 Task: Go to Program & Features. Select Whole Food Market. Add to cart Organic Pizza Dough-1. Place order for John Baker, _x000D_
1658 East Dr_x000D_
Point Pleasant Beach, New Jersey(NJ), 08742, Cell Number (732) 899-7367
Action: Mouse moved to (172, 95)
Screenshot: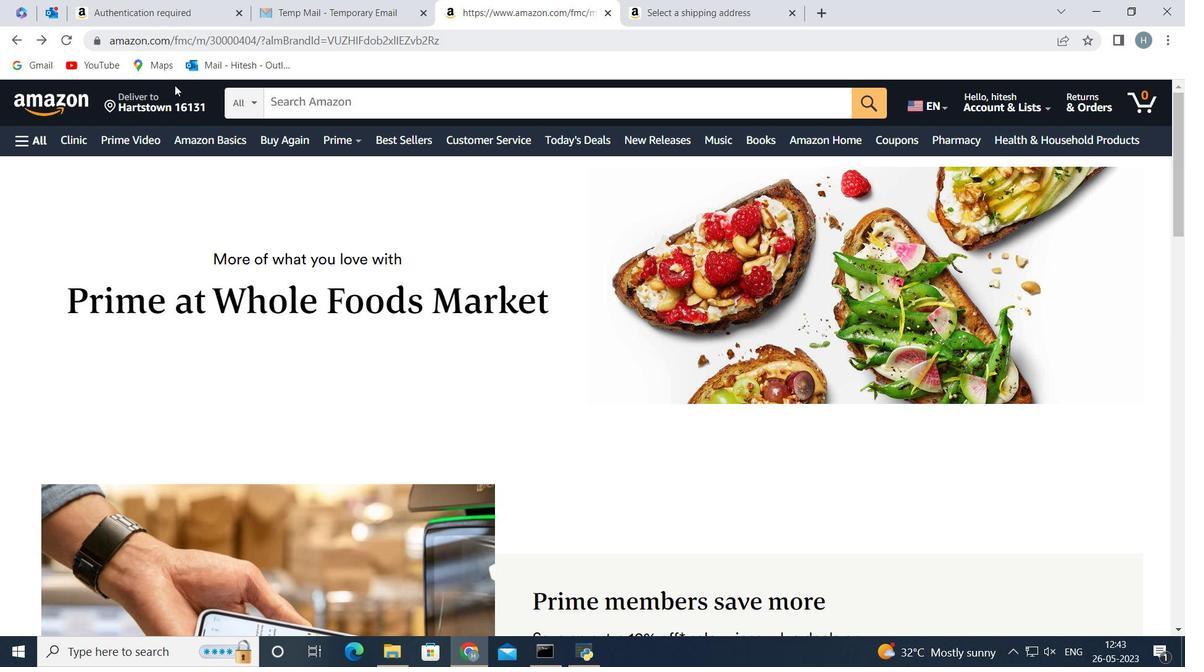 
Action: Mouse pressed left at (172, 95)
Screenshot: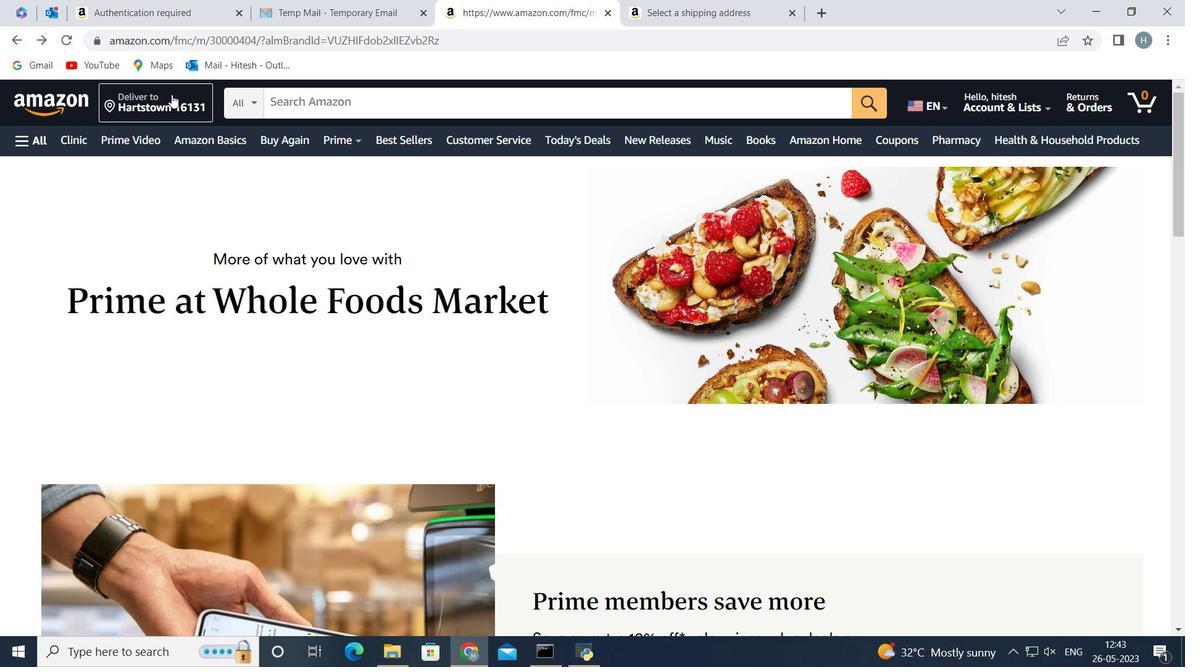 
Action: Mouse moved to (576, 429)
Screenshot: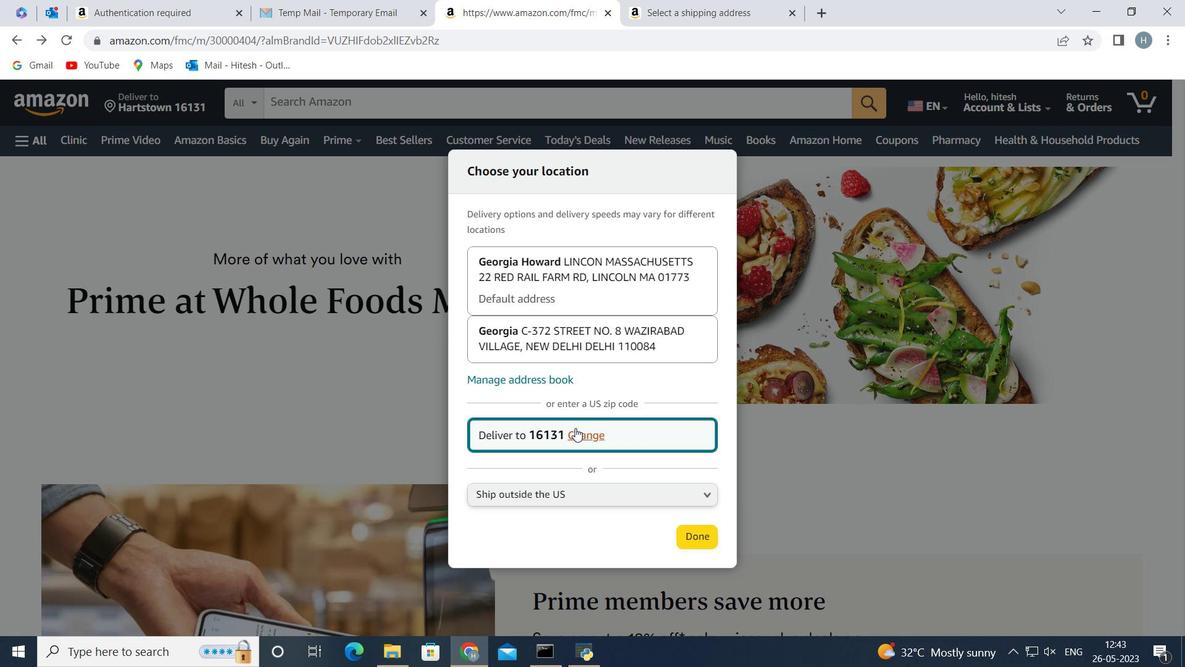 
Action: Mouse pressed left at (576, 429)
Screenshot: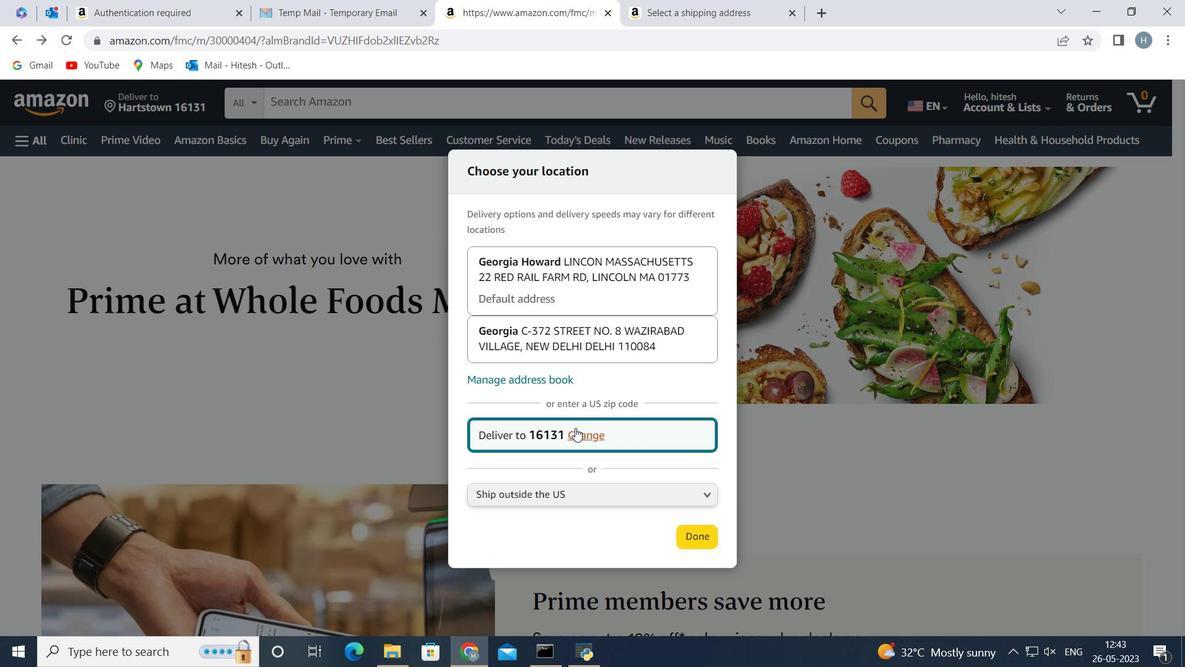 
Action: Mouse moved to (534, 432)
Screenshot: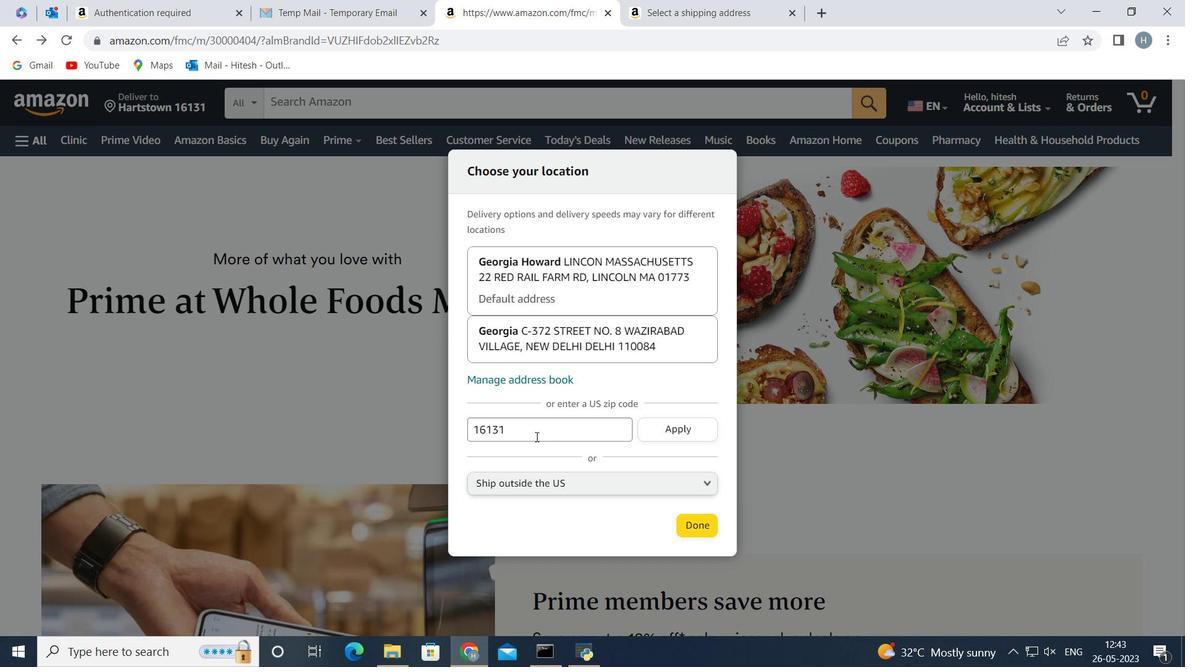 
Action: Mouse pressed left at (534, 432)
Screenshot: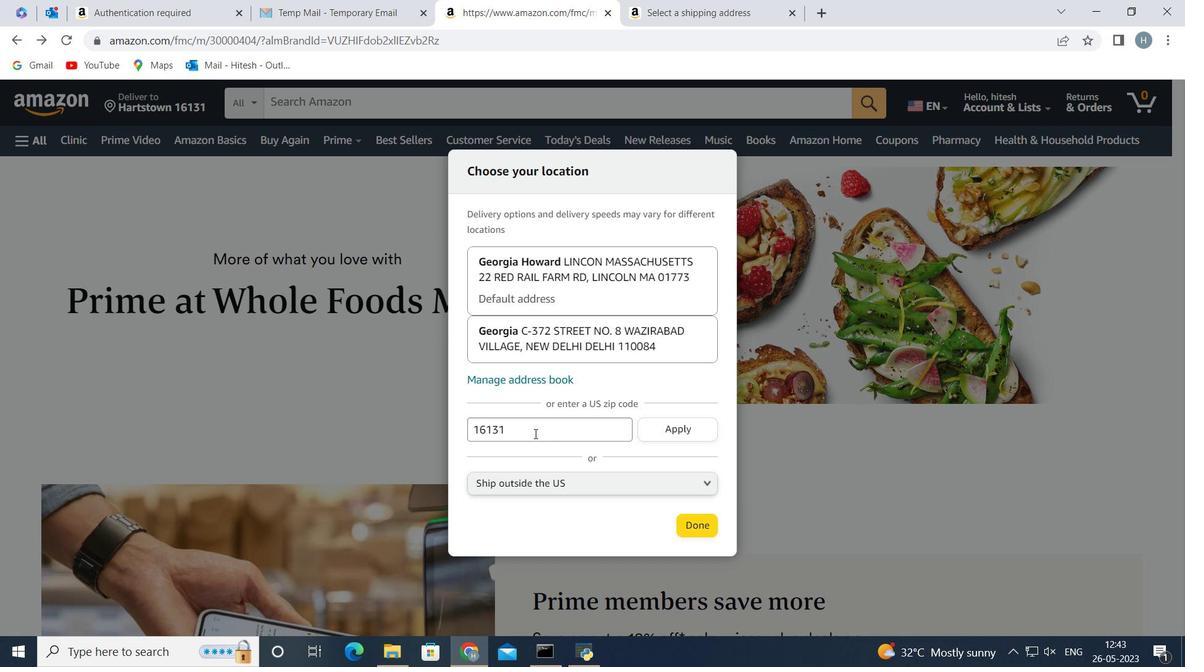 
Action: Mouse moved to (534, 432)
Screenshot: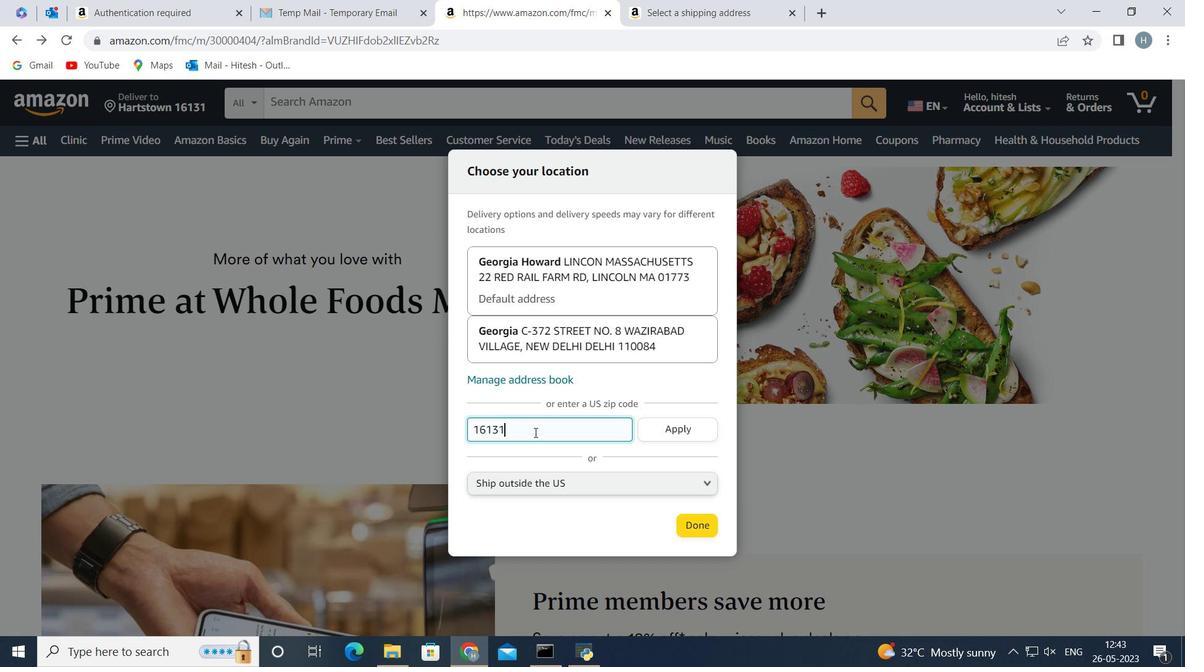
Action: Key pressed <Key.backspace><Key.backspace><Key.backspace><Key.backspace><Key.backspace><Key.backspace>08742
Screenshot: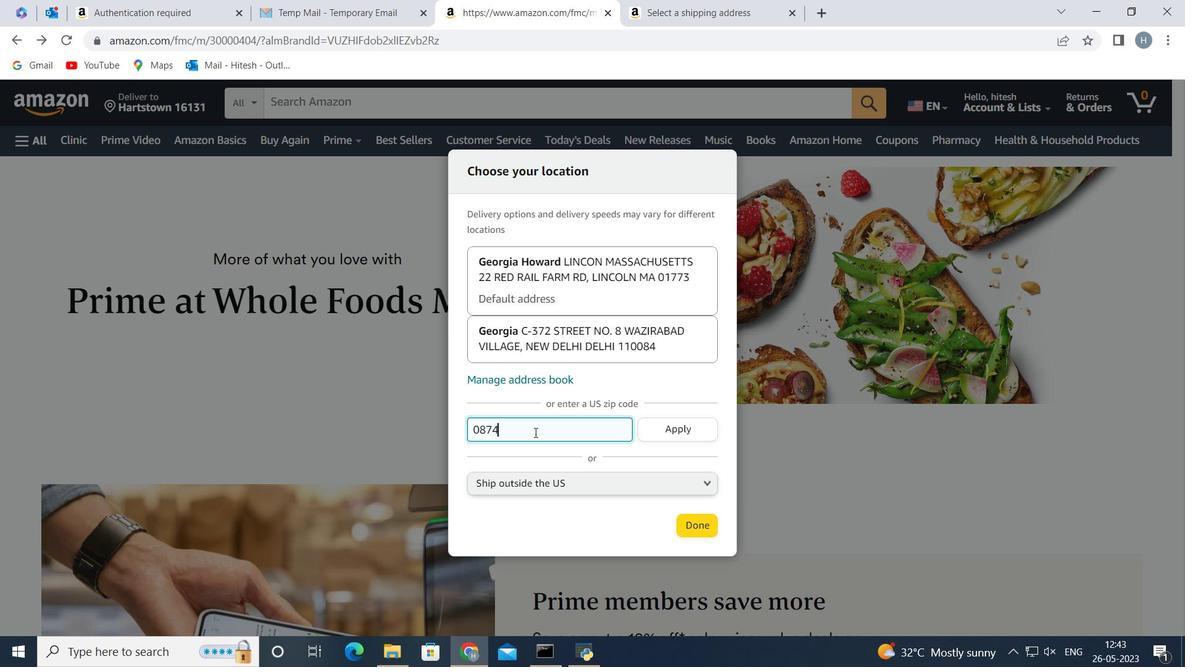 
Action: Mouse moved to (669, 431)
Screenshot: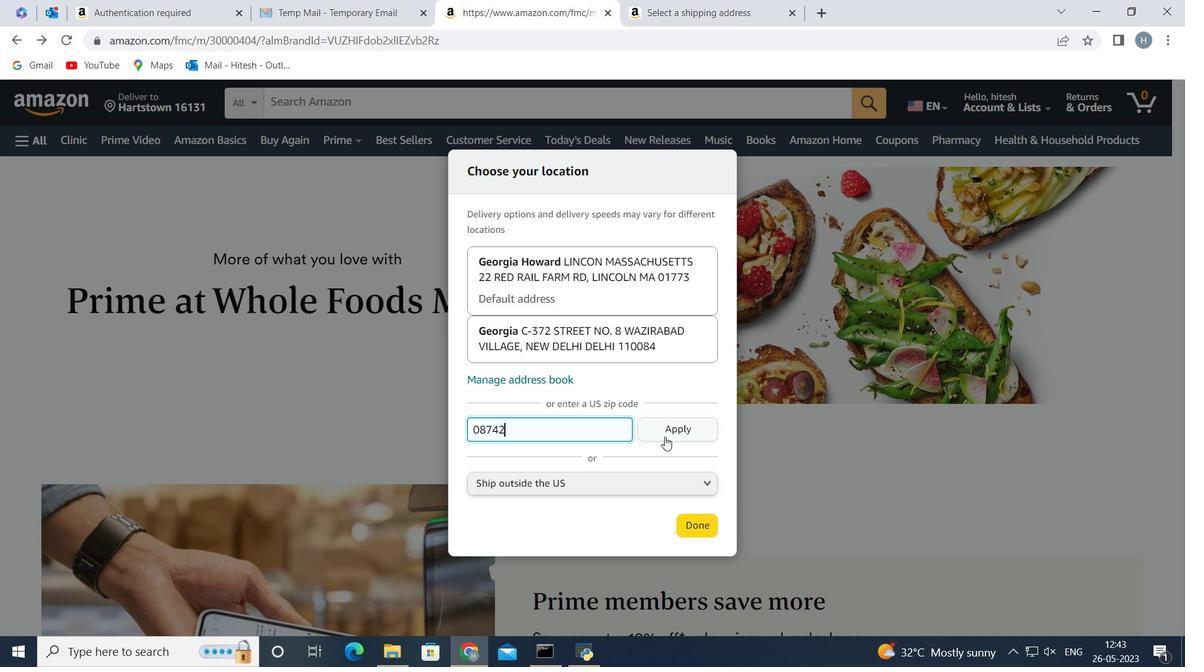 
Action: Mouse pressed left at (669, 431)
Screenshot: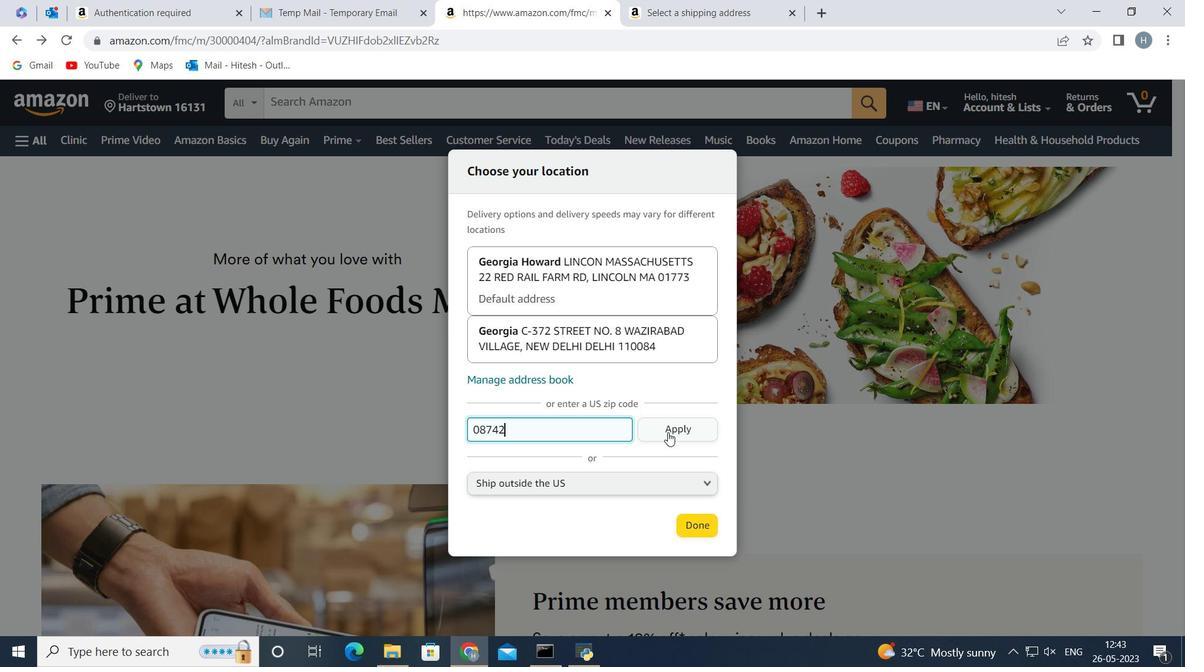 
Action: Mouse moved to (693, 533)
Screenshot: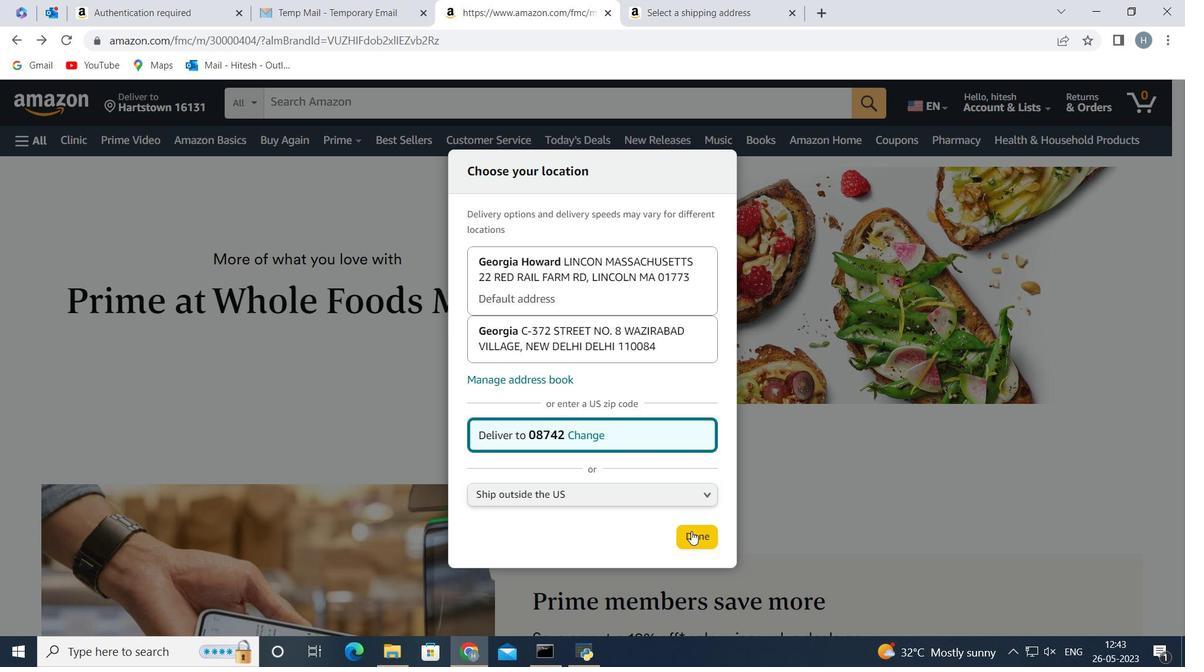 
Action: Mouse pressed left at (693, 533)
Screenshot: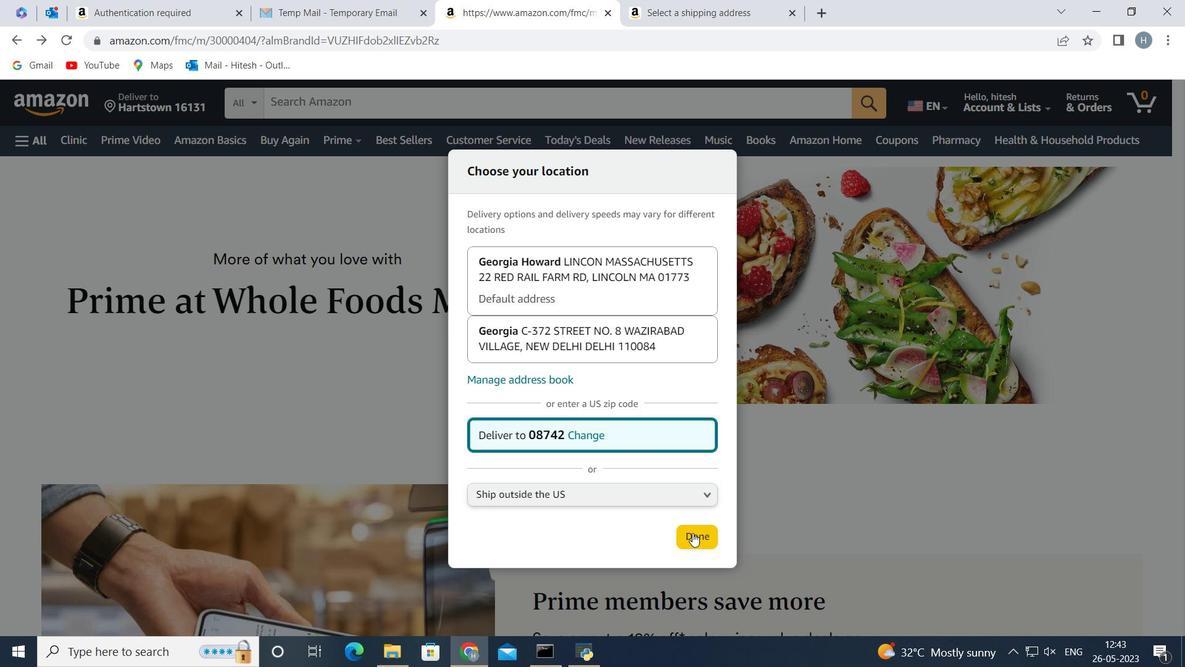 
Action: Mouse moved to (25, 138)
Screenshot: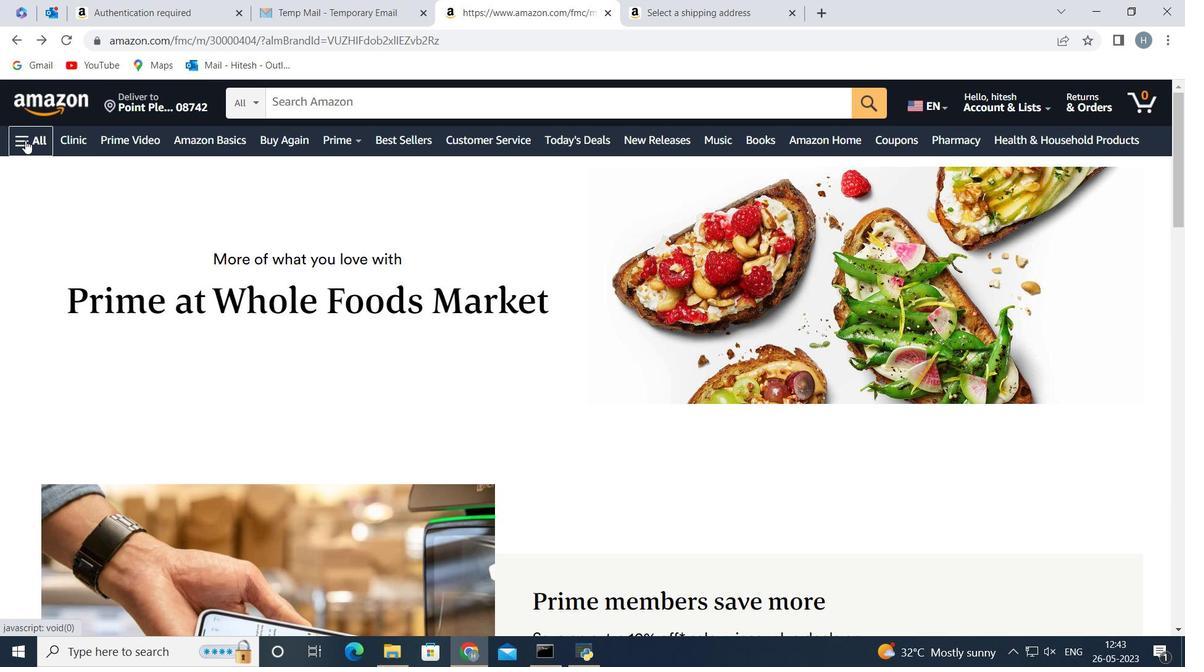 
Action: Mouse pressed left at (25, 138)
Screenshot: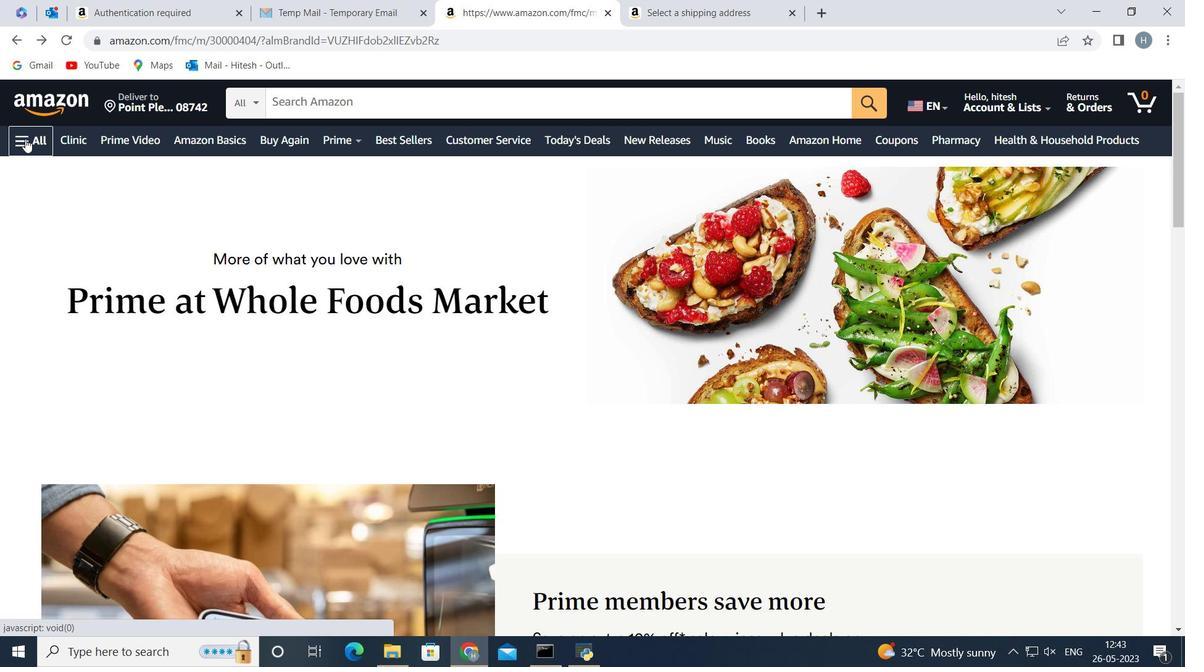 
Action: Mouse moved to (121, 318)
Screenshot: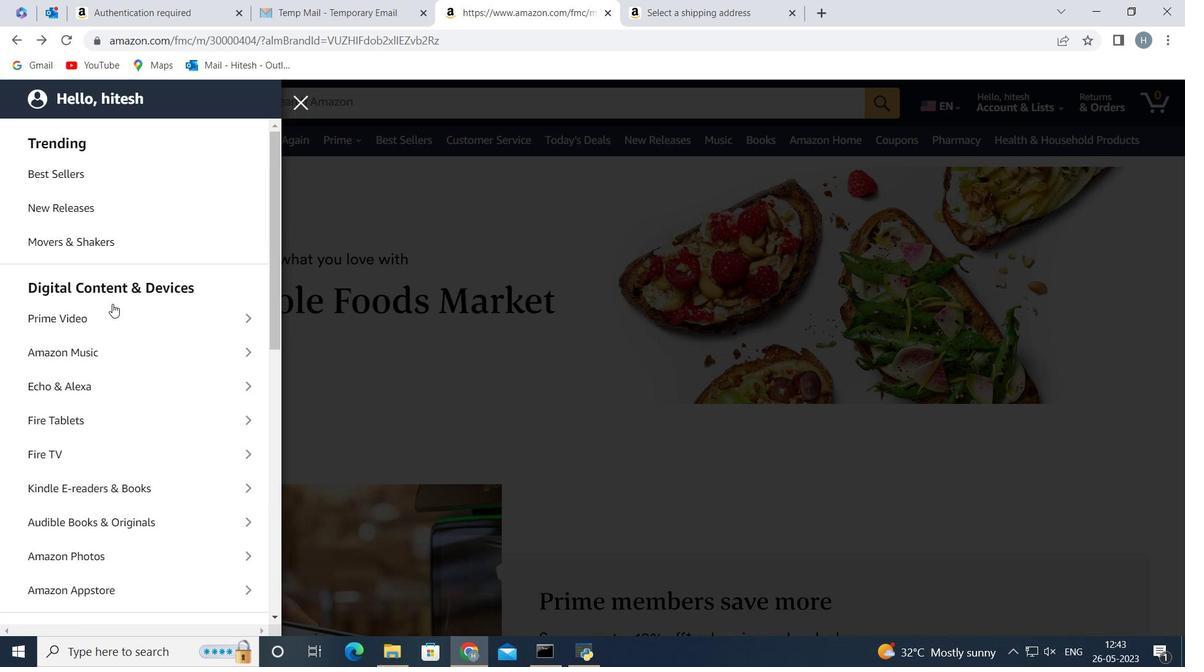 
Action: Mouse scrolled (121, 318) with delta (0, 0)
Screenshot: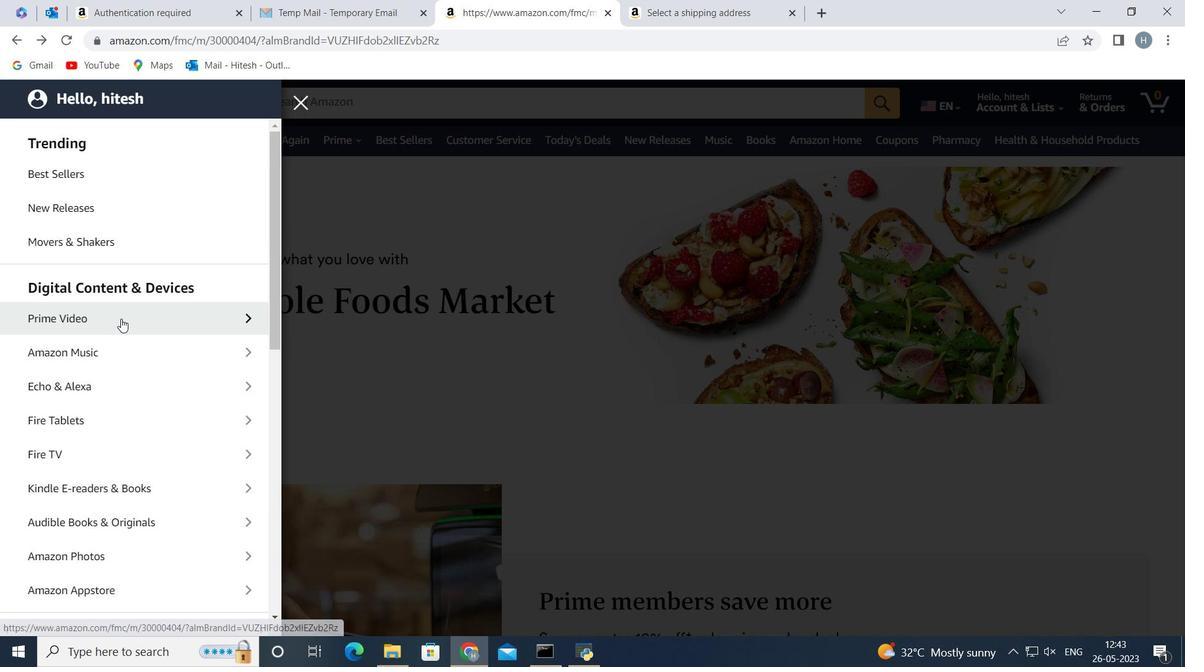
Action: Mouse scrolled (121, 318) with delta (0, 0)
Screenshot: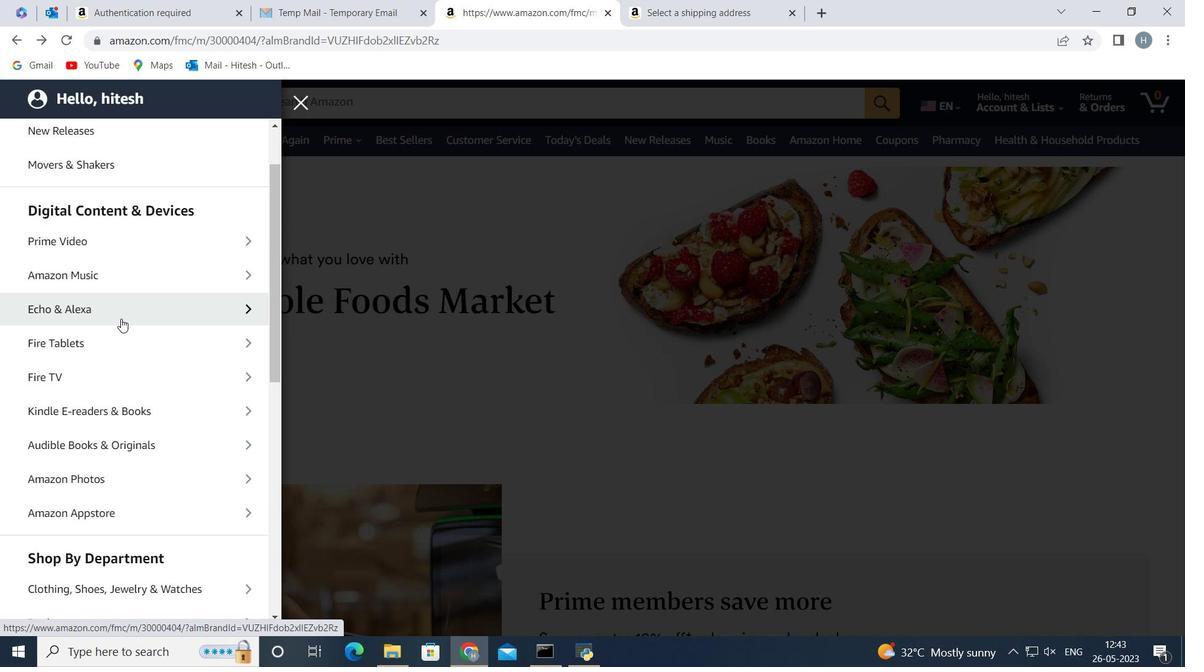 
Action: Mouse moved to (119, 313)
Screenshot: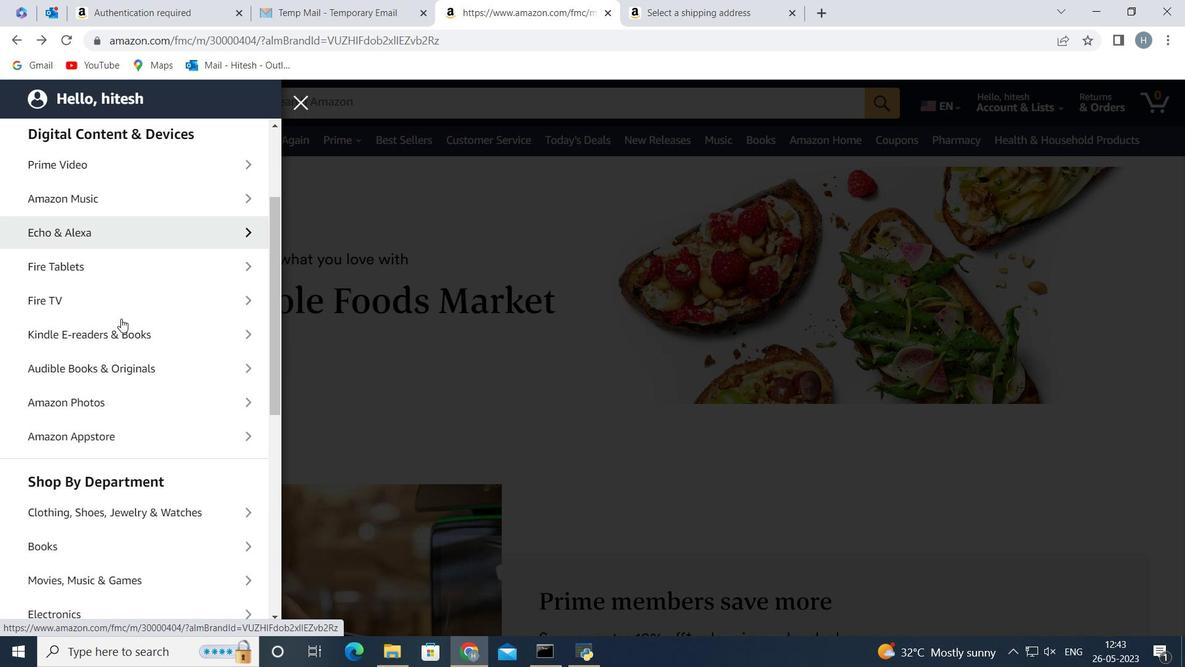 
Action: Mouse scrolled (119, 313) with delta (0, 0)
Screenshot: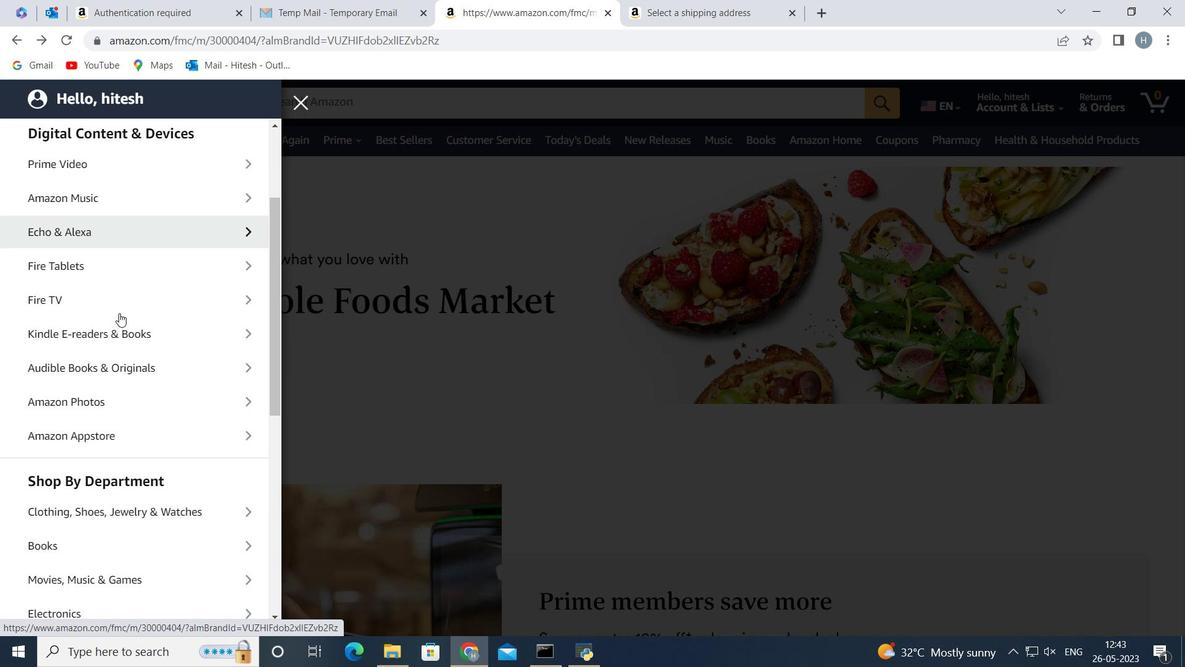 
Action: Mouse scrolled (119, 313) with delta (0, 0)
Screenshot: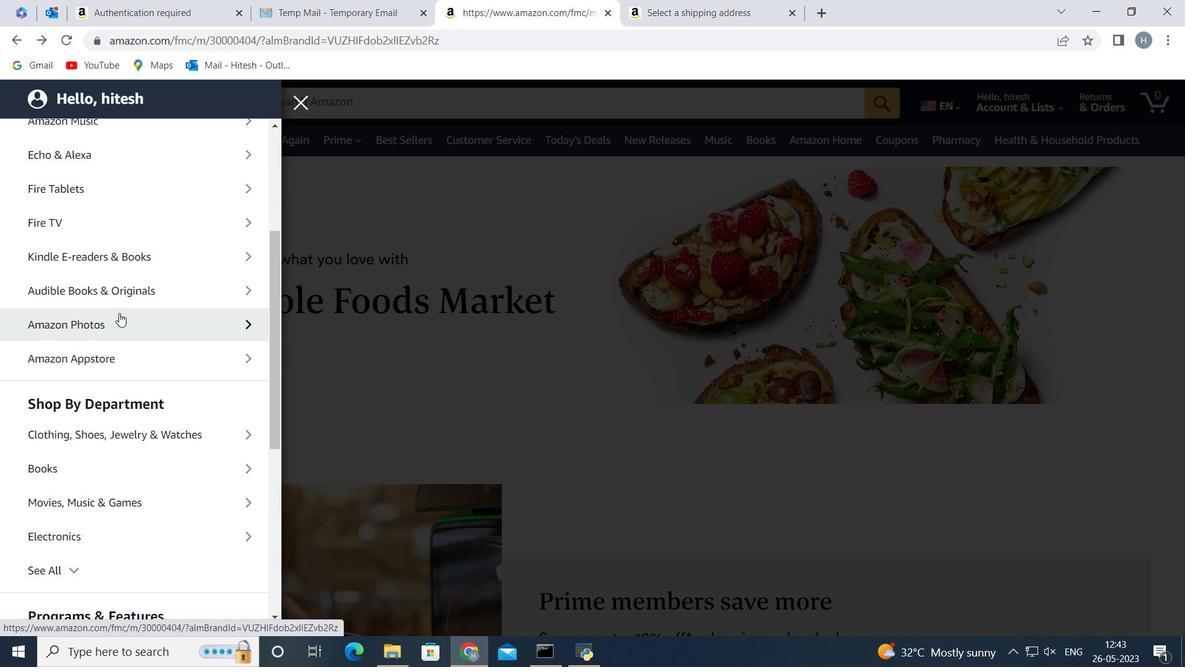 
Action: Mouse scrolled (119, 313) with delta (0, 0)
Screenshot: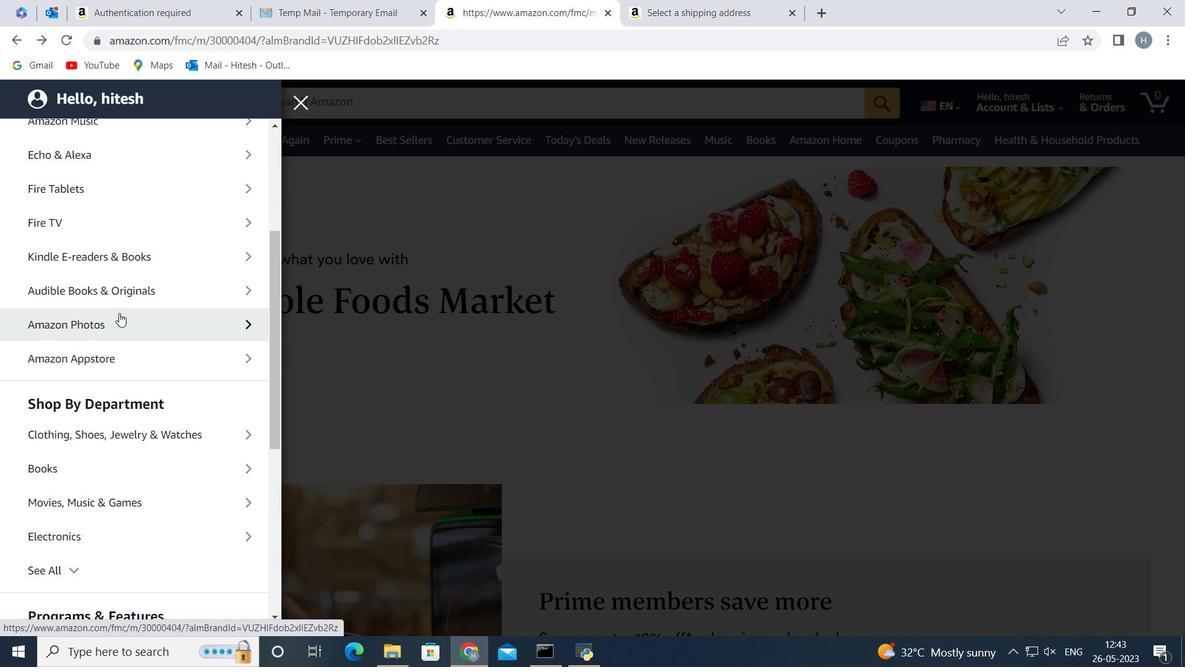 
Action: Mouse scrolled (119, 313) with delta (0, 0)
Screenshot: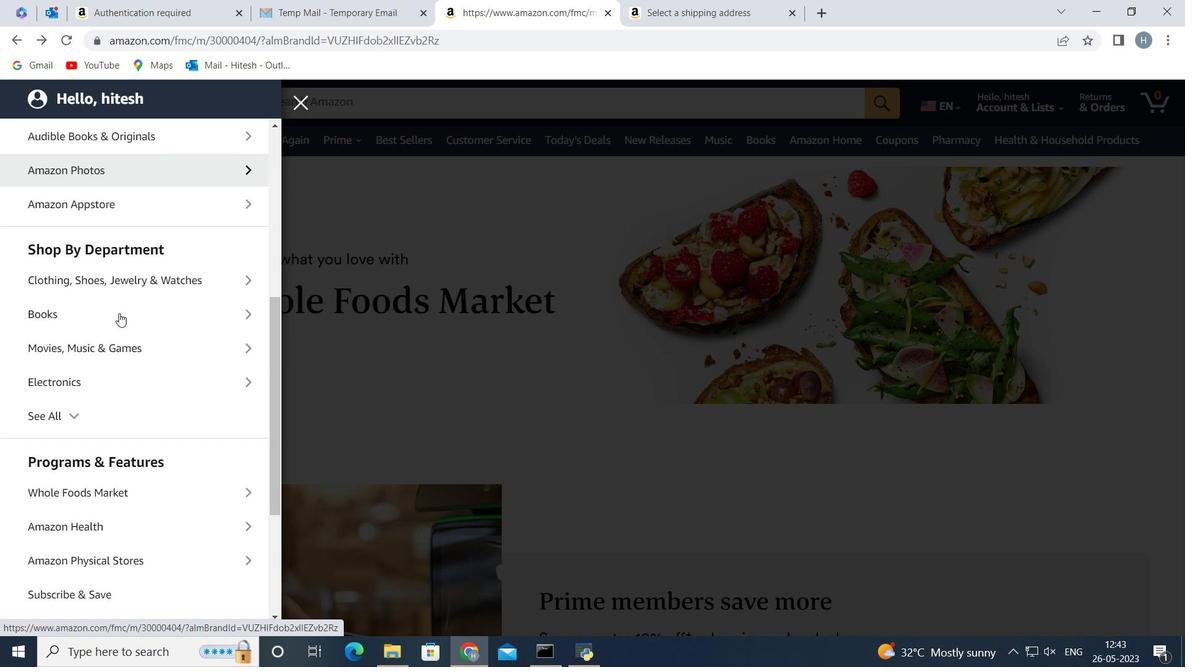 
Action: Mouse moved to (149, 418)
Screenshot: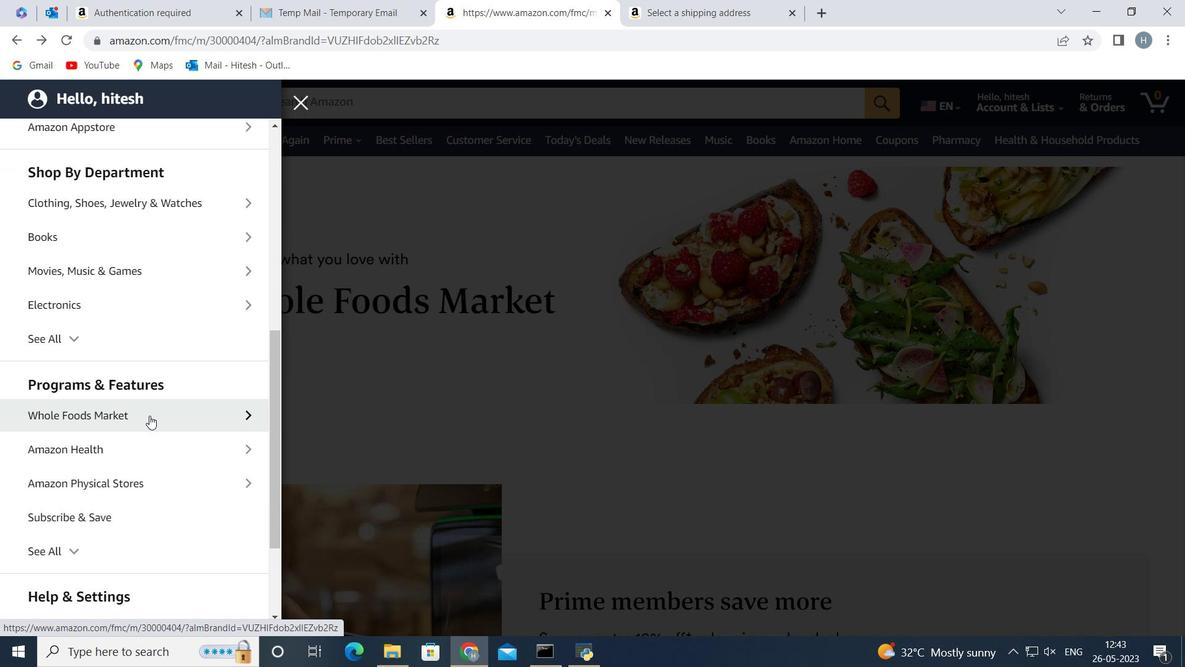 
Action: Mouse pressed left at (149, 418)
Screenshot: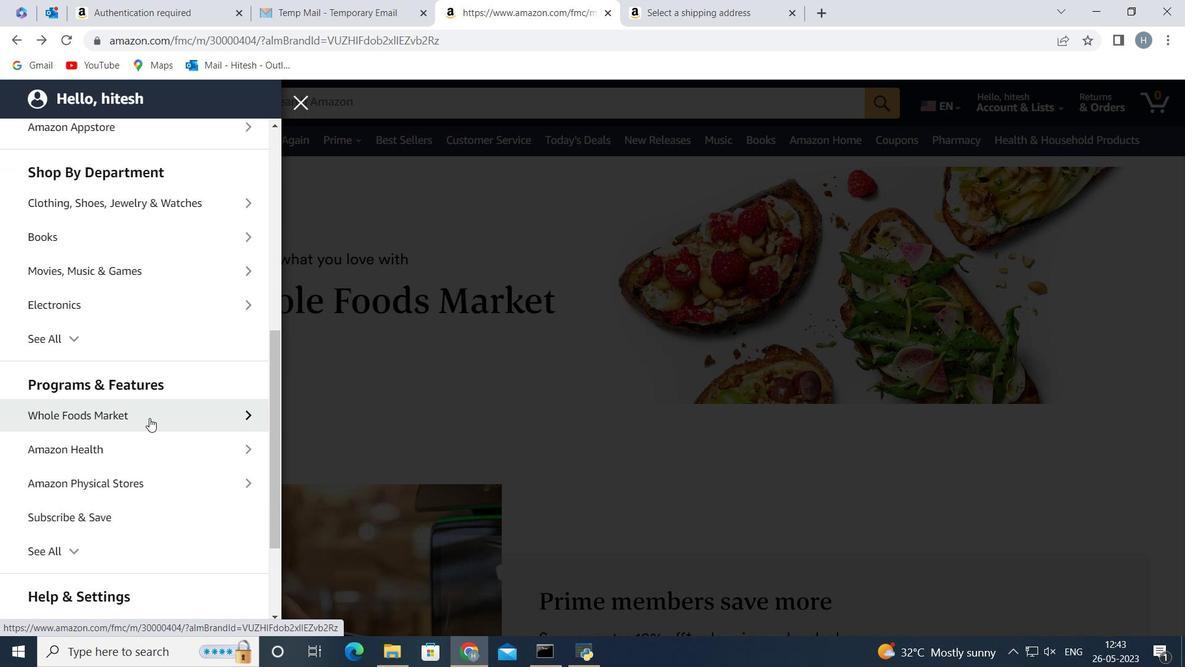 
Action: Mouse moved to (159, 200)
Screenshot: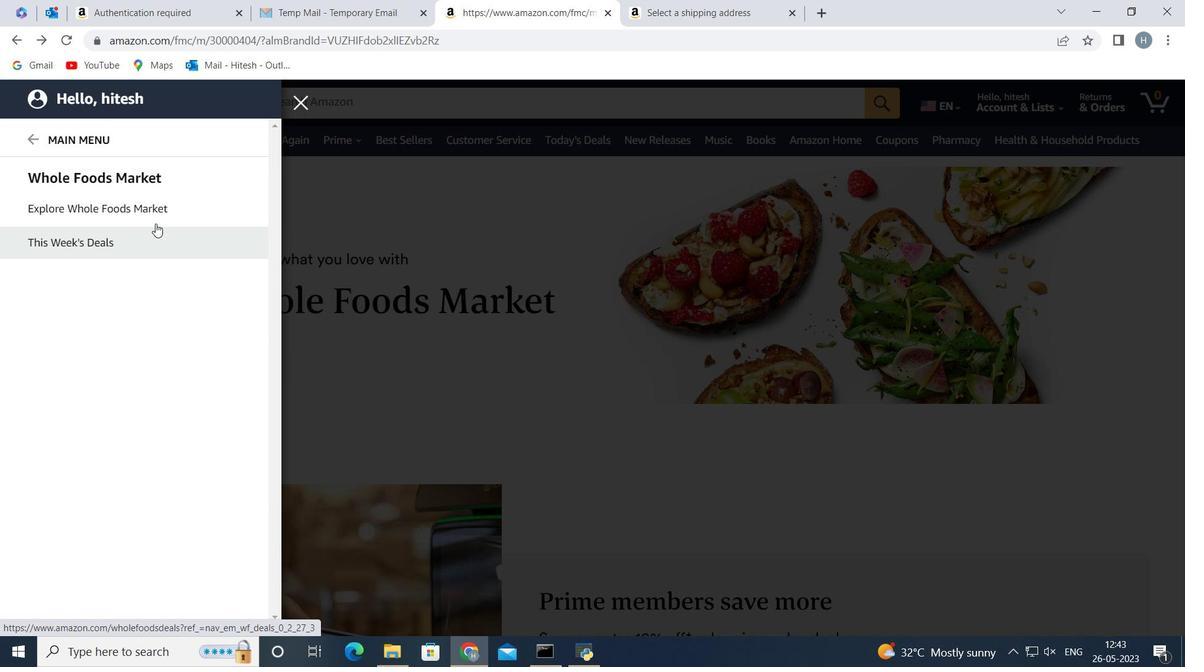 
Action: Mouse pressed left at (159, 200)
Screenshot: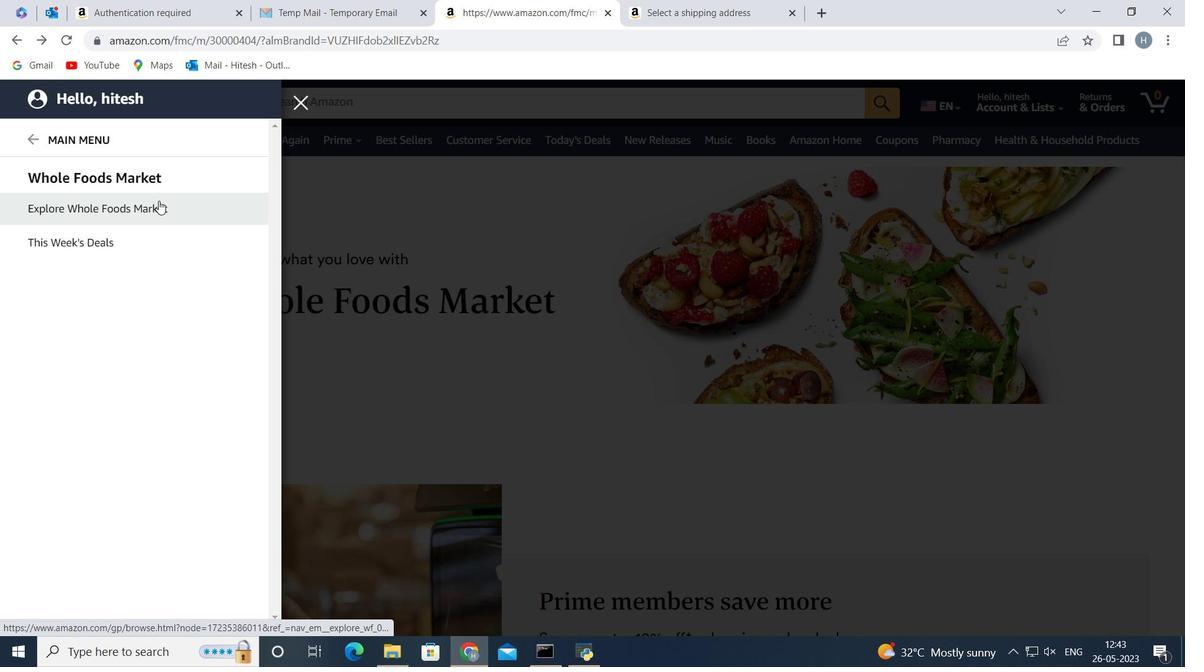 
Action: Mouse moved to (411, 105)
Screenshot: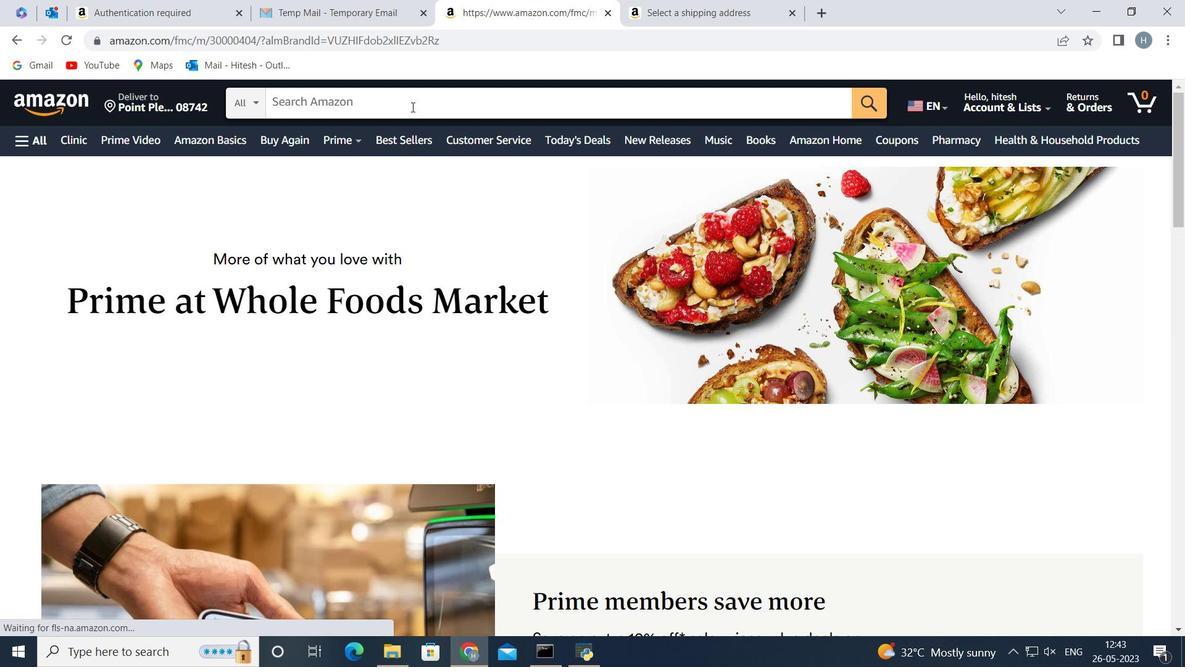 
Action: Mouse pressed left at (411, 105)
Screenshot: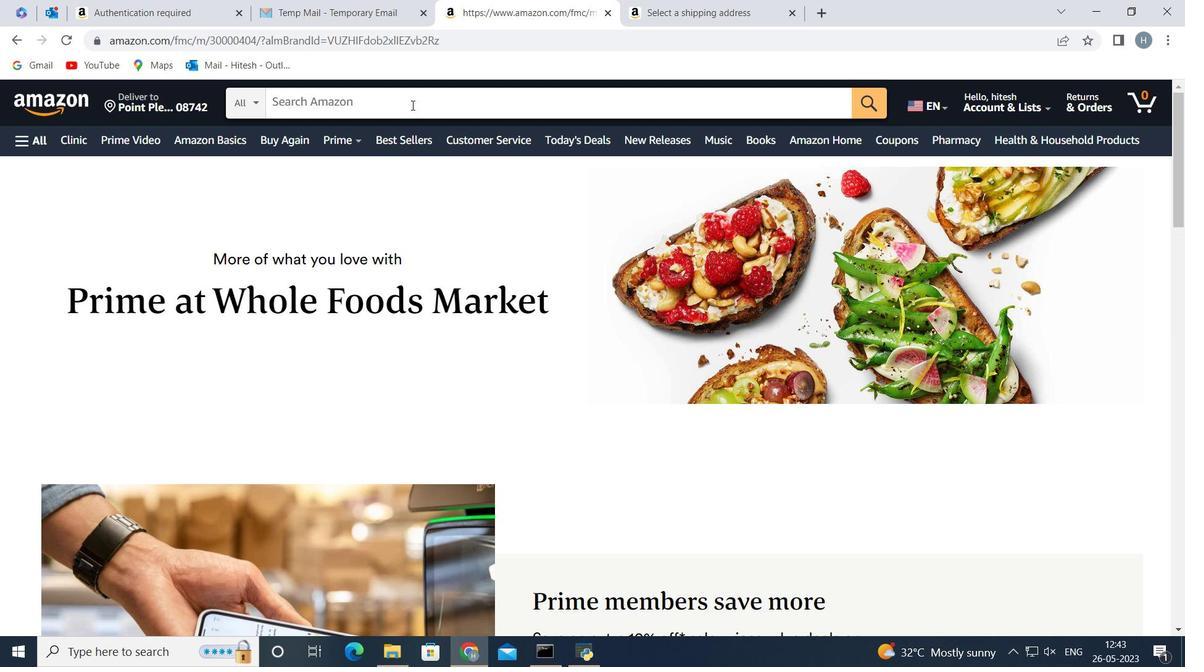 
Action: Key pressed <Key.shift><Key.shift><Key.shift><Key.shift><Key.shift><Key.shift><Key.shift><Key.shift><Key.shift>Organic<Key.space><Key.shift>Pizza<Key.space><Key.shift>Dough<Key.enter>
Screenshot: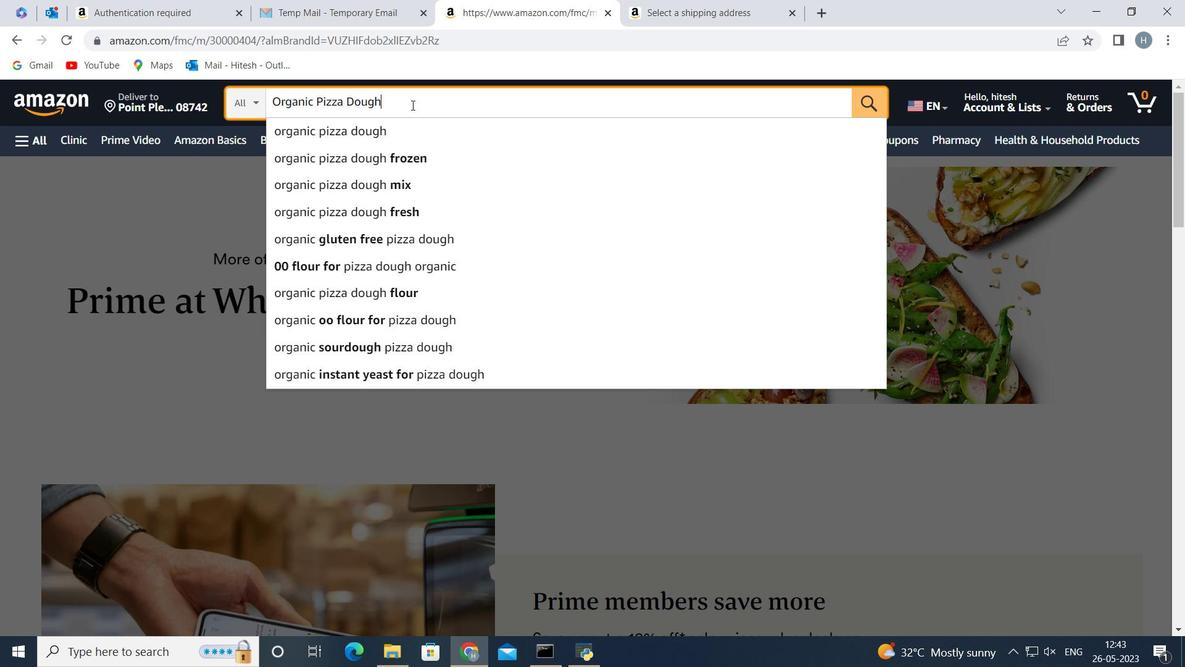 
Action: Mouse moved to (493, 248)
Screenshot: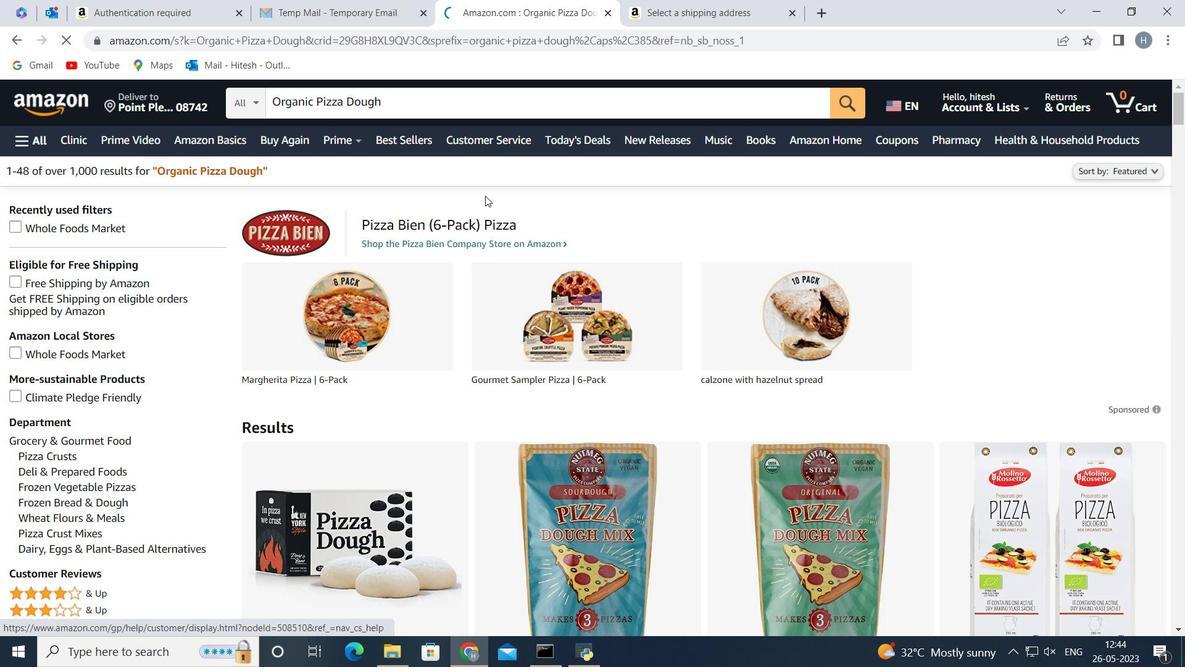 
Action: Mouse scrolled (493, 247) with delta (0, 0)
Screenshot: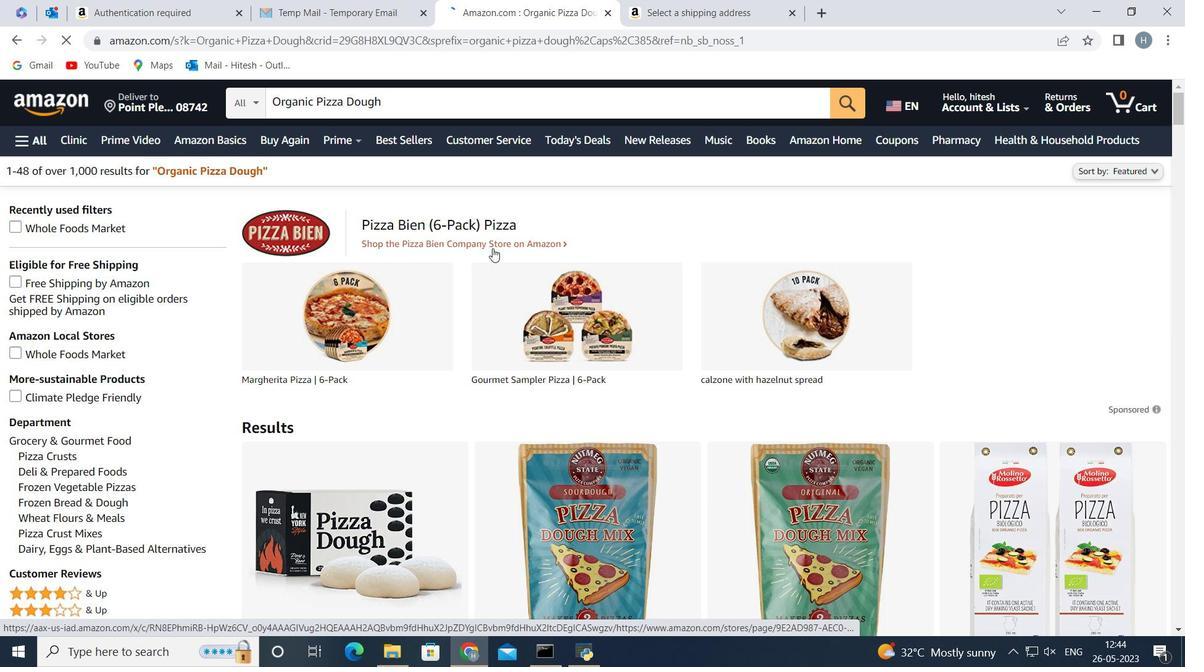 
Action: Mouse scrolled (493, 247) with delta (0, 0)
Screenshot: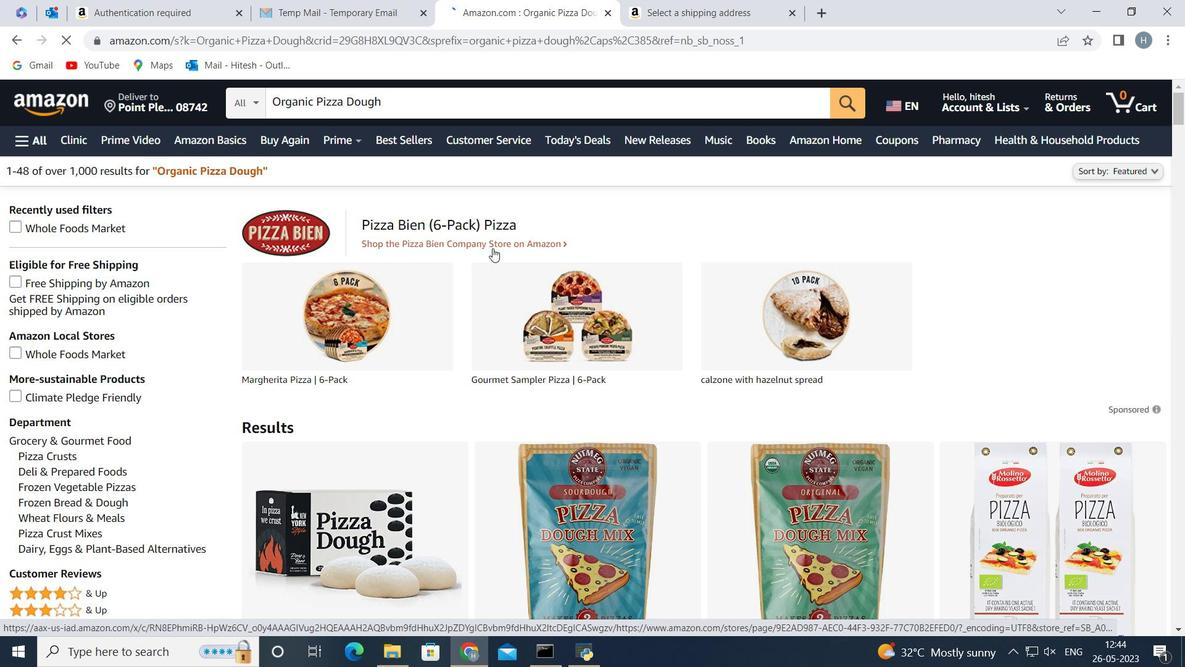 
Action: Mouse moved to (503, 243)
Screenshot: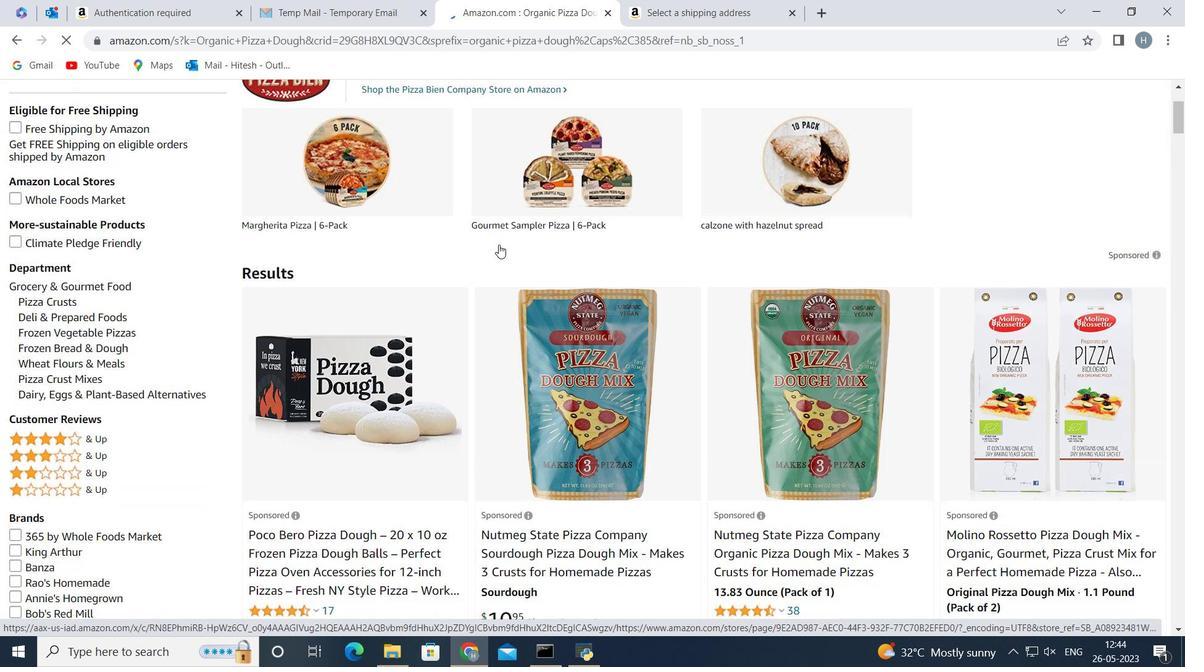 
Action: Mouse scrolled (503, 242) with delta (0, 0)
Screenshot: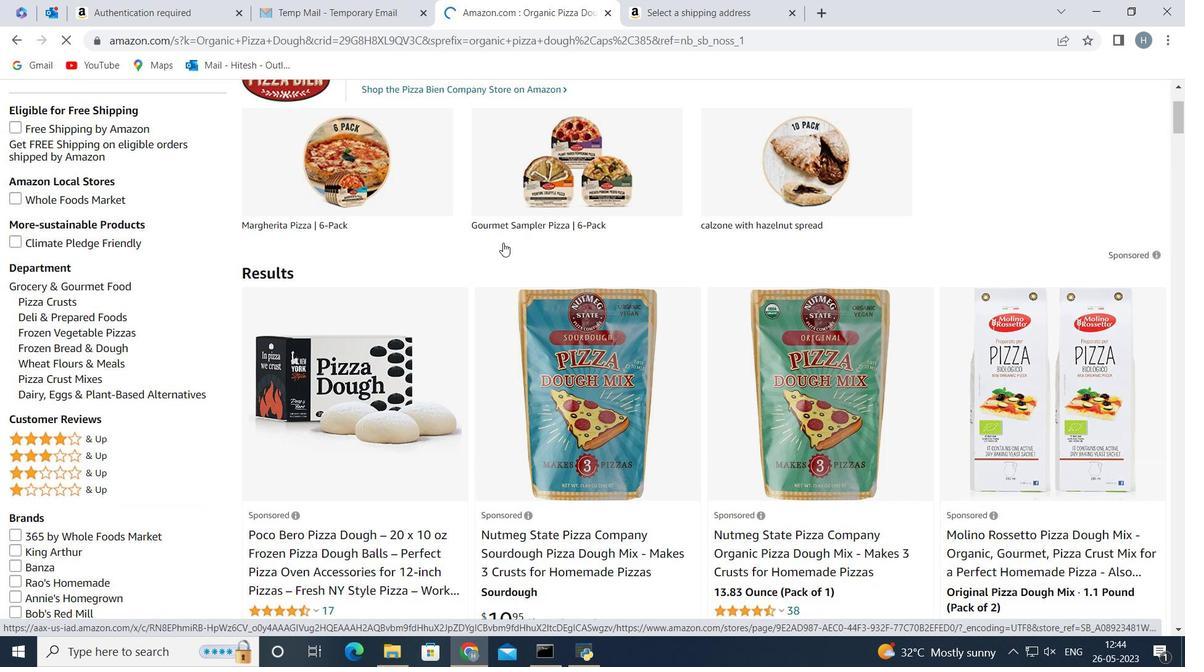 
Action: Mouse moved to (503, 243)
Screenshot: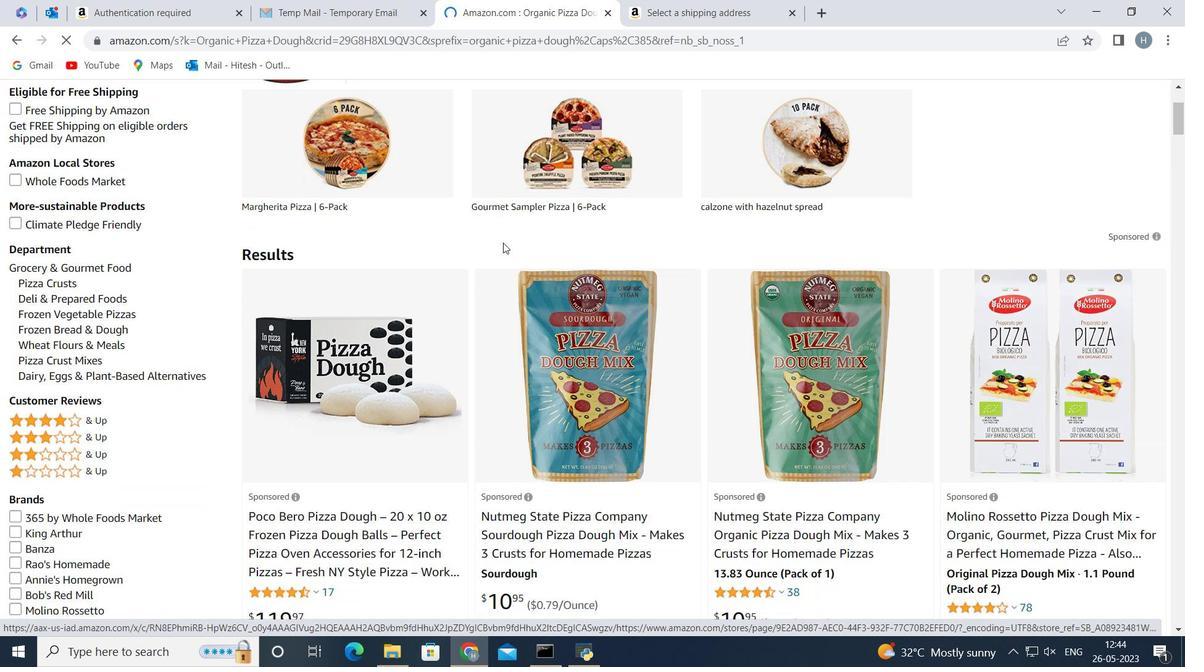 
Action: Mouse scrolled (503, 242) with delta (0, 0)
Screenshot: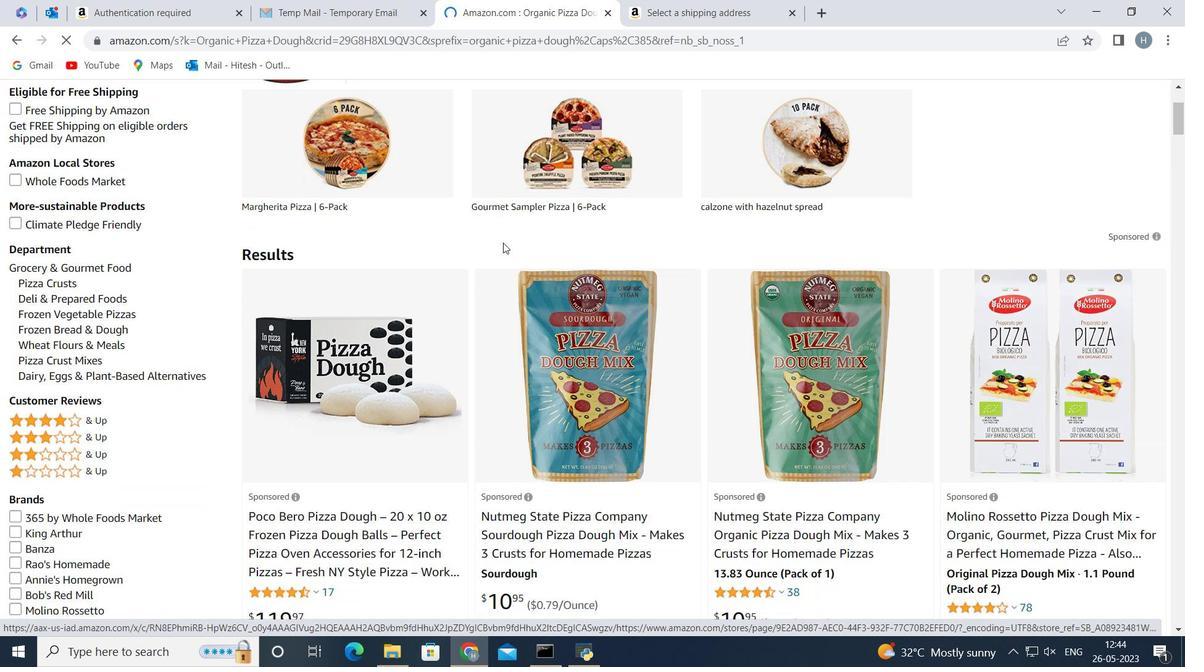 
Action: Mouse moved to (500, 244)
Screenshot: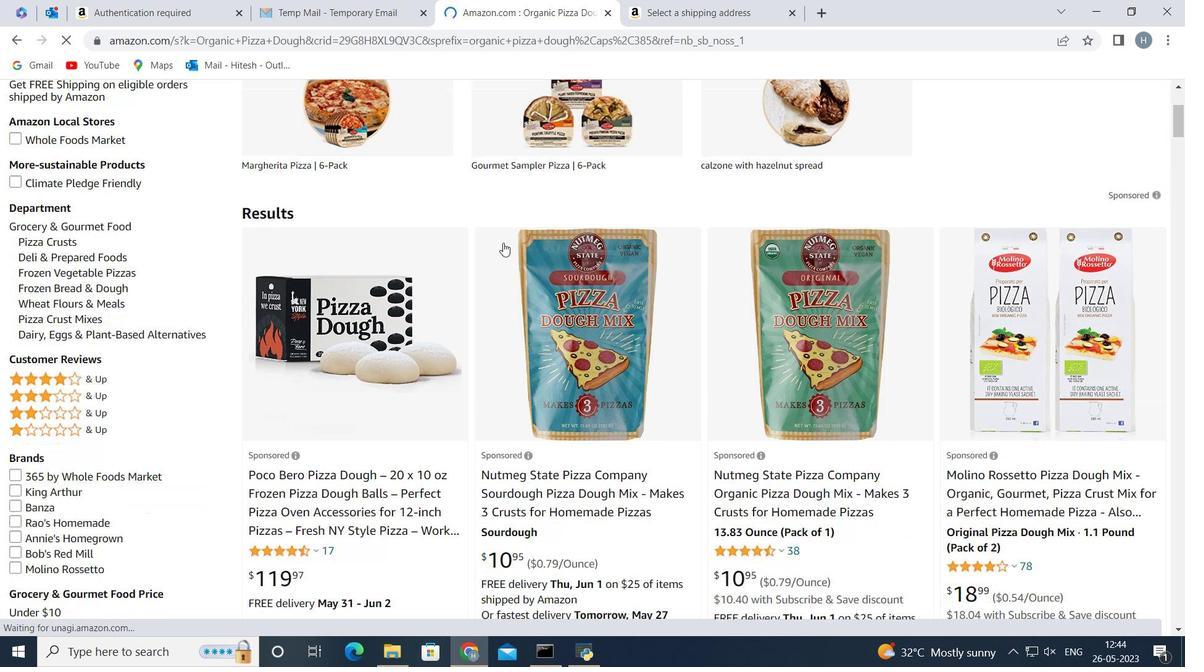 
Action: Mouse scrolled (500, 243) with delta (0, 0)
Screenshot: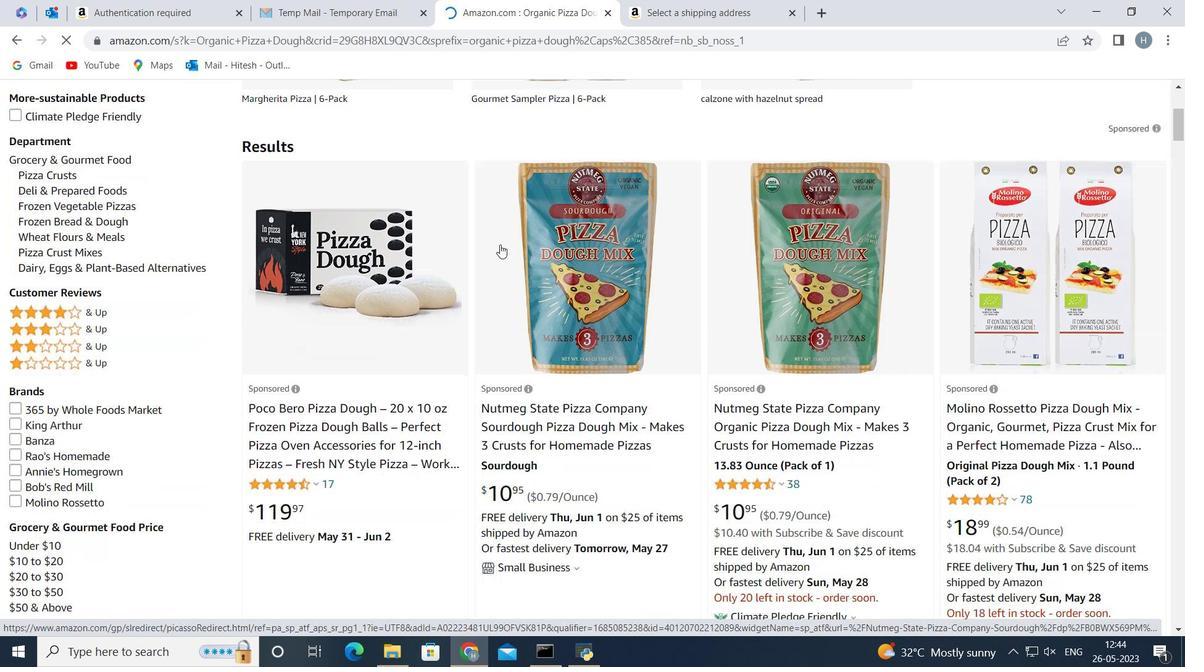 
Action: Mouse scrolled (500, 243) with delta (0, 0)
Screenshot: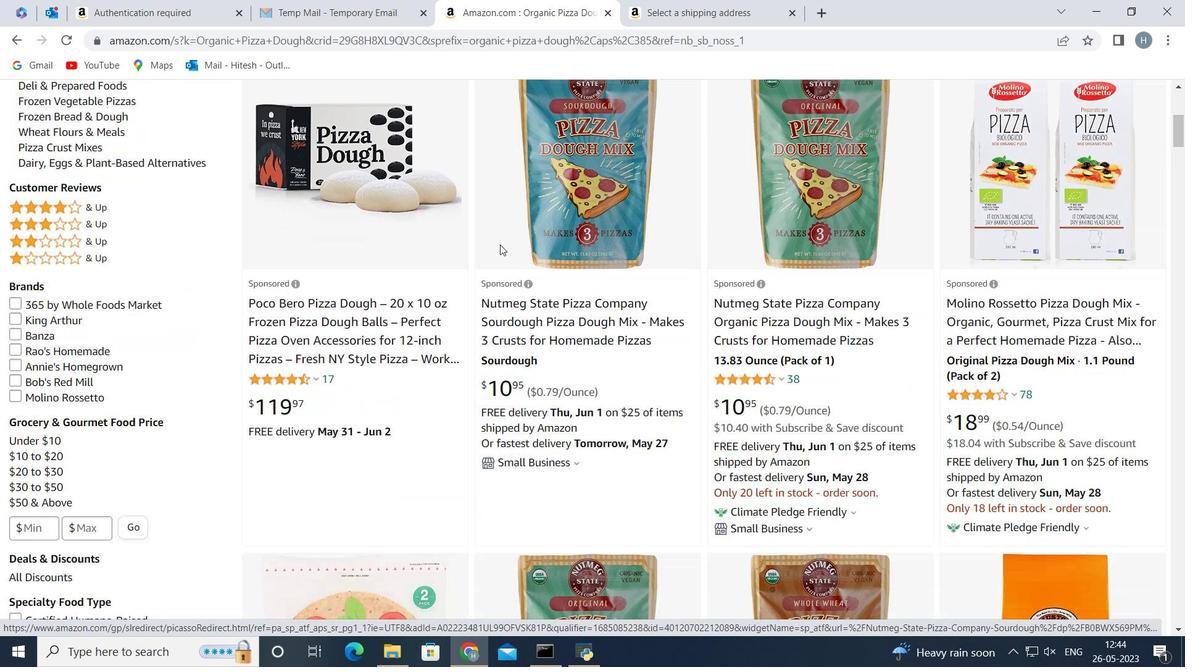 
Action: Mouse scrolled (500, 243) with delta (0, 0)
Screenshot: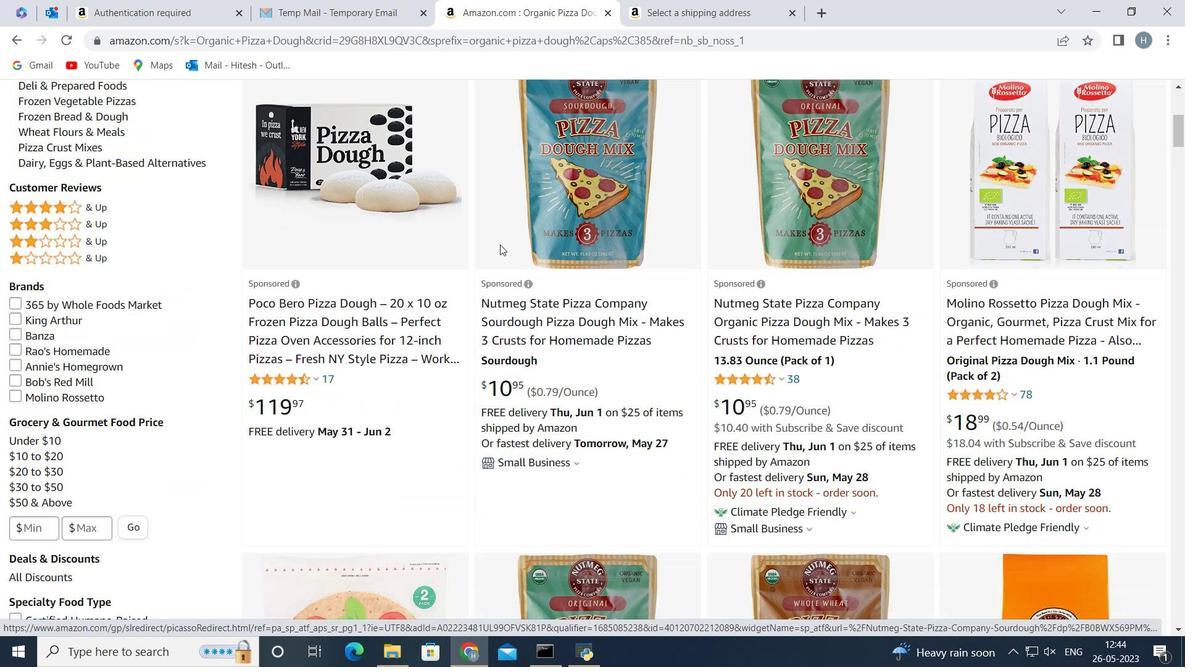 
Action: Mouse scrolled (500, 243) with delta (0, 0)
Screenshot: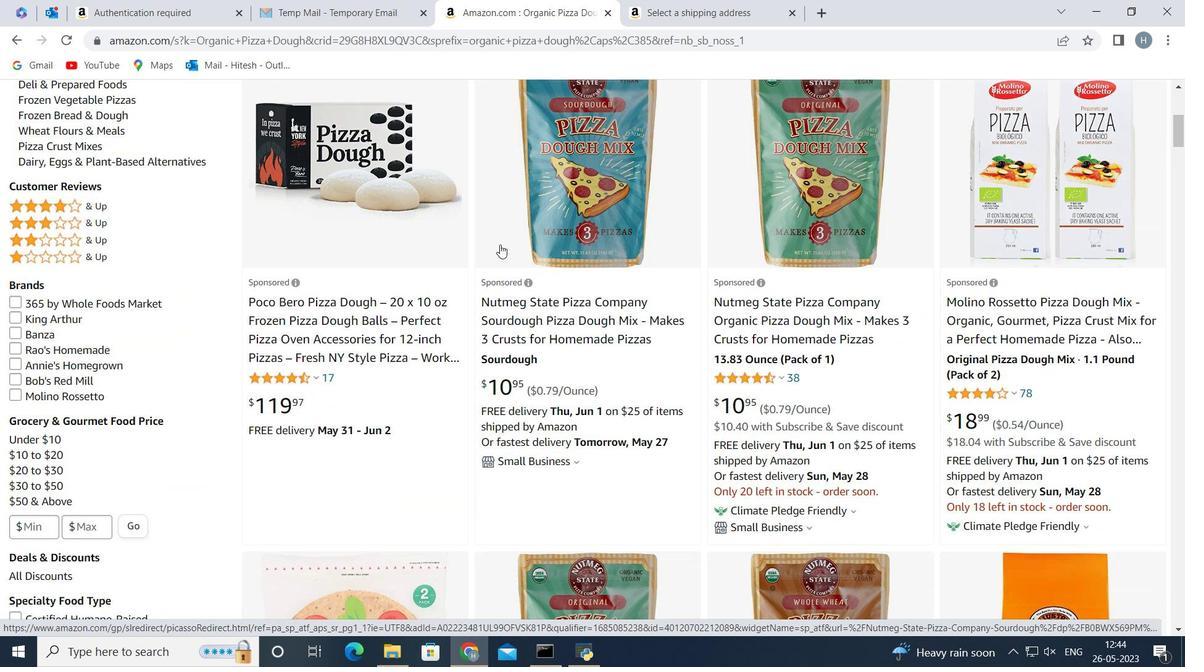
Action: Mouse scrolled (500, 243) with delta (0, 0)
Screenshot: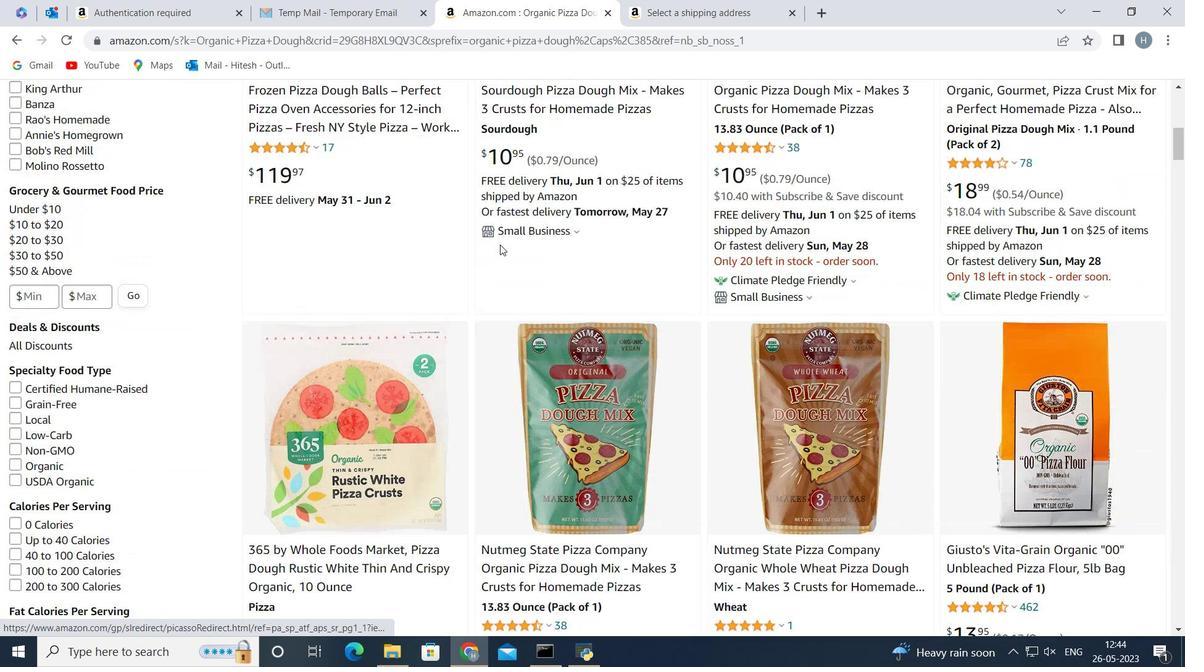 
Action: Mouse scrolled (500, 245) with delta (0, 0)
Screenshot: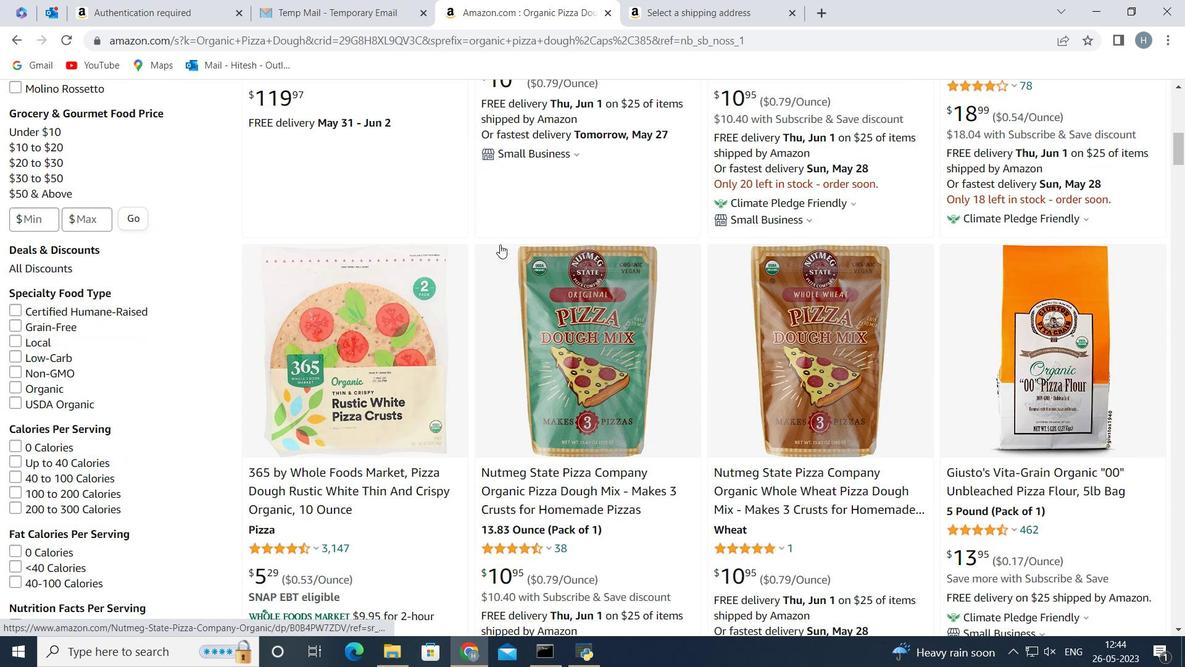 
Action: Mouse scrolled (500, 245) with delta (0, 0)
Screenshot: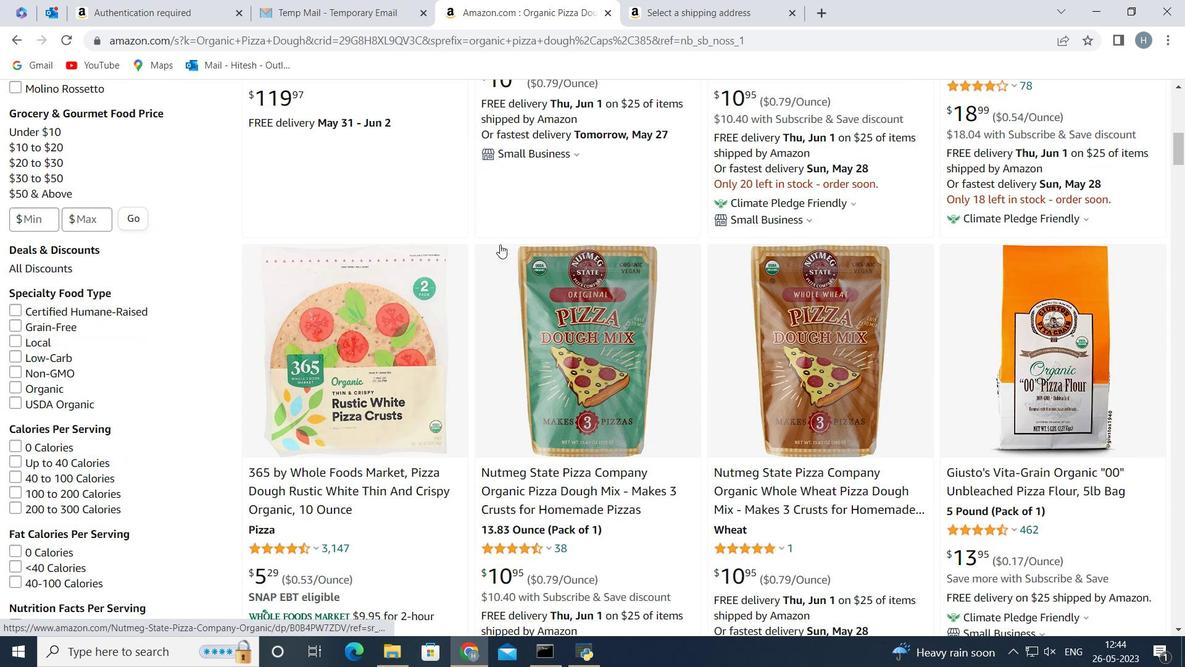 
Action: Mouse scrolled (500, 245) with delta (0, 0)
Screenshot: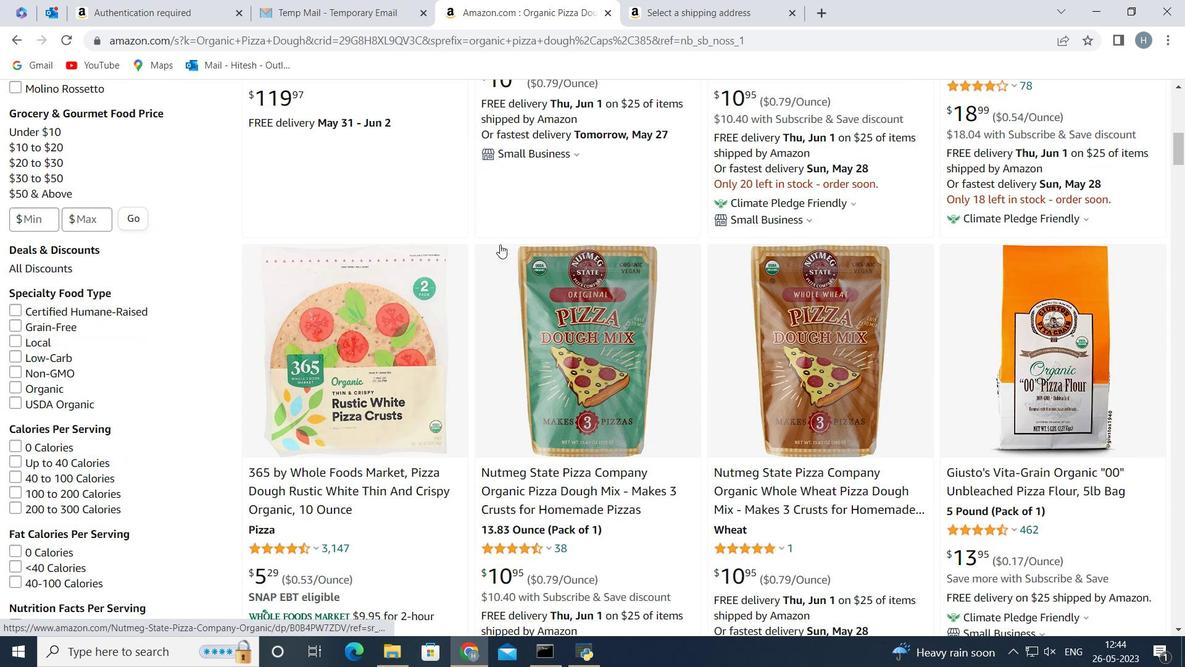 
Action: Mouse scrolled (500, 245) with delta (0, 0)
Screenshot: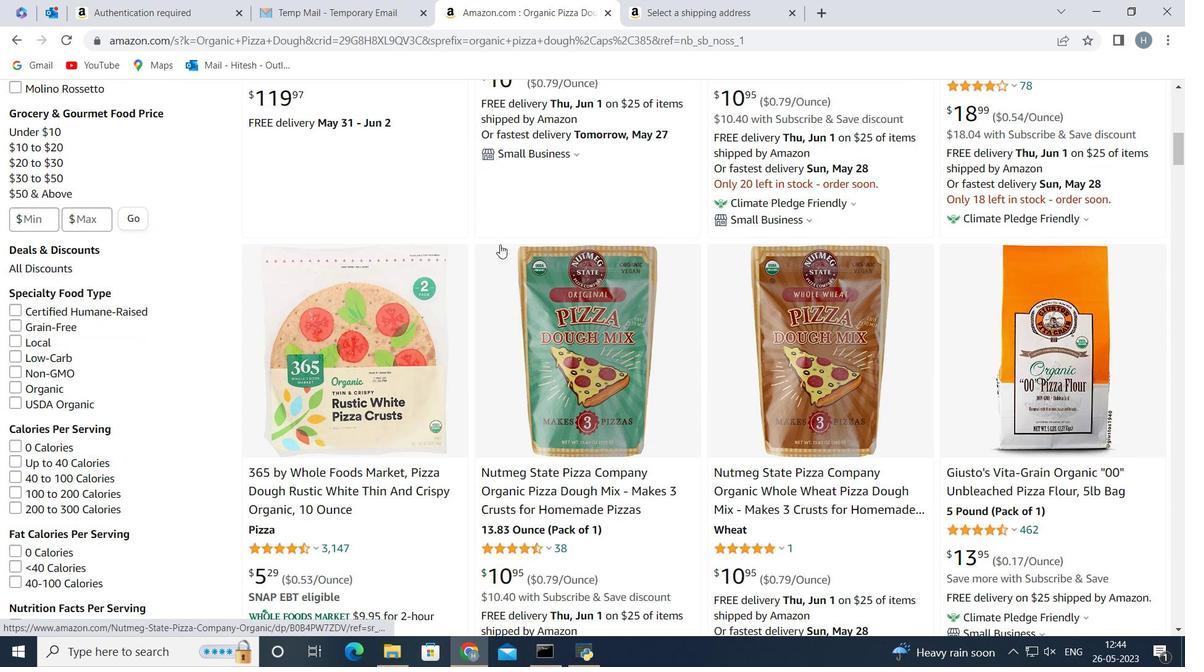 
Action: Mouse scrolled (500, 245) with delta (0, 0)
Screenshot: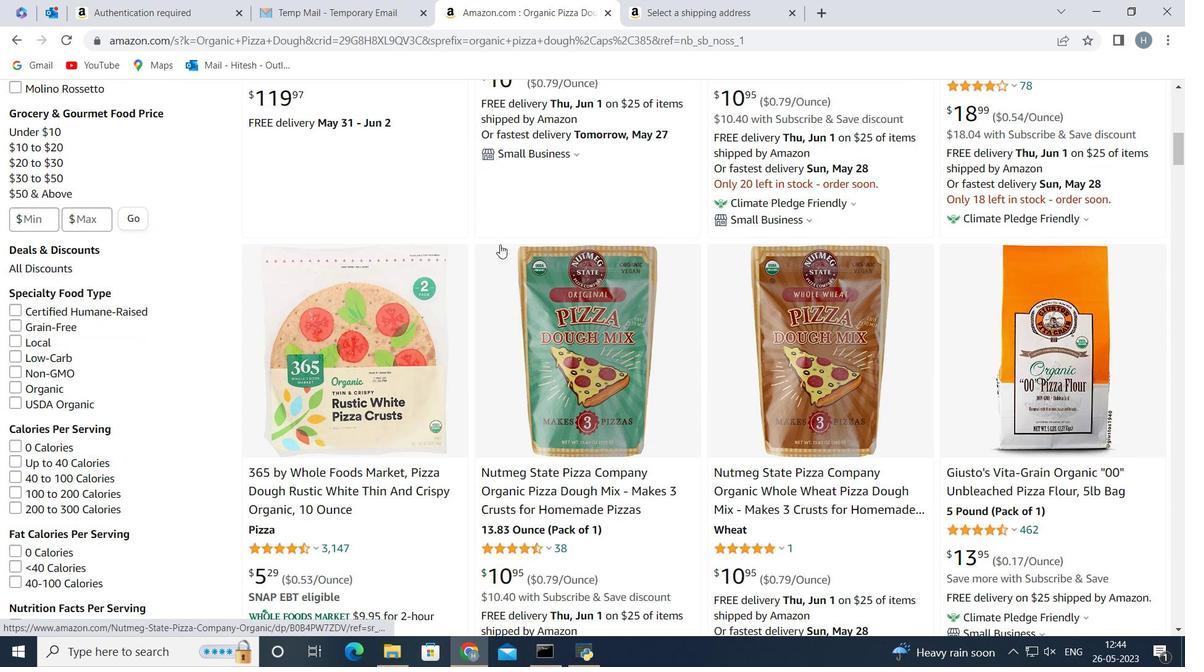 
Action: Mouse scrolled (500, 245) with delta (0, 0)
Screenshot: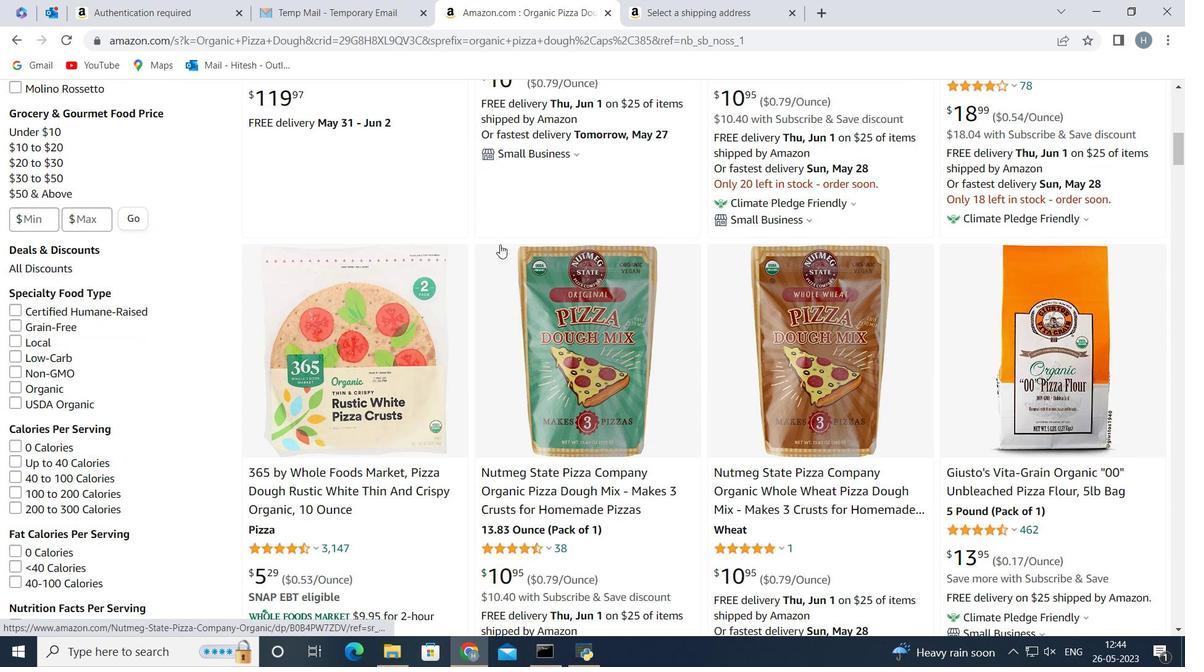 
Action: Mouse scrolled (500, 245) with delta (0, 0)
Screenshot: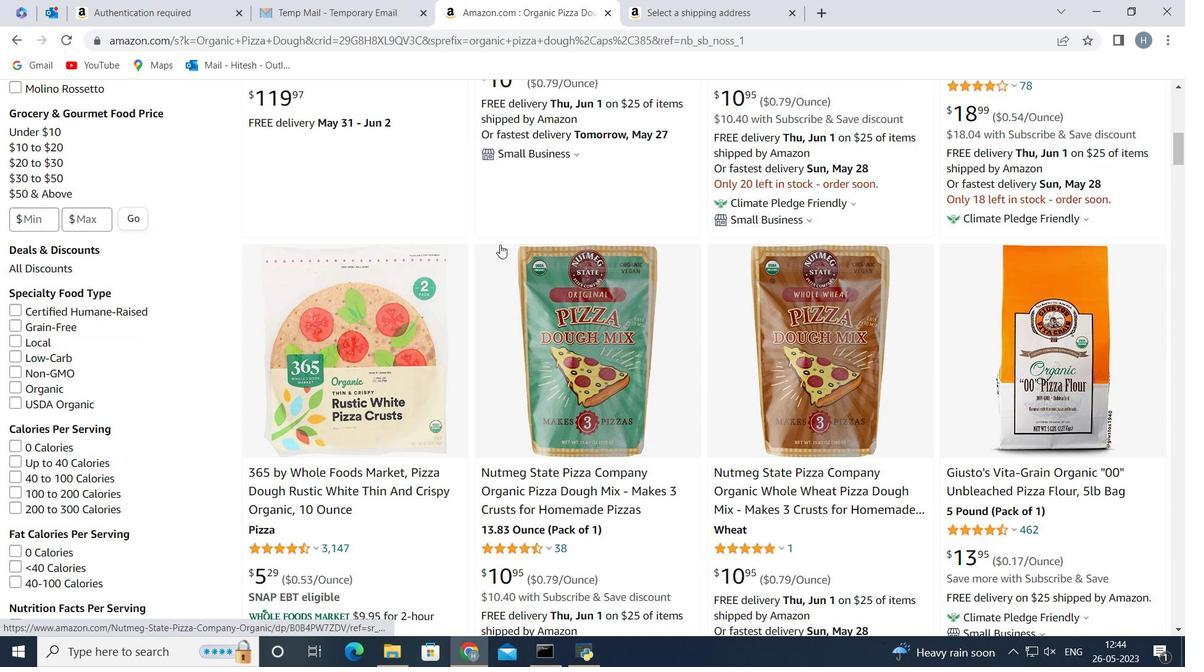 
Action: Mouse moved to (525, 274)
Screenshot: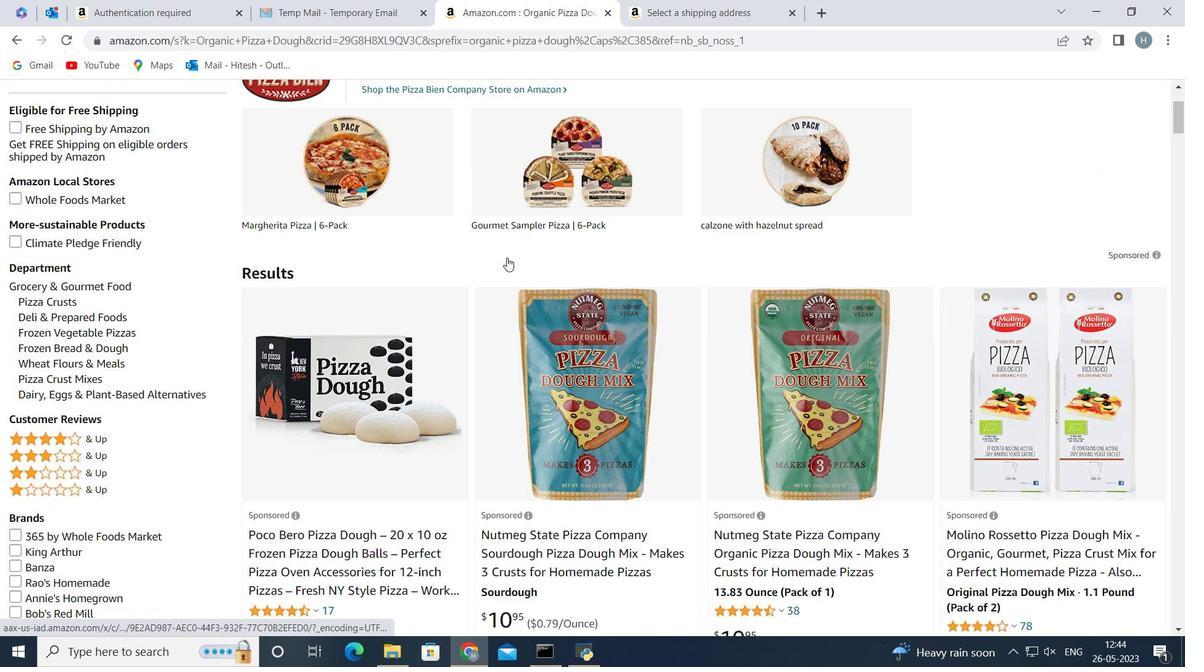
Action: Mouse scrolled (525, 274) with delta (0, 0)
Screenshot: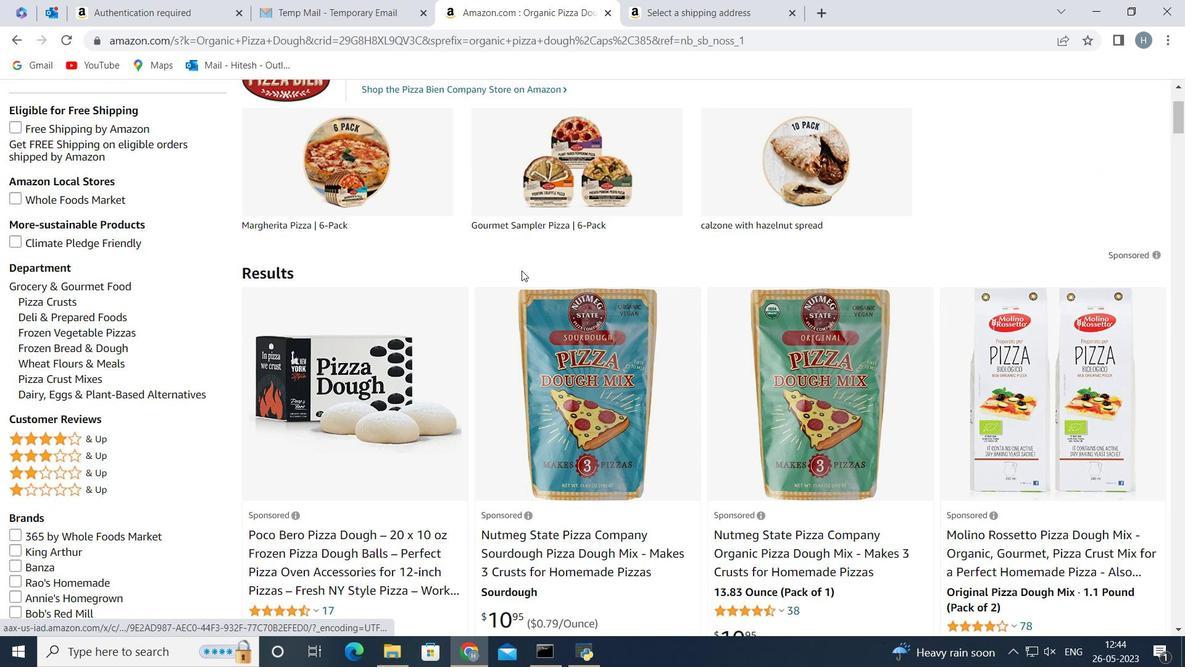 
Action: Mouse scrolled (525, 274) with delta (0, 0)
Screenshot: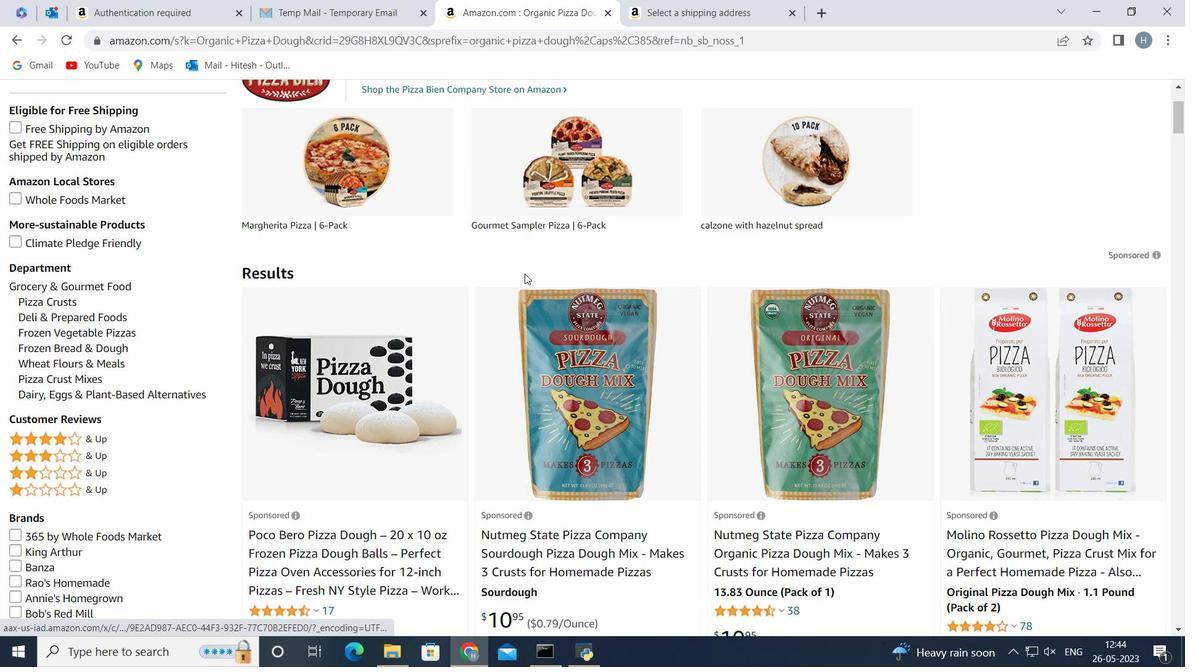 
Action: Mouse scrolled (525, 274) with delta (0, 0)
Screenshot: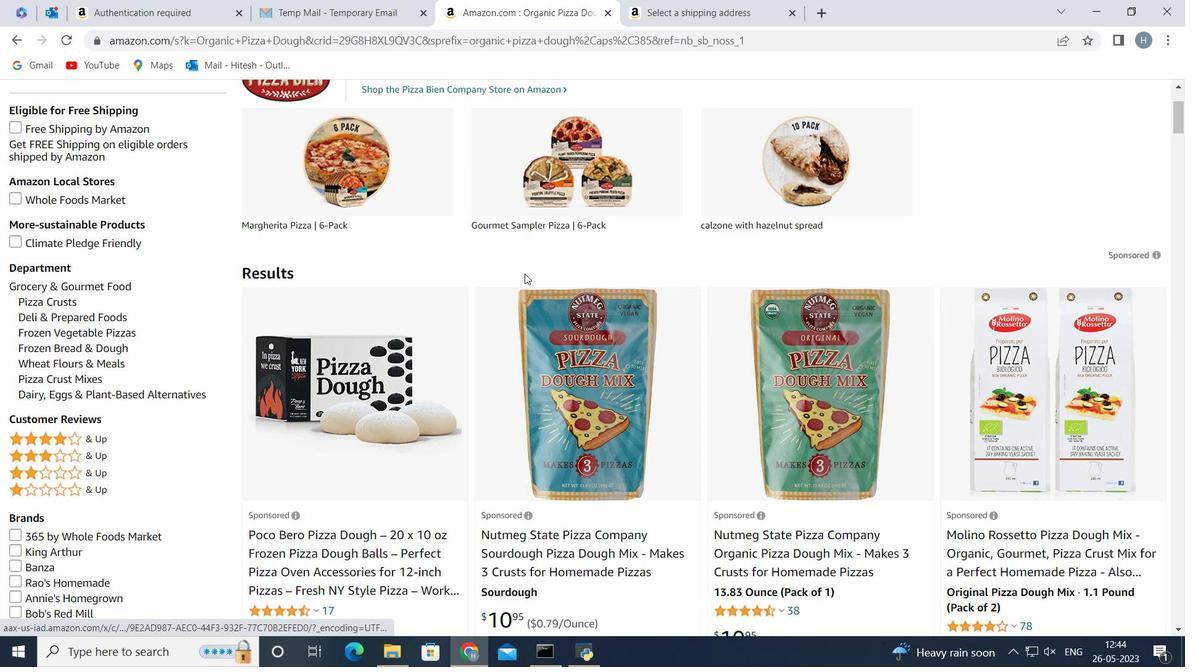 
Action: Mouse scrolled (525, 273) with delta (0, 0)
Screenshot: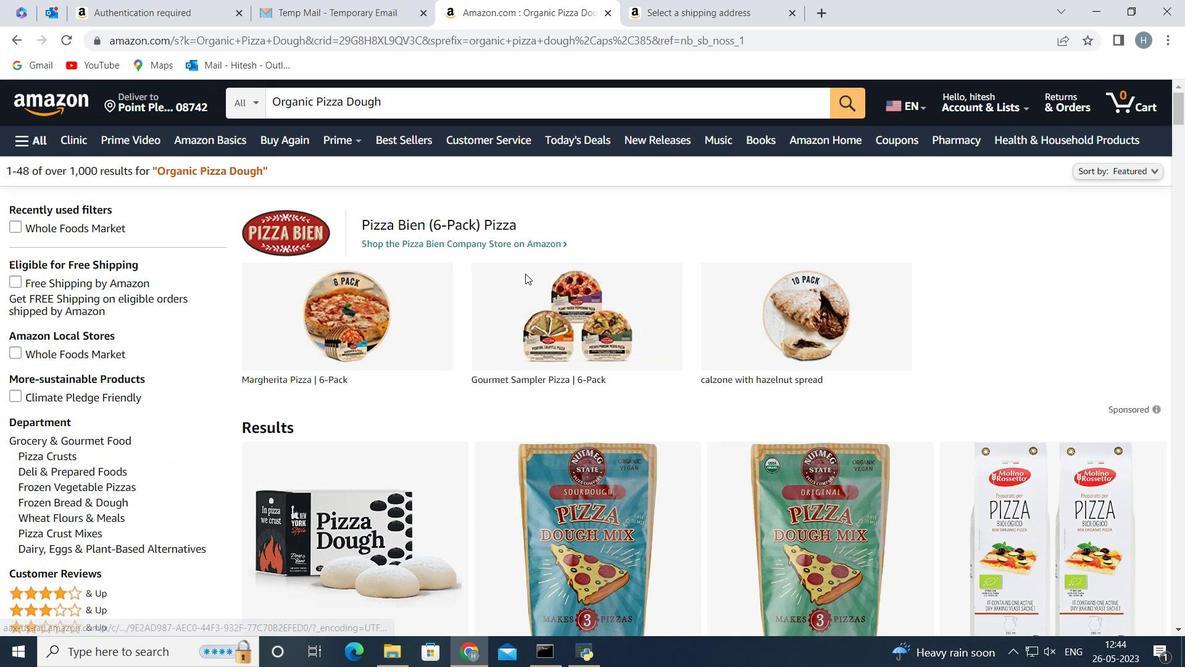 
Action: Mouse scrolled (525, 273) with delta (0, 0)
Screenshot: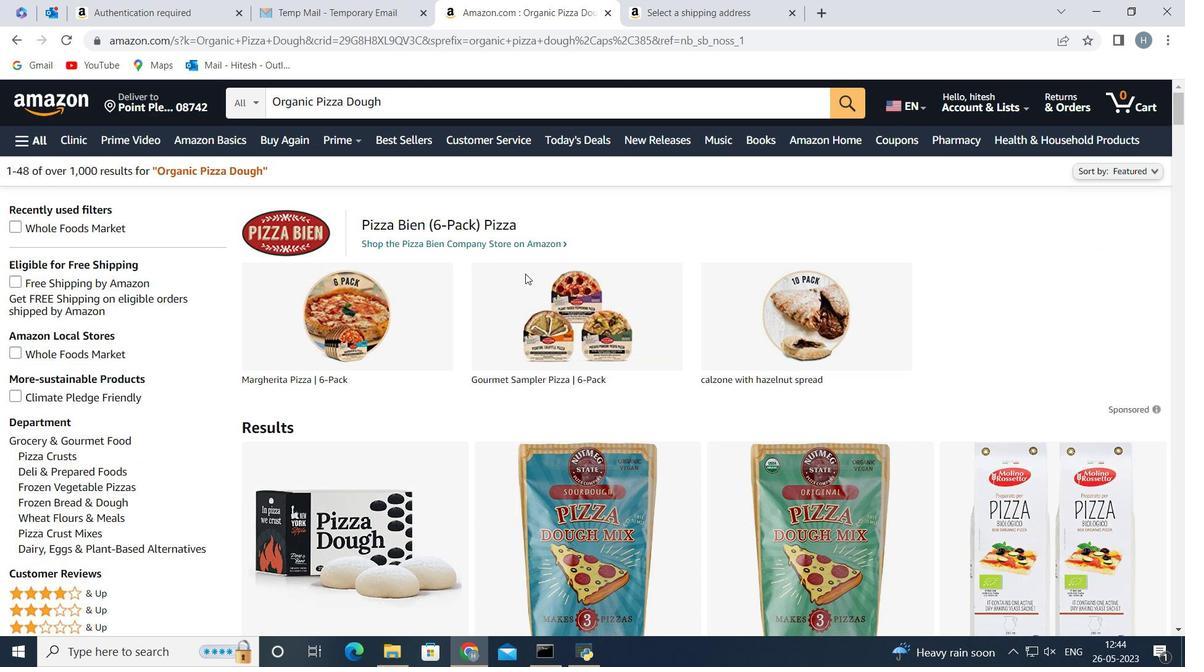 
Action: Mouse scrolled (525, 273) with delta (0, 0)
Screenshot: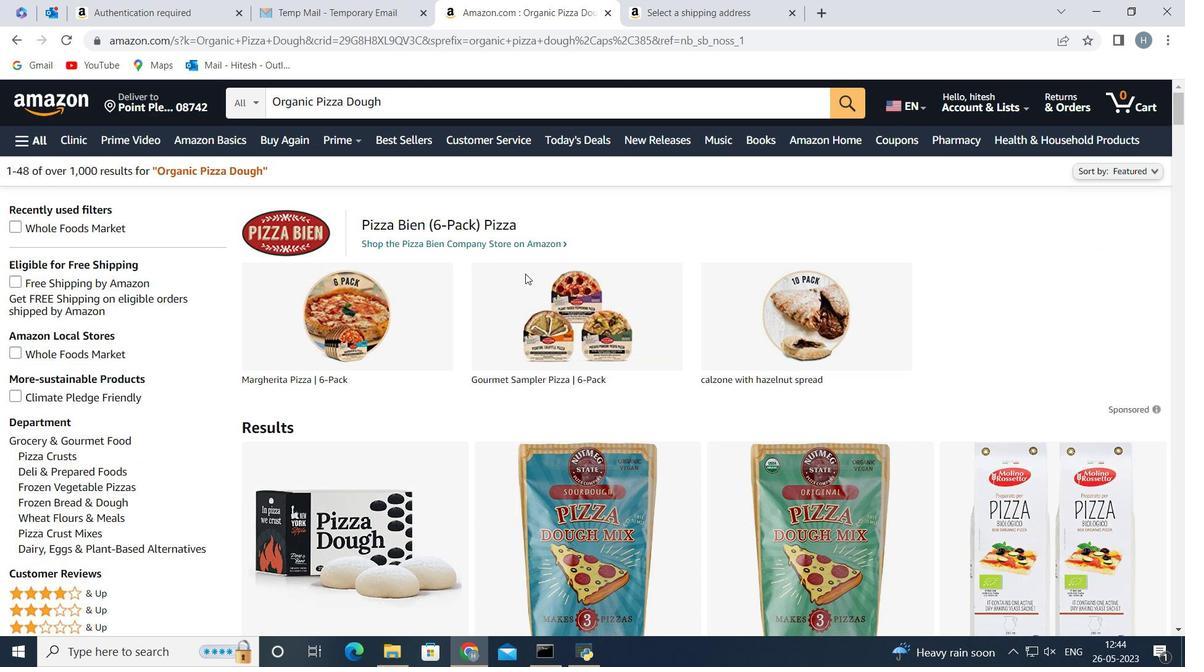 
Action: Mouse scrolled (525, 273) with delta (0, 0)
Screenshot: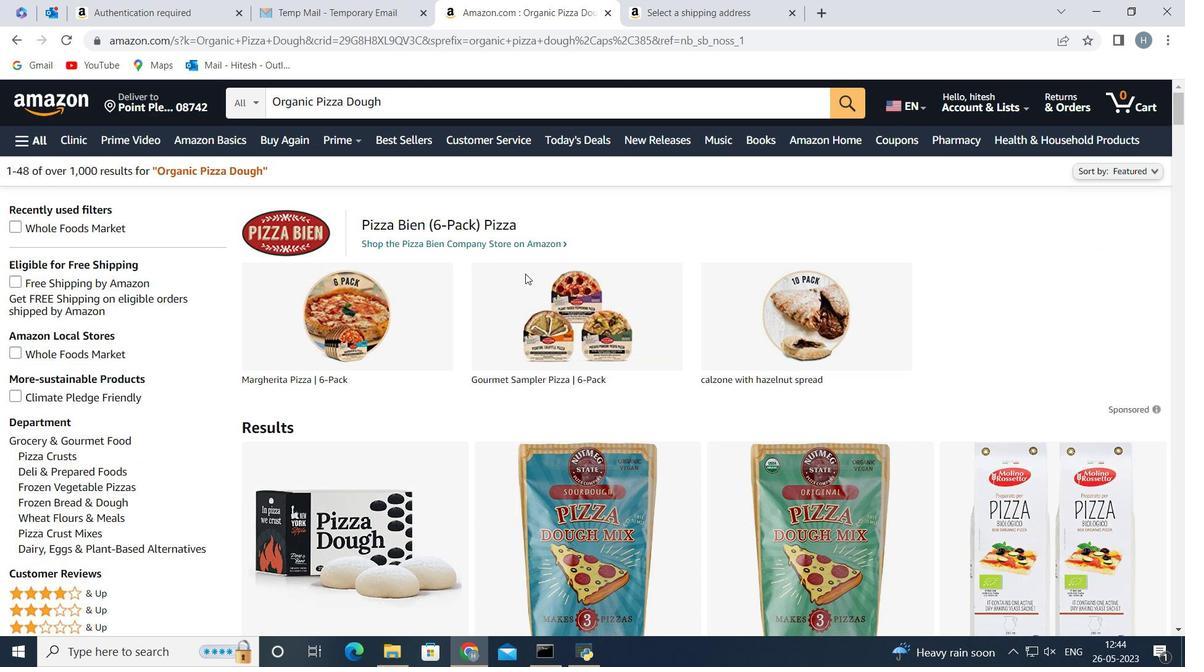 
Action: Mouse moved to (365, 264)
Screenshot: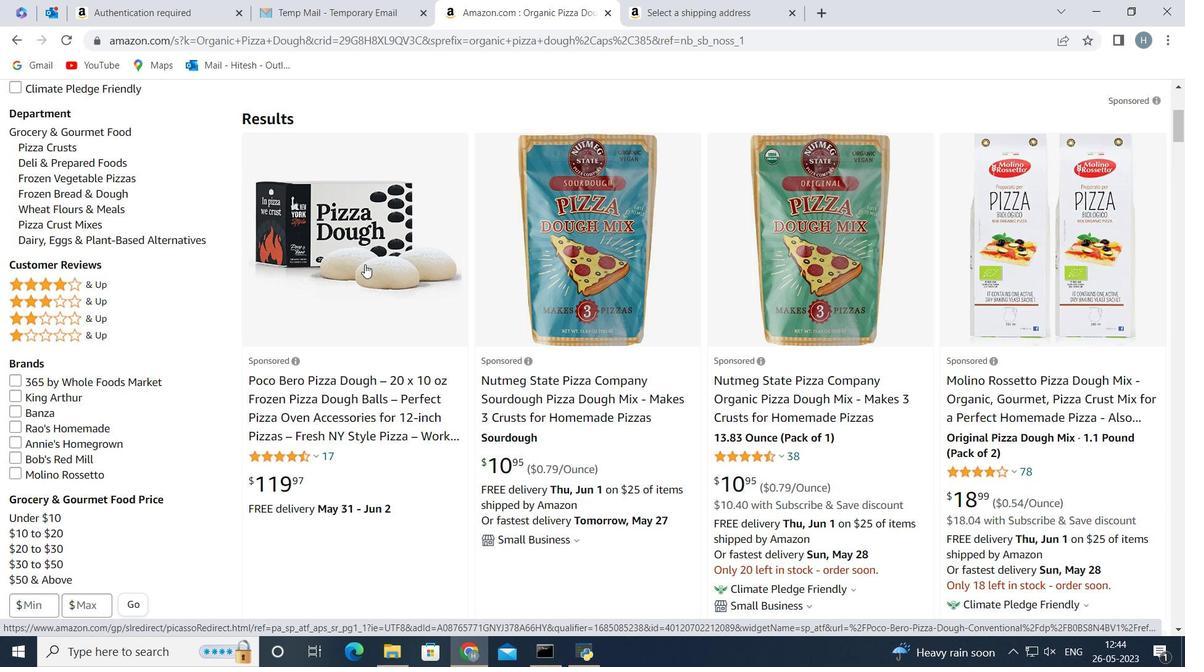 
Action: Mouse pressed left at (365, 264)
Screenshot: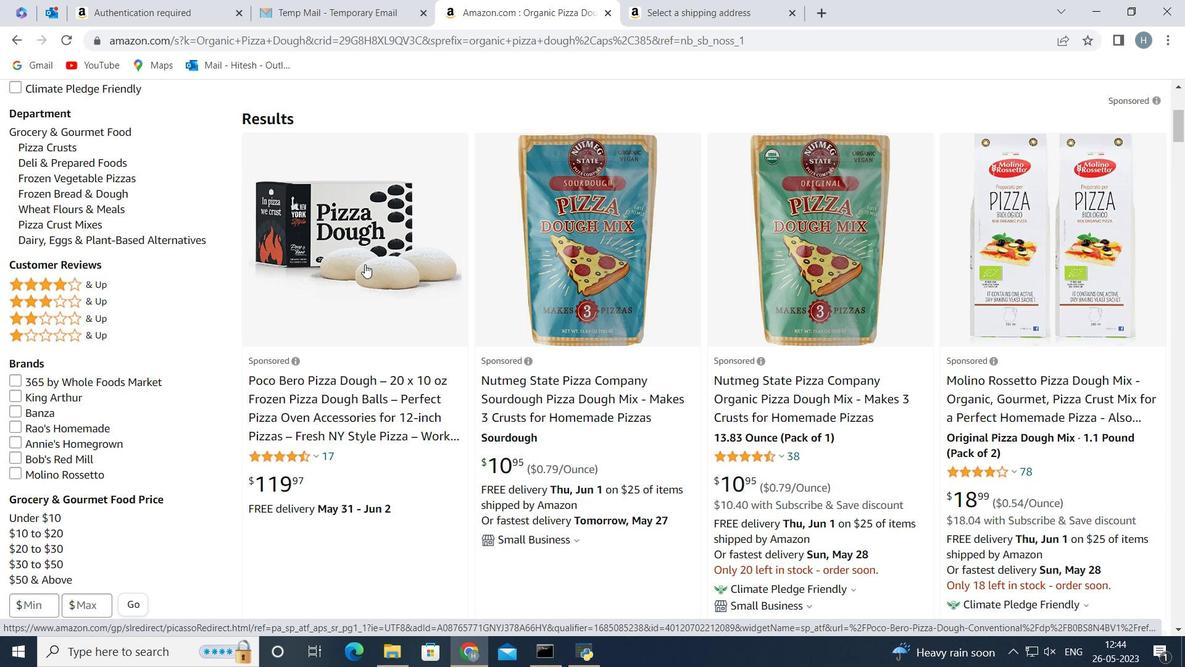 
Action: Mouse moved to (1036, 442)
Screenshot: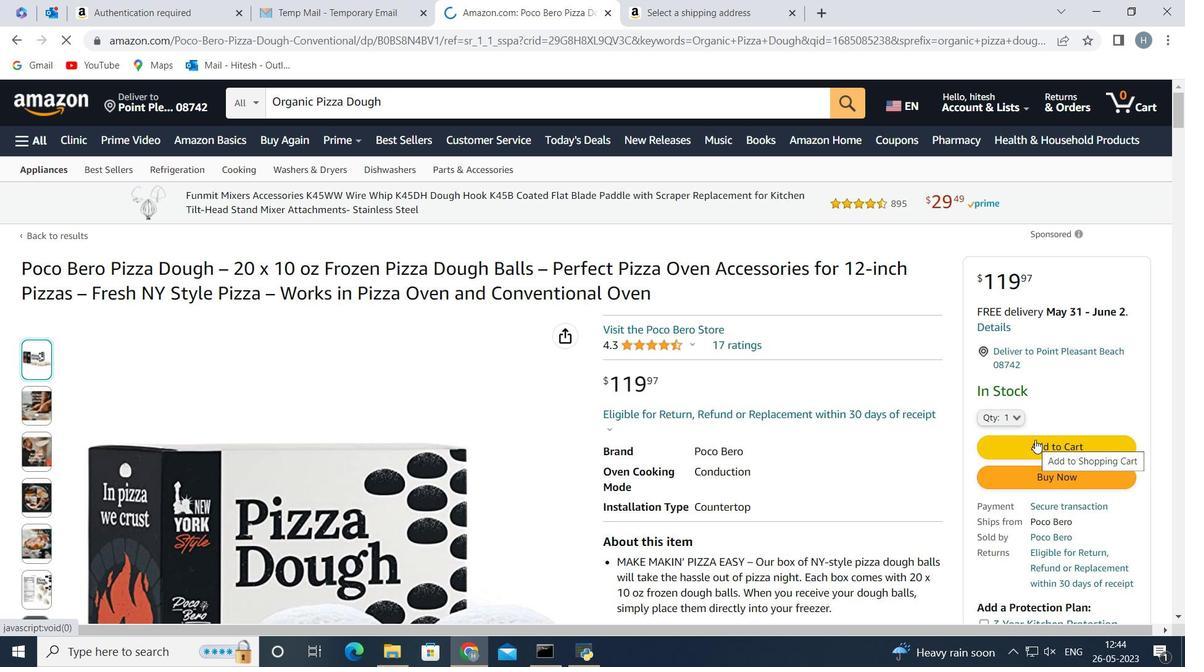 
Action: Mouse pressed left at (1036, 442)
Screenshot: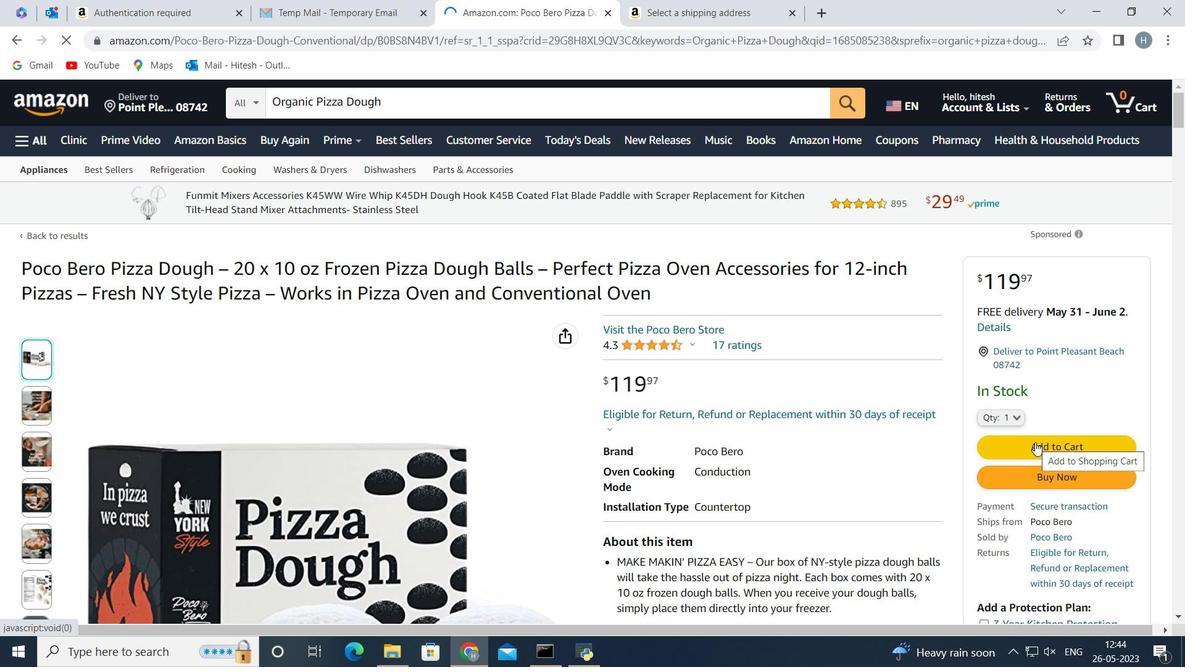 
Action: Mouse moved to (933, 421)
Screenshot: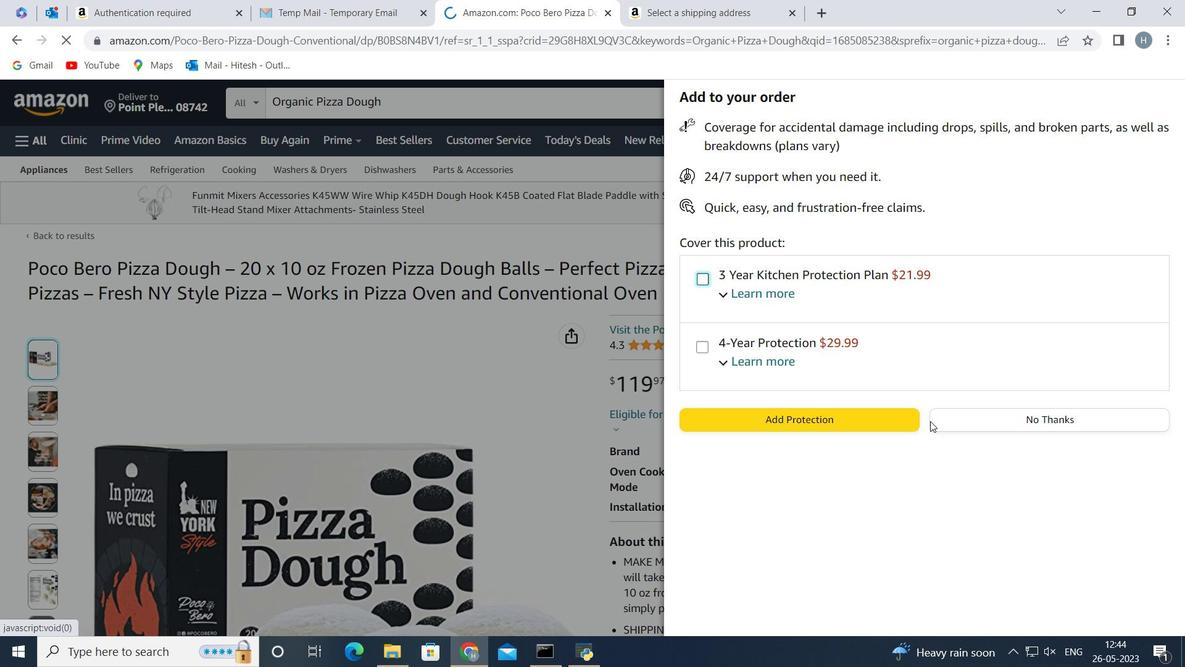 
Action: Mouse pressed left at (933, 421)
Screenshot: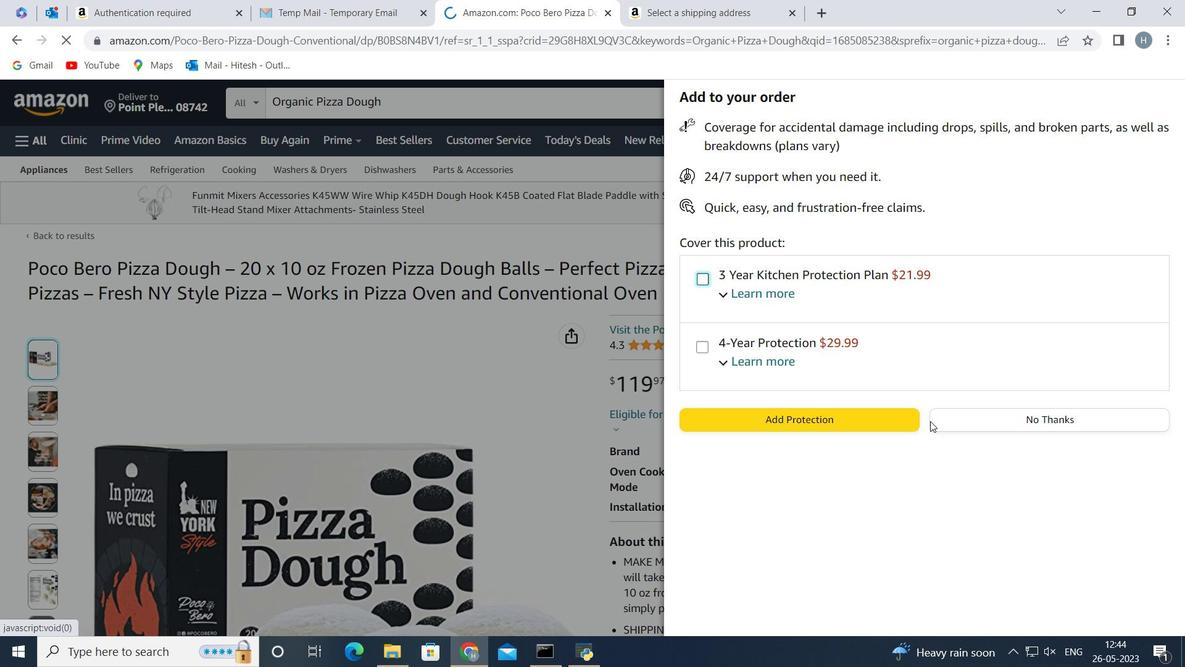 
Action: Mouse moved to (893, 220)
Screenshot: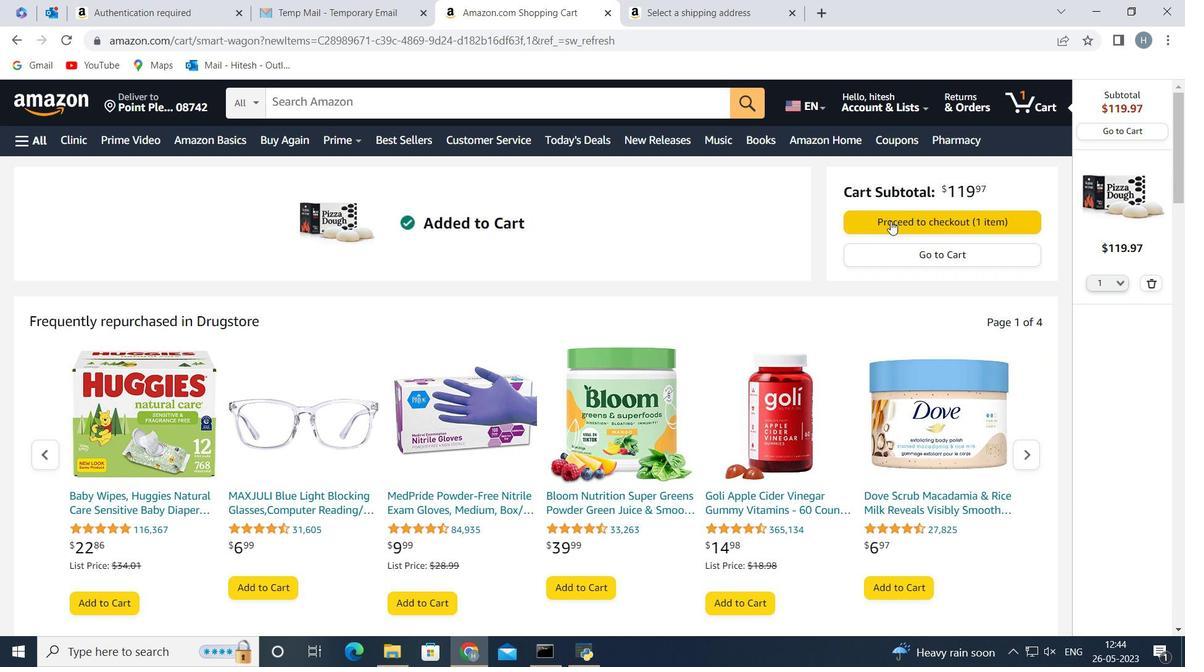 
Action: Mouse pressed left at (893, 220)
Screenshot: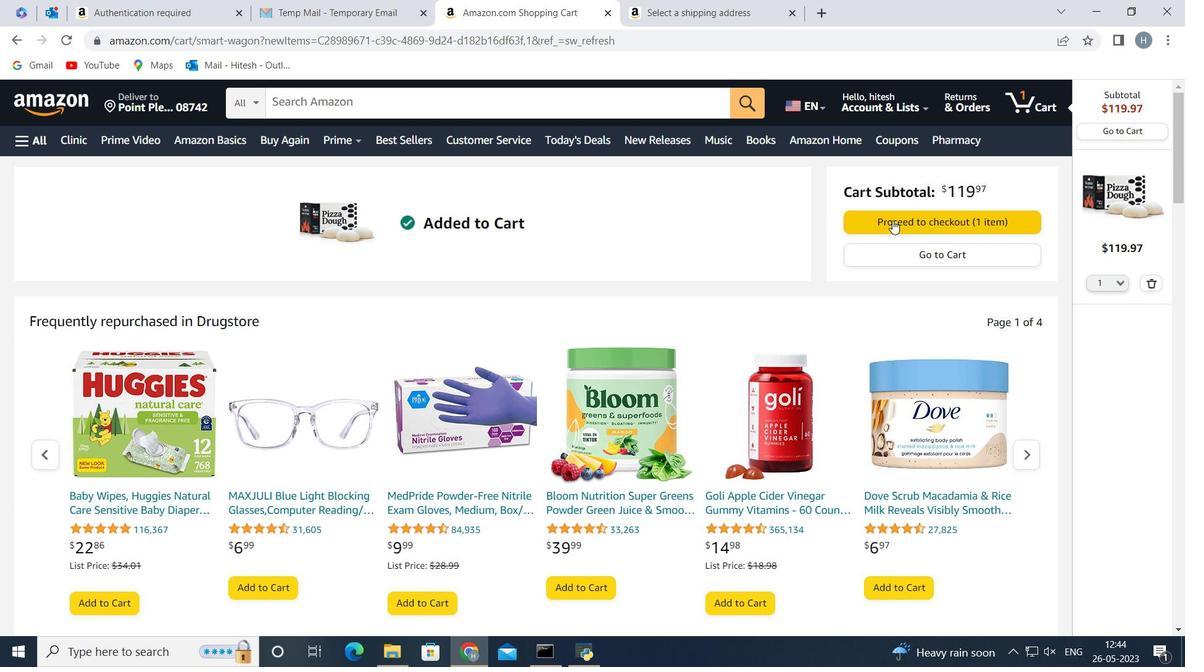 
Action: Mouse moved to (301, 303)
Screenshot: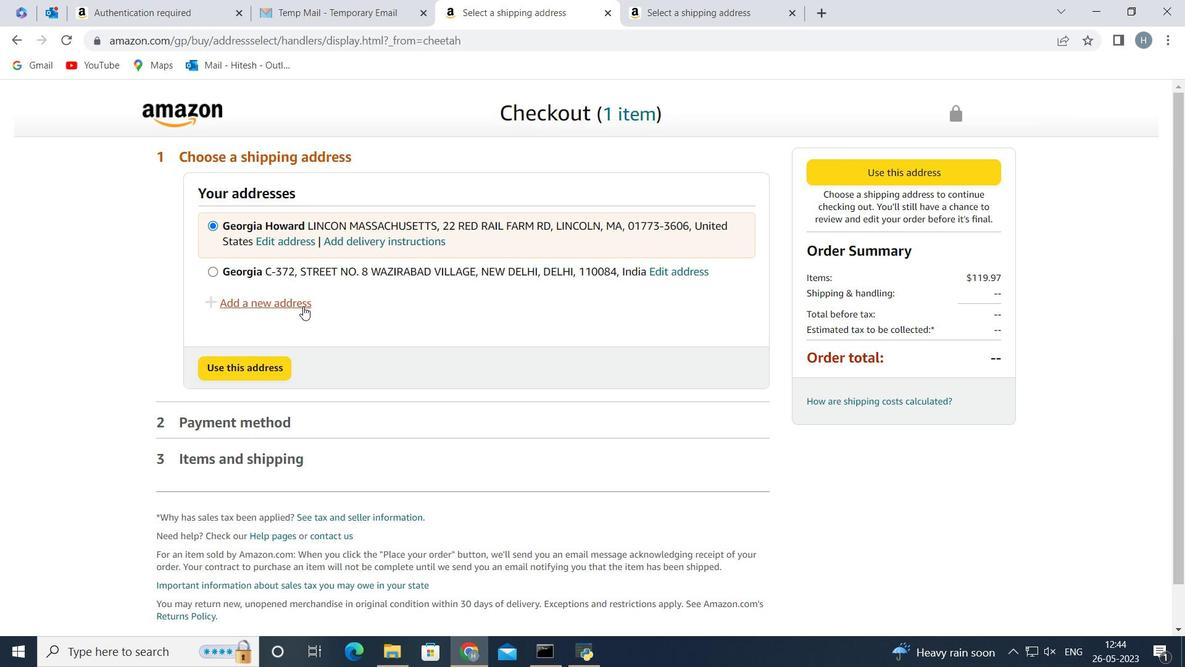 
Action: Mouse pressed left at (301, 303)
Screenshot: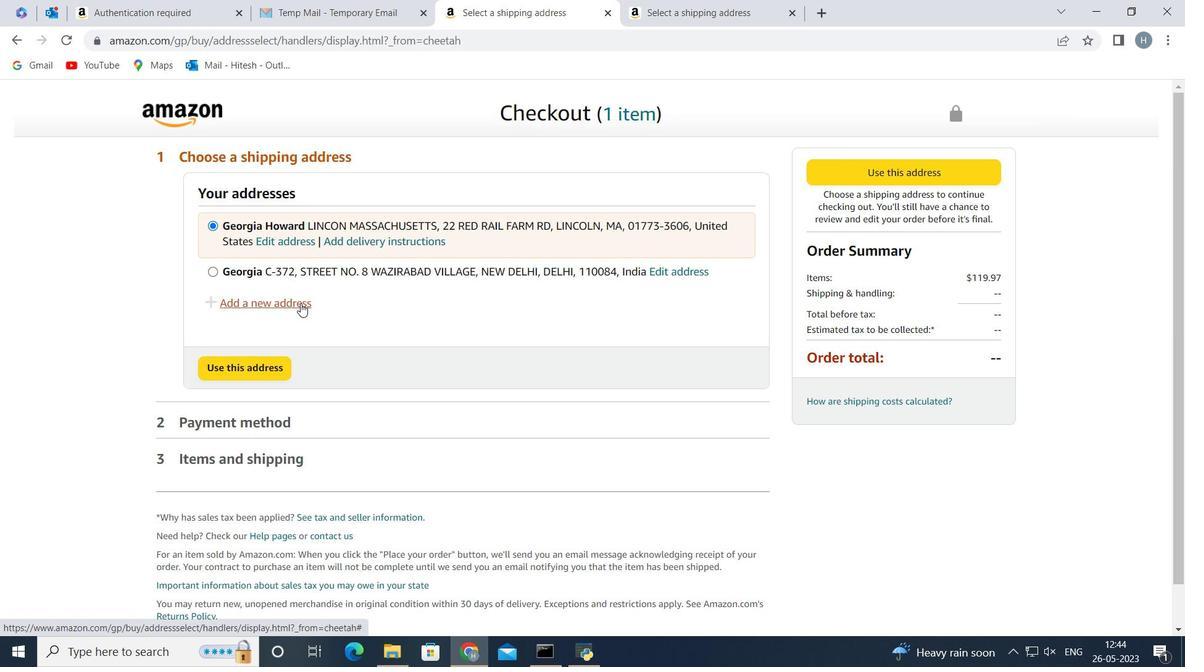 
Action: Mouse moved to (470, 434)
Screenshot: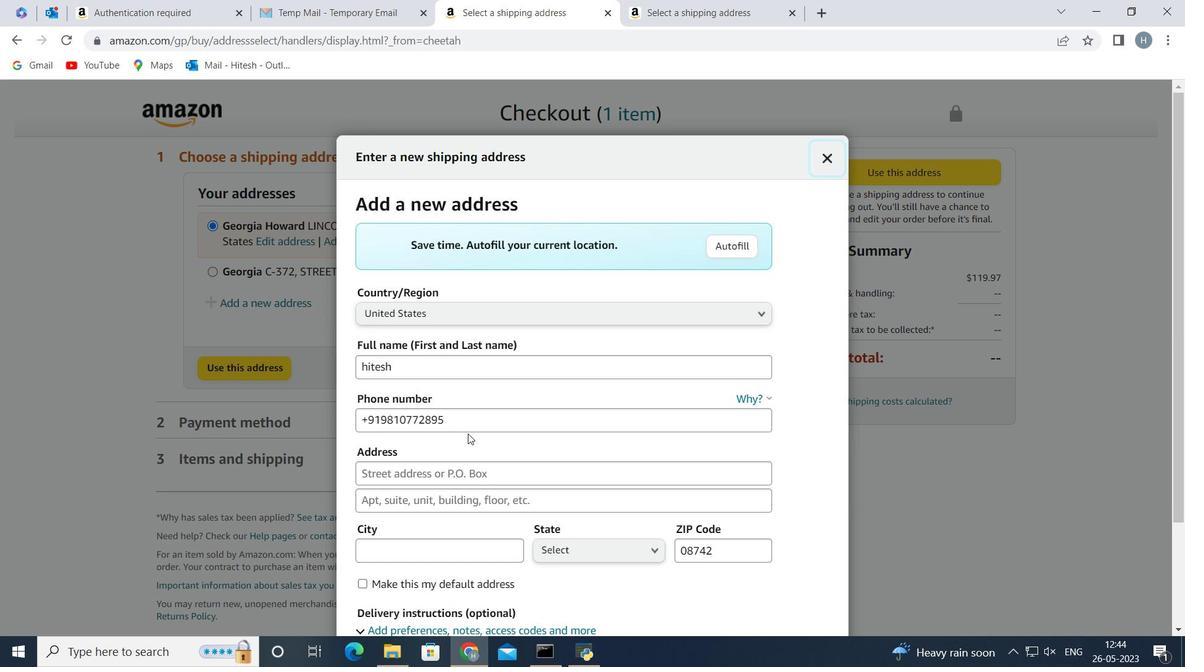 
Action: Mouse pressed left at (470, 434)
Screenshot: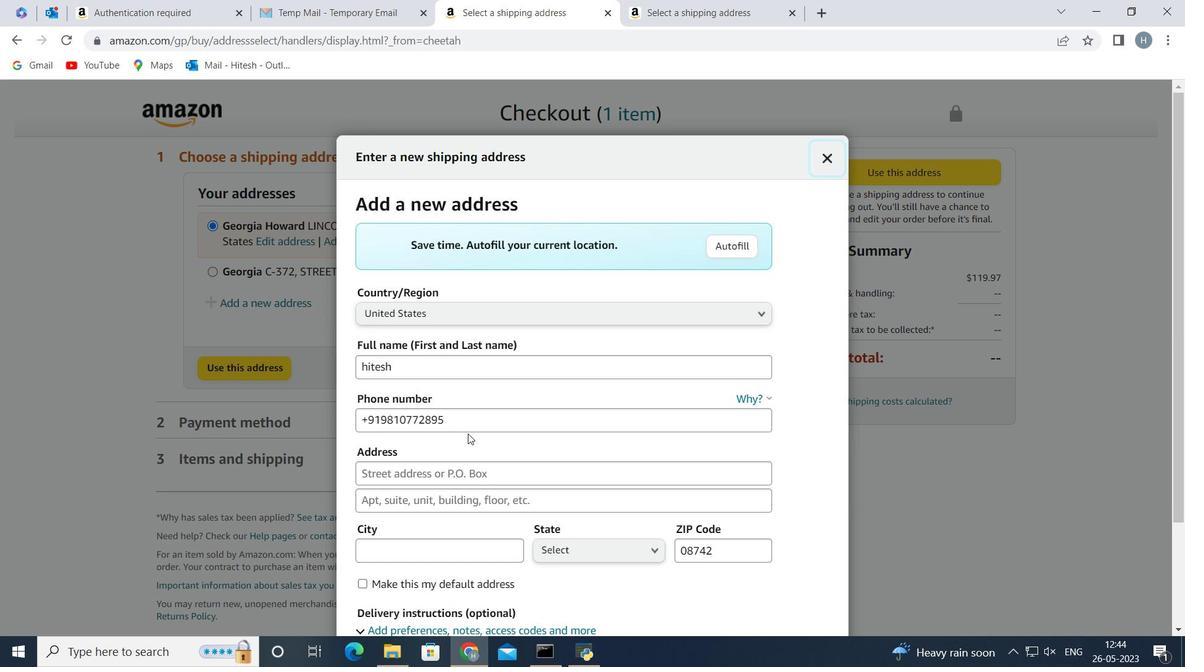 
Action: Mouse moved to (470, 434)
Screenshot: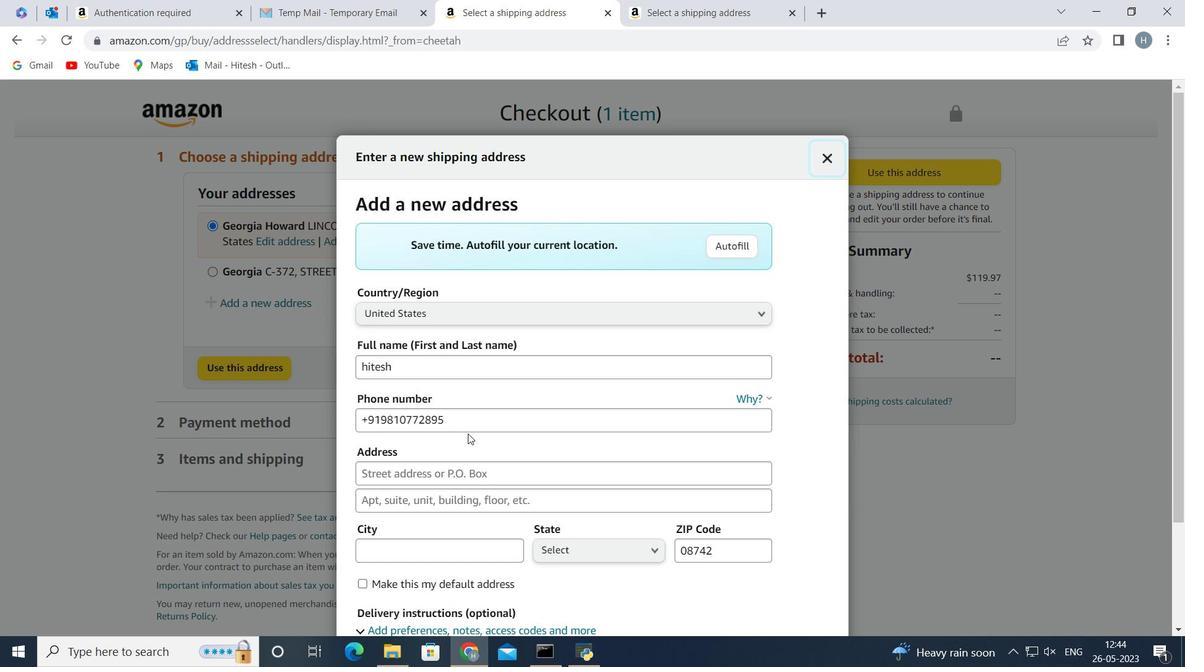 
Action: Key pressed <Key.backspace>
Screenshot: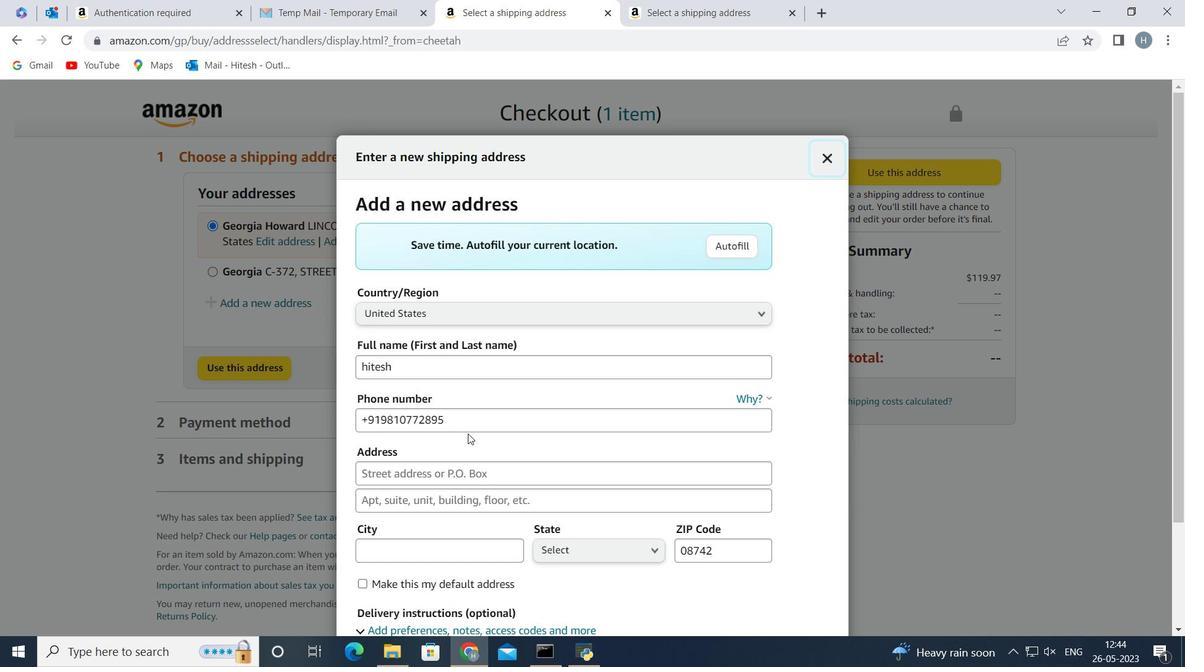 
Action: Mouse moved to (473, 418)
Screenshot: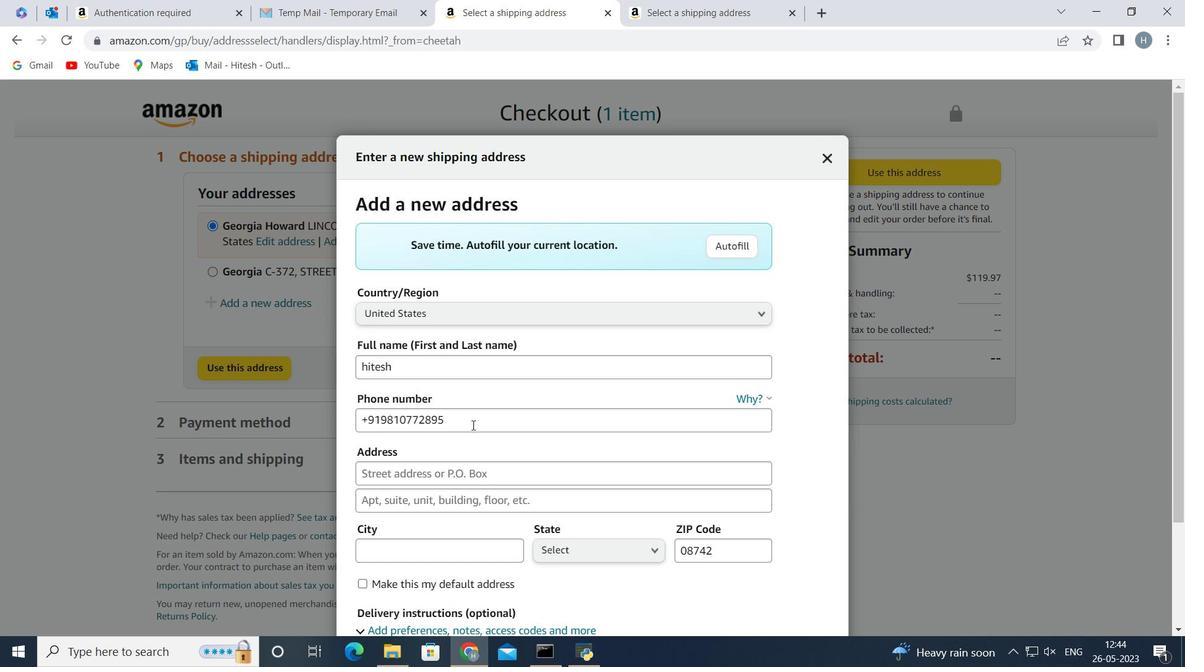 
Action: Mouse pressed left at (473, 418)
Screenshot: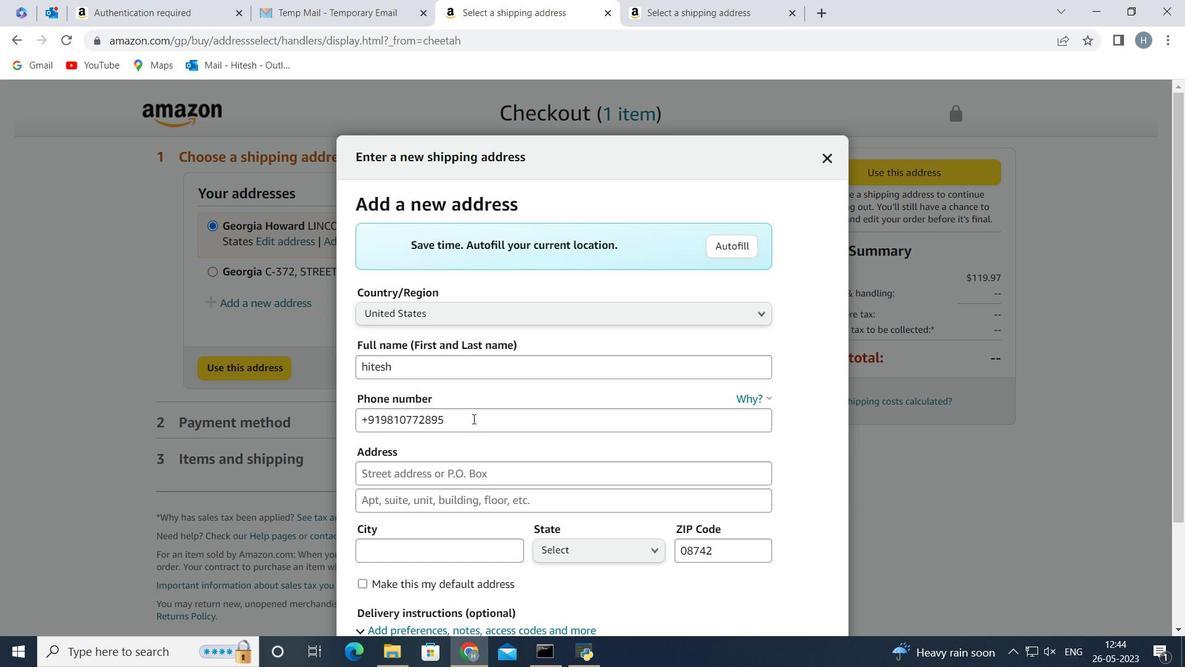 
Action: Key pressed <Key.backspace><Key.backspace><Key.backspace><Key.backspace><Key.backspace><Key.backspace><Key.backspace><Key.backspace><Key.backspace><Key.backspace><Key.backspace><Key.backspace><Key.backspace><Key.backspace>
Screenshot: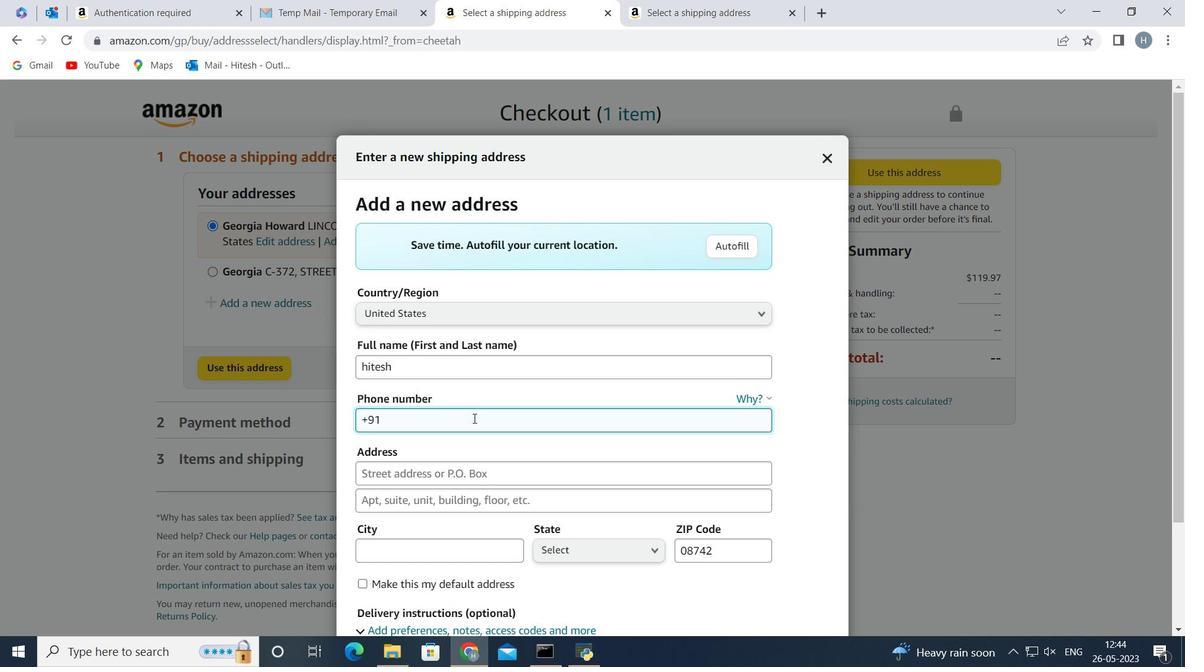 
Action: Mouse moved to (473, 412)
Screenshot: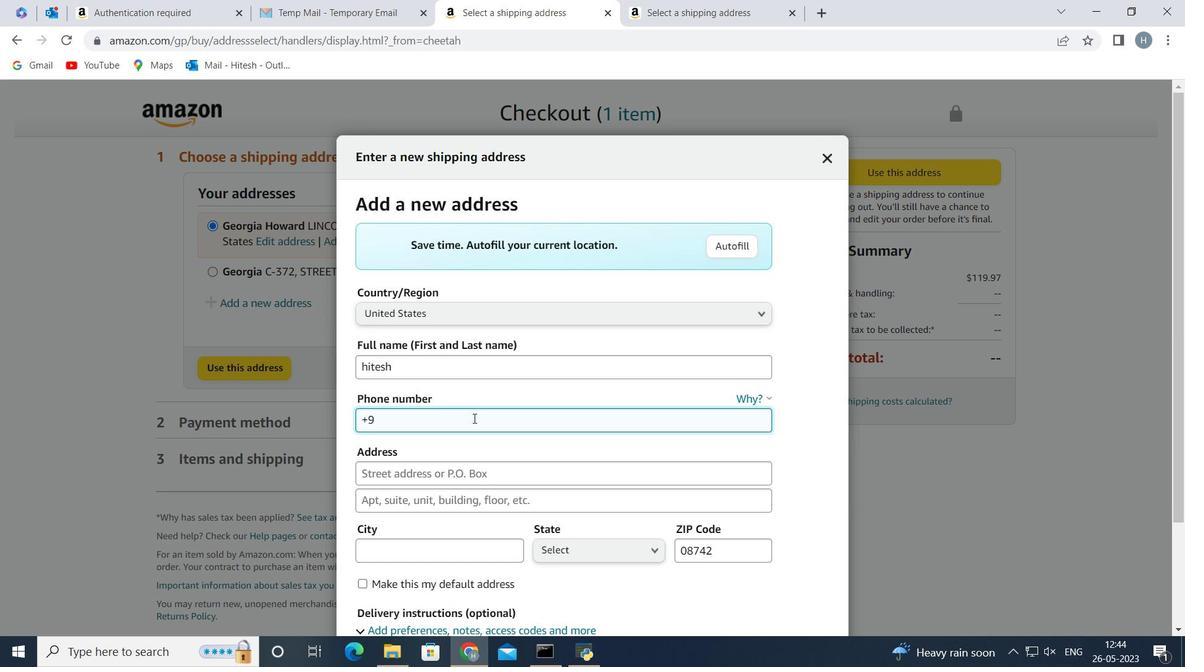 
Action: Key pressed <Key.backspace>
Screenshot: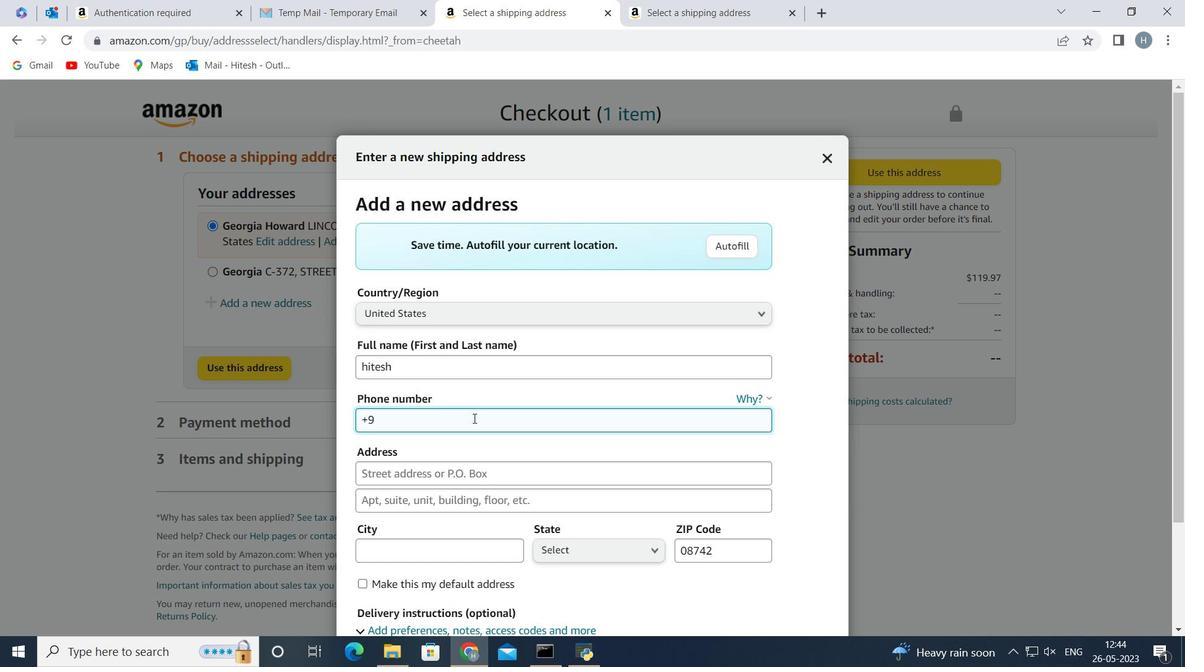 
Action: Mouse moved to (468, 401)
Screenshot: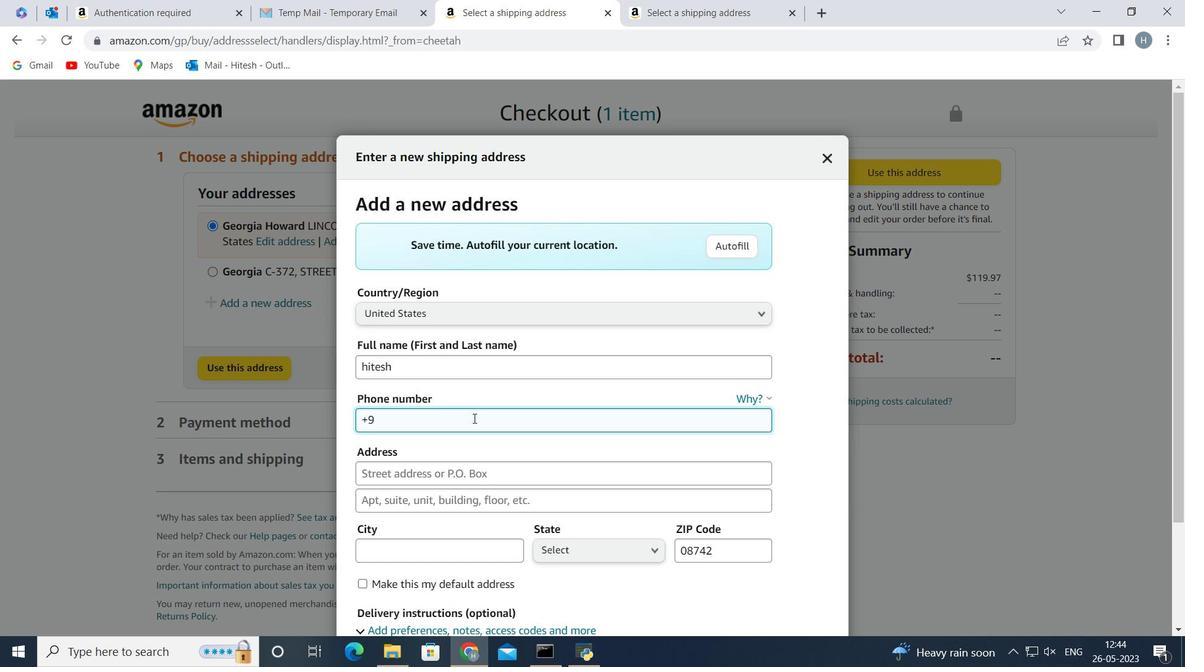 
Action: Key pressed <Key.backspace>
Screenshot: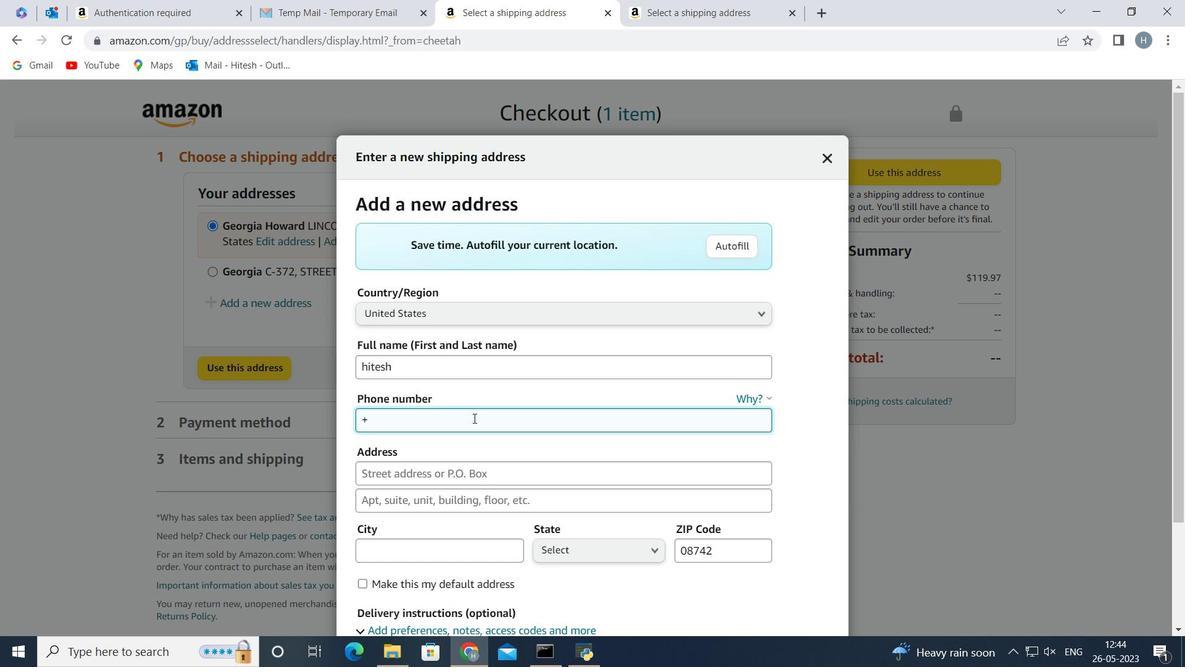
Action: Mouse moved to (463, 388)
Screenshot: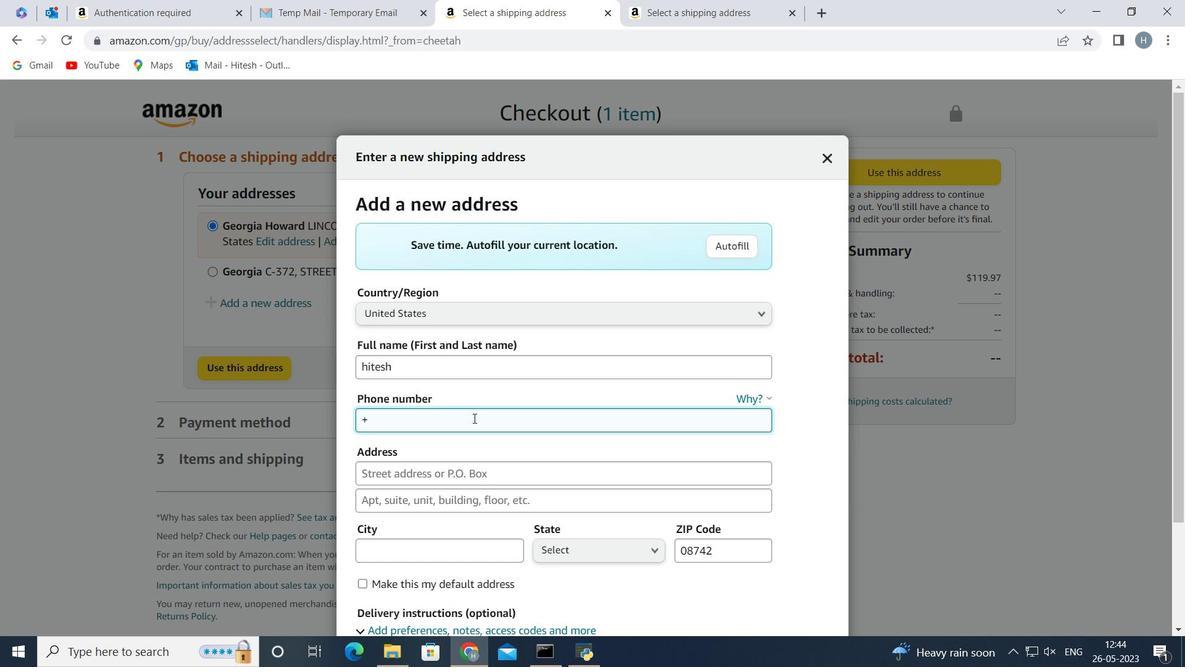 
Action: Key pressed <Key.backspace>
Screenshot: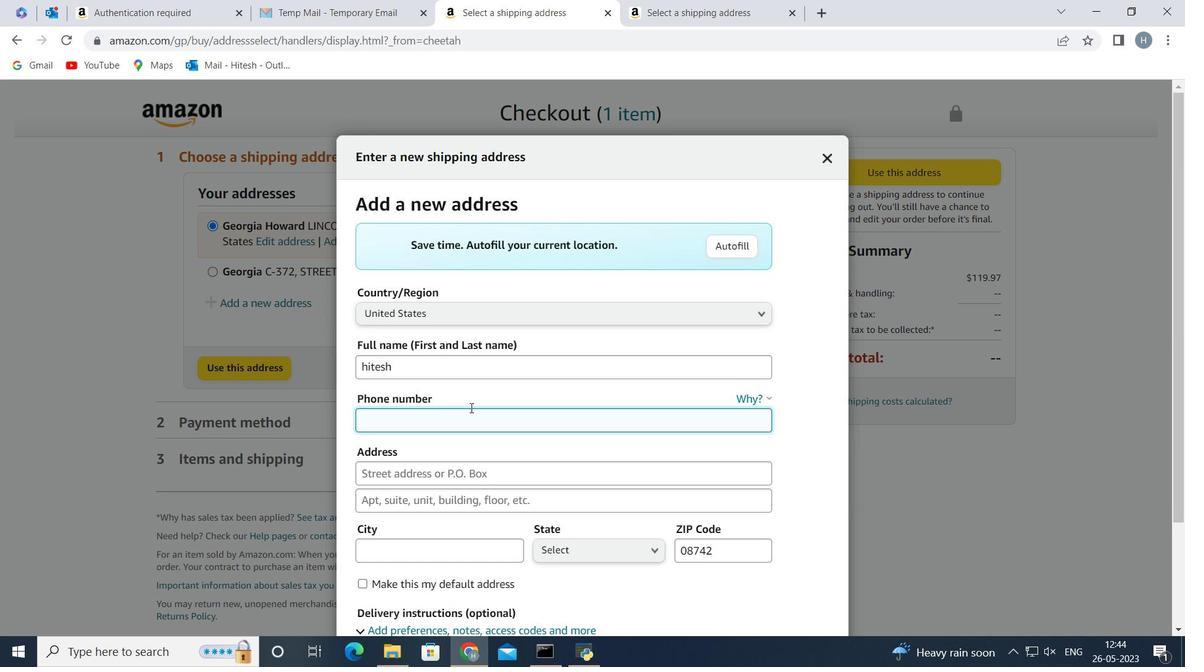 
Action: Mouse moved to (458, 359)
Screenshot: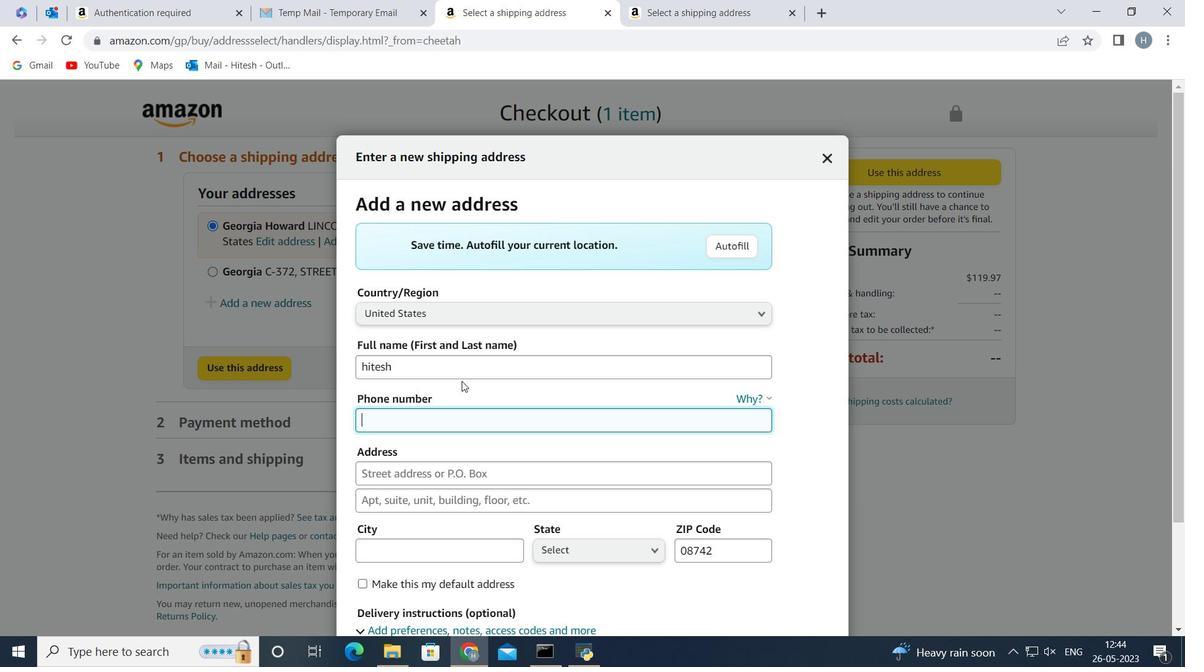 
Action: Mouse pressed left at (458, 359)
Screenshot: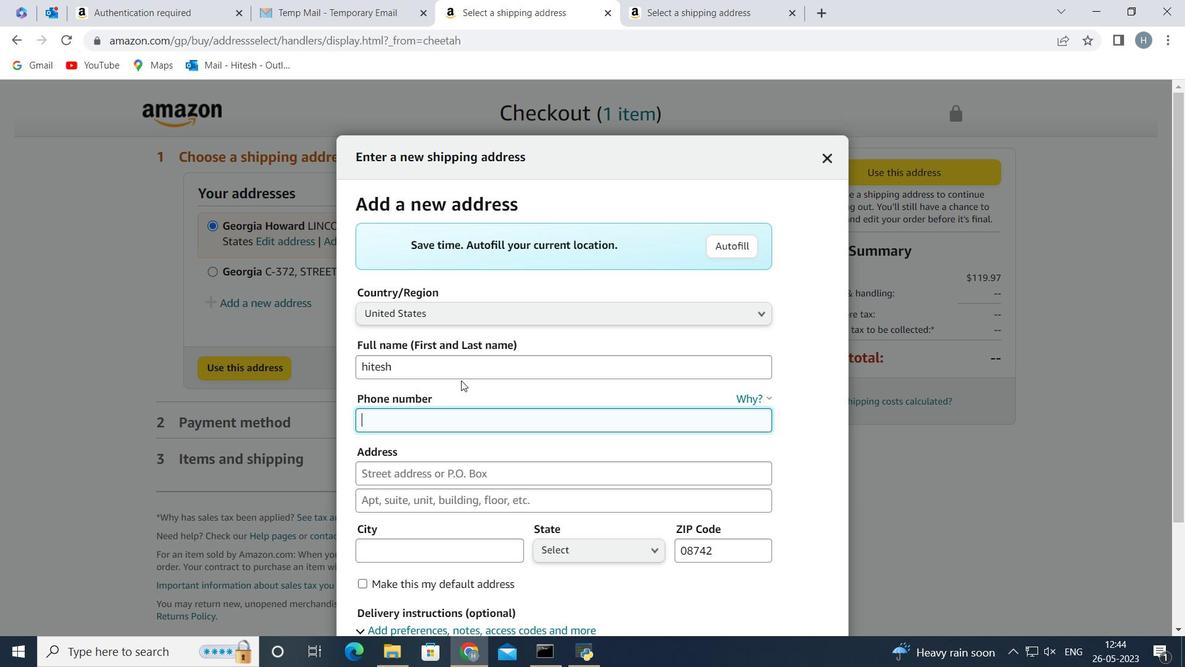 
Action: Mouse moved to (458, 359)
Screenshot: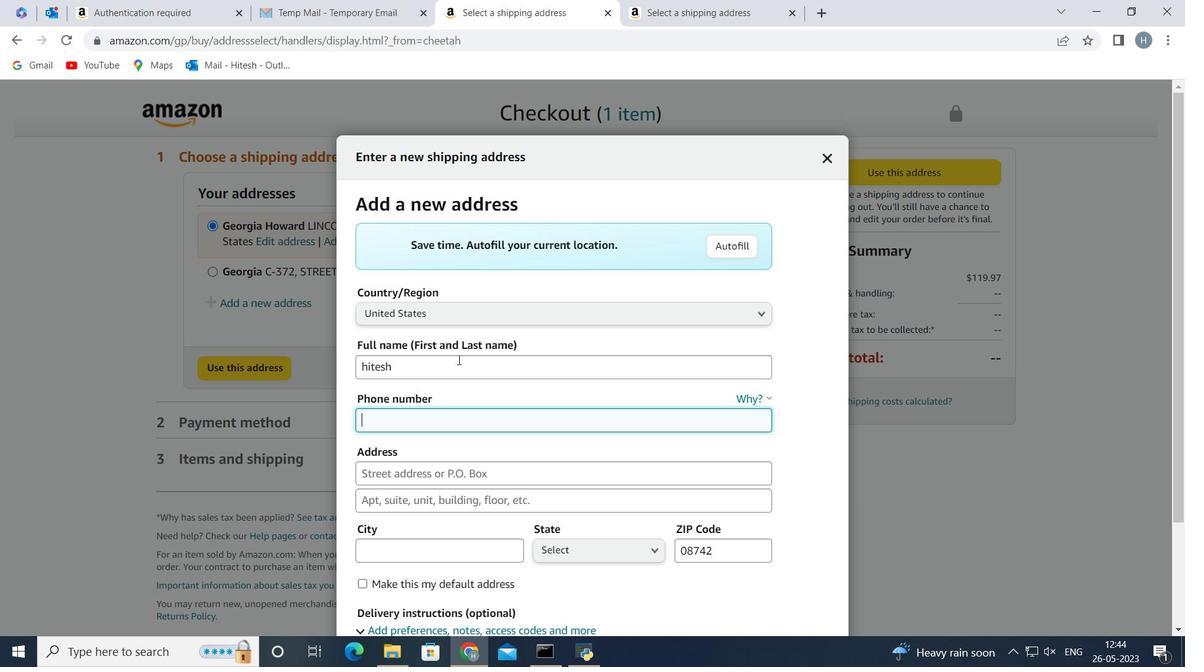 
Action: Key pressed <Key.backspace><Key.backspace><Key.backspace><Key.backspace><Key.backspace><Key.backspace><Key.backspace><Key.backspace><Key.backspace>
Screenshot: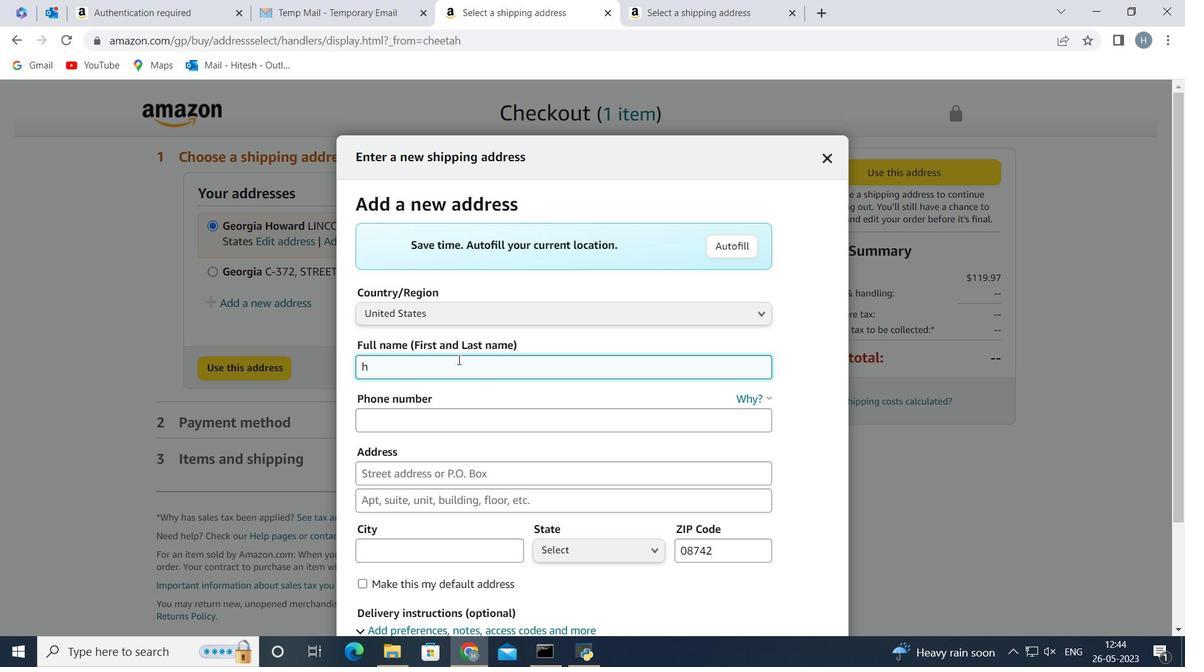 
Action: Mouse moved to (447, 352)
Screenshot: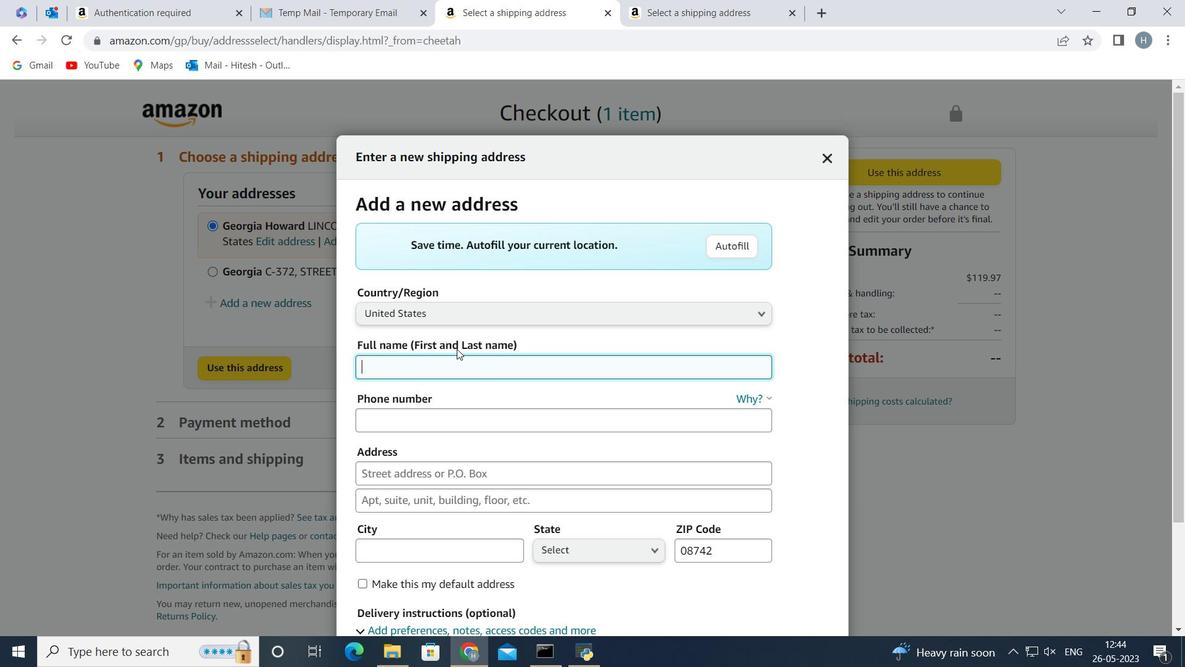 
Action: Key pressed <Key.shift>John<Key.space><Key.shift>Baker<Key.space>
Screenshot: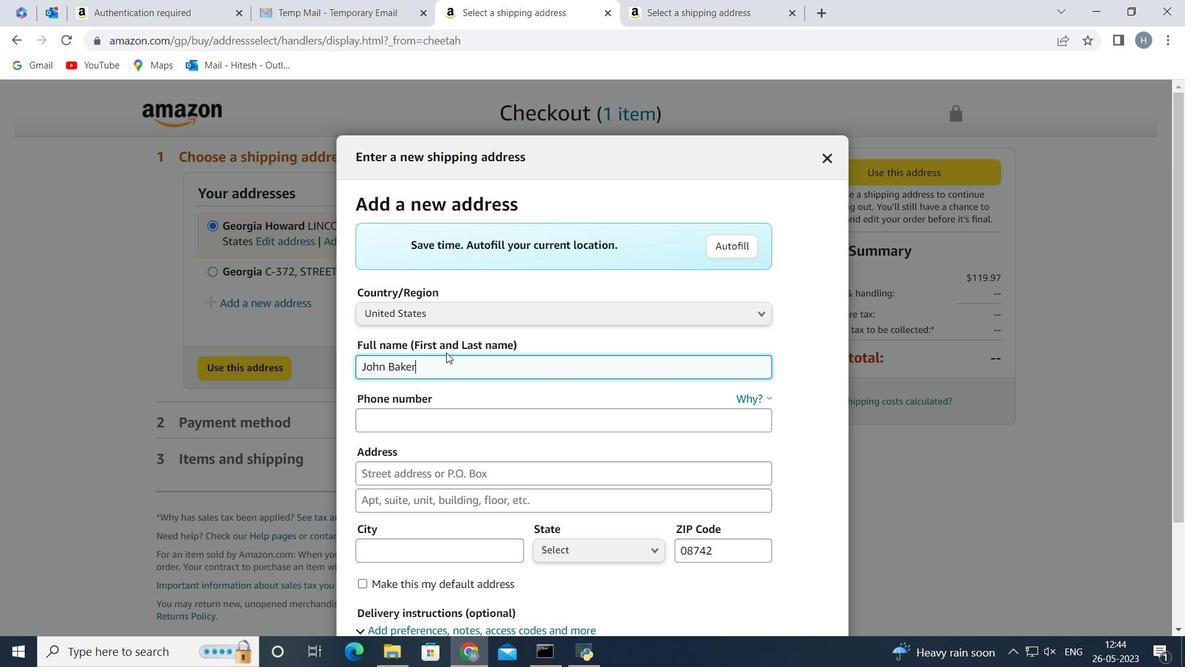 
Action: Mouse moved to (432, 426)
Screenshot: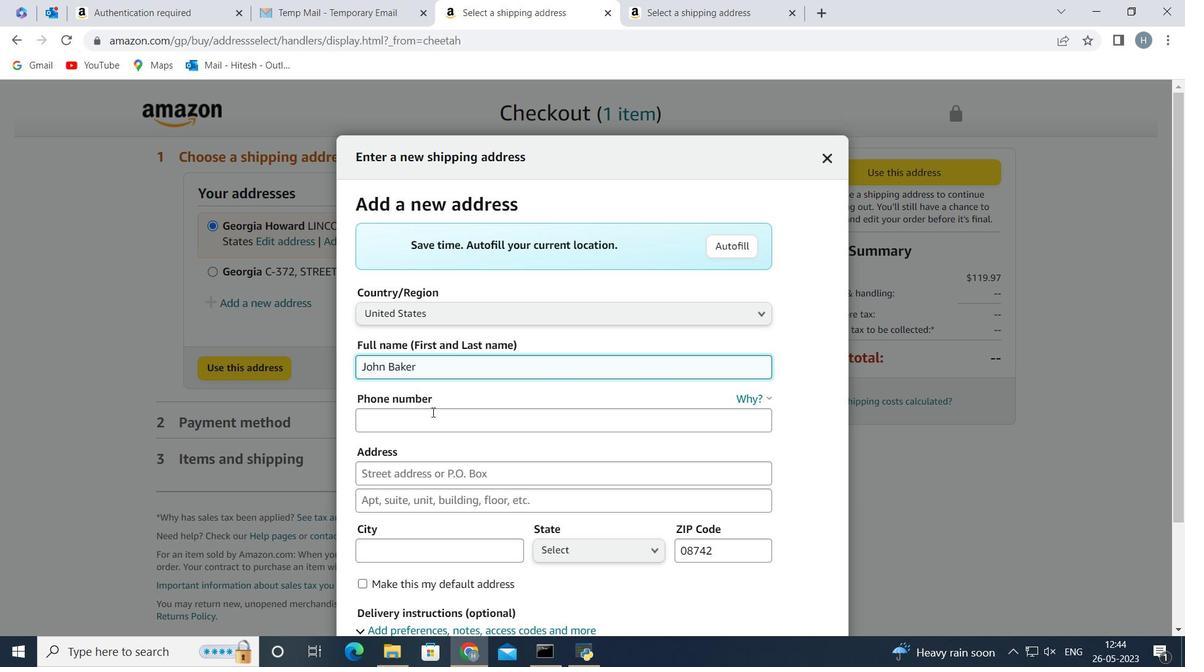 
Action: Mouse pressed left at (432, 426)
Screenshot: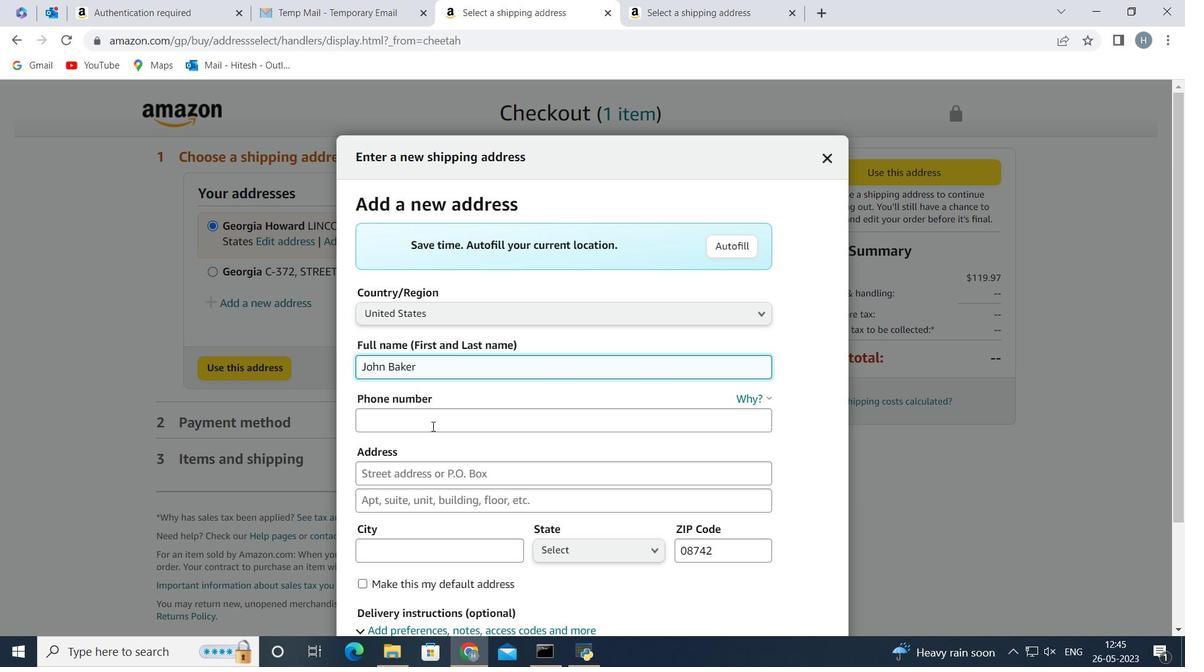 
Action: Key pressed <Key.shift_r>(732<Key.shift_r>)<Key.space><Key.backspace>899-7367
Screenshot: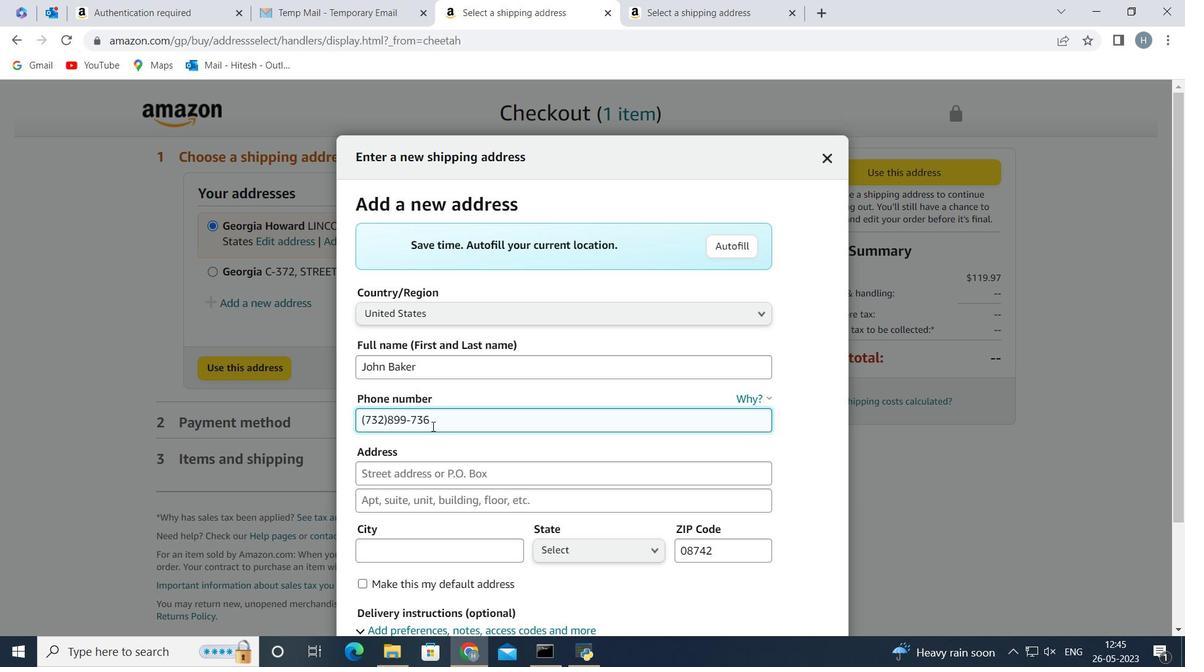 
Action: Mouse moved to (444, 473)
Screenshot: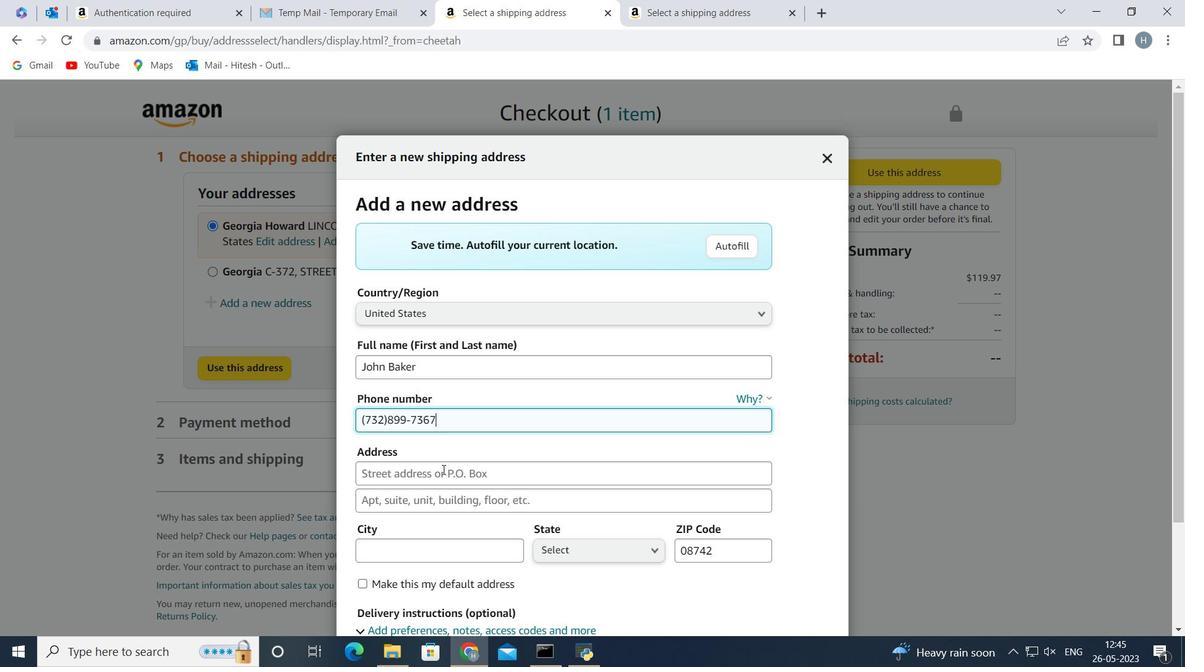 
Action: Mouse pressed left at (444, 473)
Screenshot: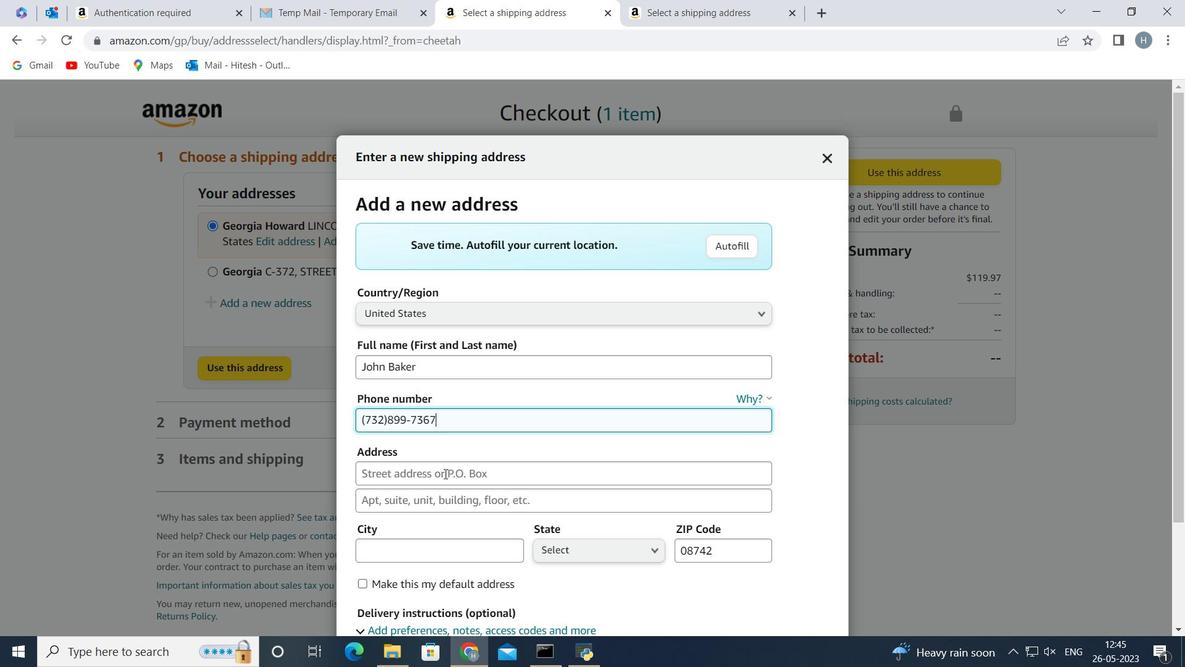 
Action: Key pressed 1658<Key.space><Key.shift><Key.shift><Key.shift>East<Key.space><Key.shift>Dr<Key.space>
Screenshot: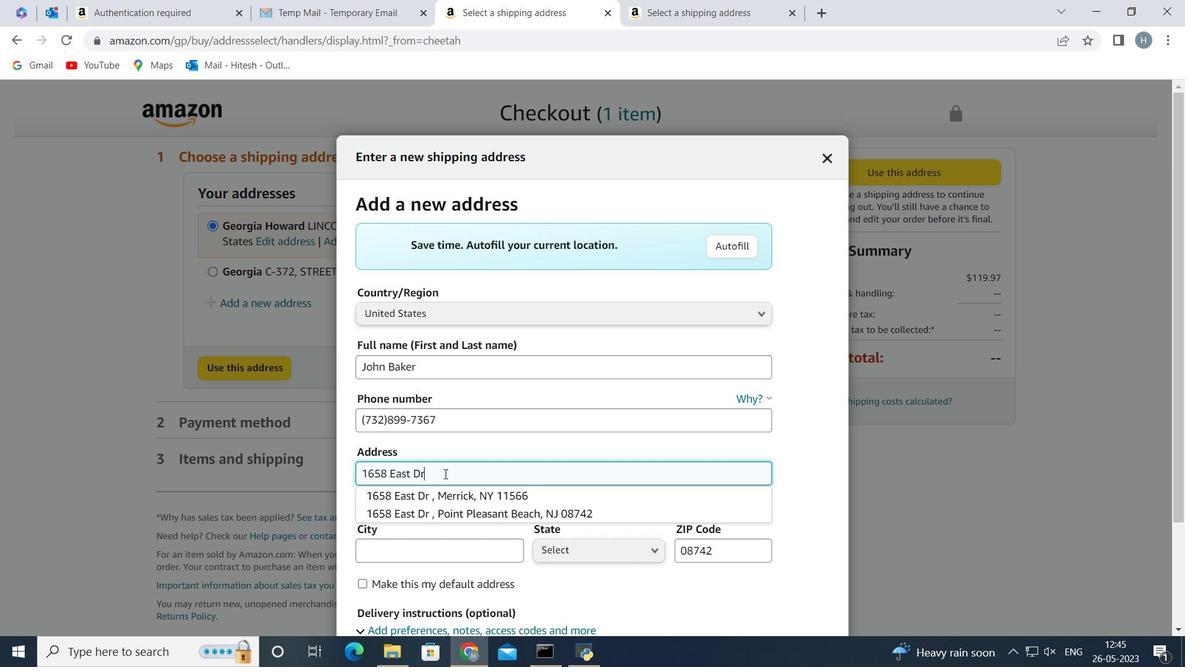 
Action: Mouse moved to (799, 494)
Screenshot: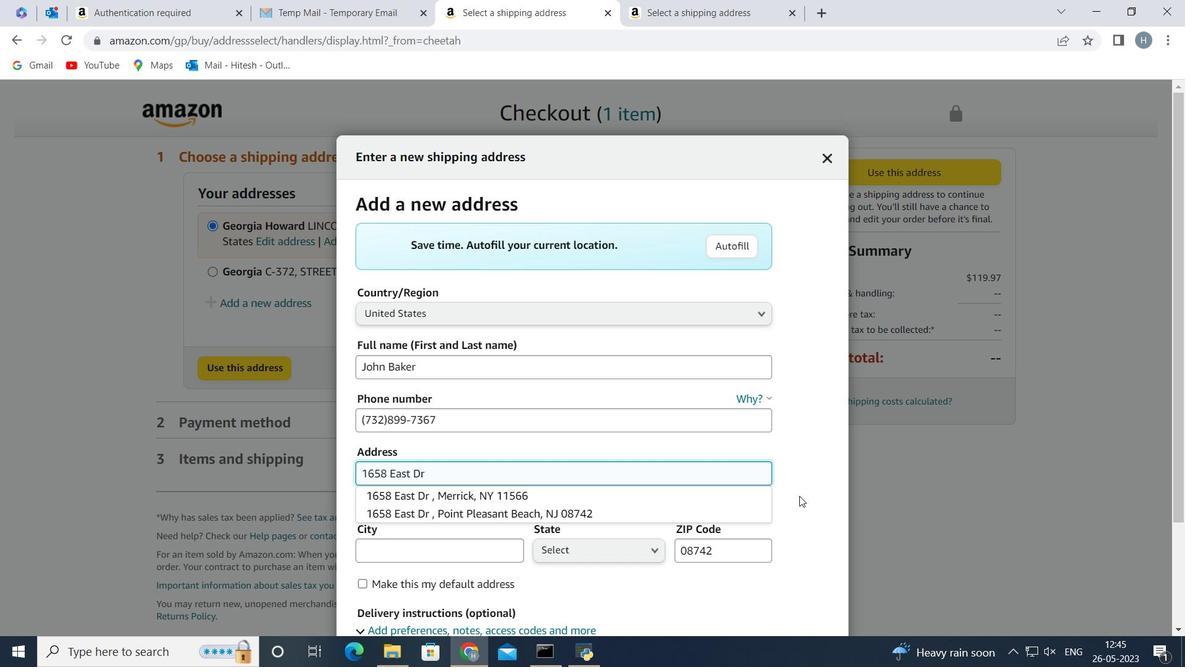 
Action: Mouse pressed left at (799, 494)
Screenshot: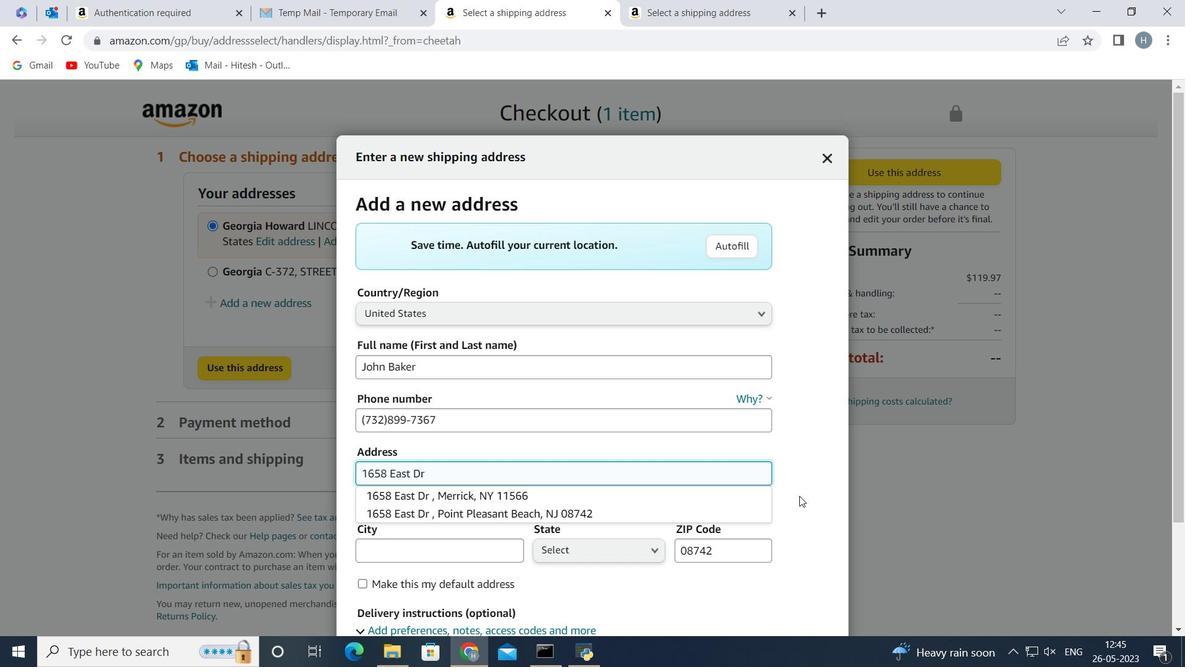 
Action: Mouse moved to (602, 503)
Screenshot: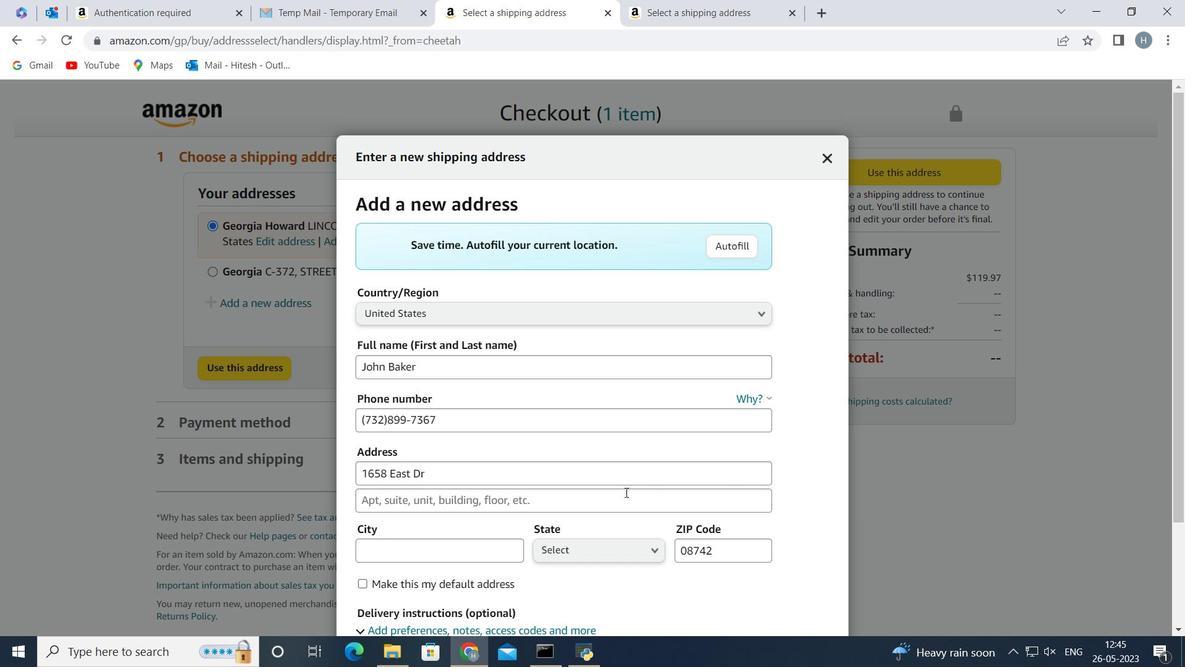 
Action: Mouse pressed left at (602, 503)
Screenshot: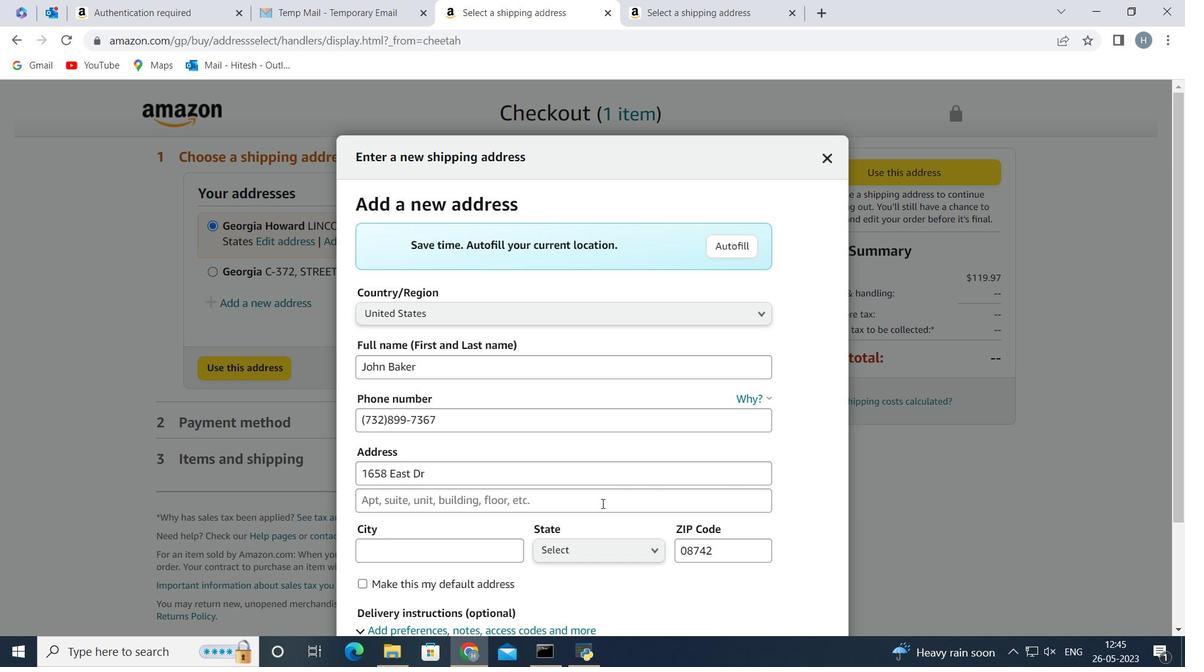 
Action: Key pressed <Key.shift>Point<Key.space><Key.shift>Pleasant<Key.space><Key.shift><Key.shift><Key.shift><Key.shift><Key.shift><Key.shift>Beach,<Key.space><Key.shift>New<Key.space><Key.shift><Key.shift>Jersey<Key.shift_r>(<Key.shift>NY<Key.shift_r>)
Screenshot: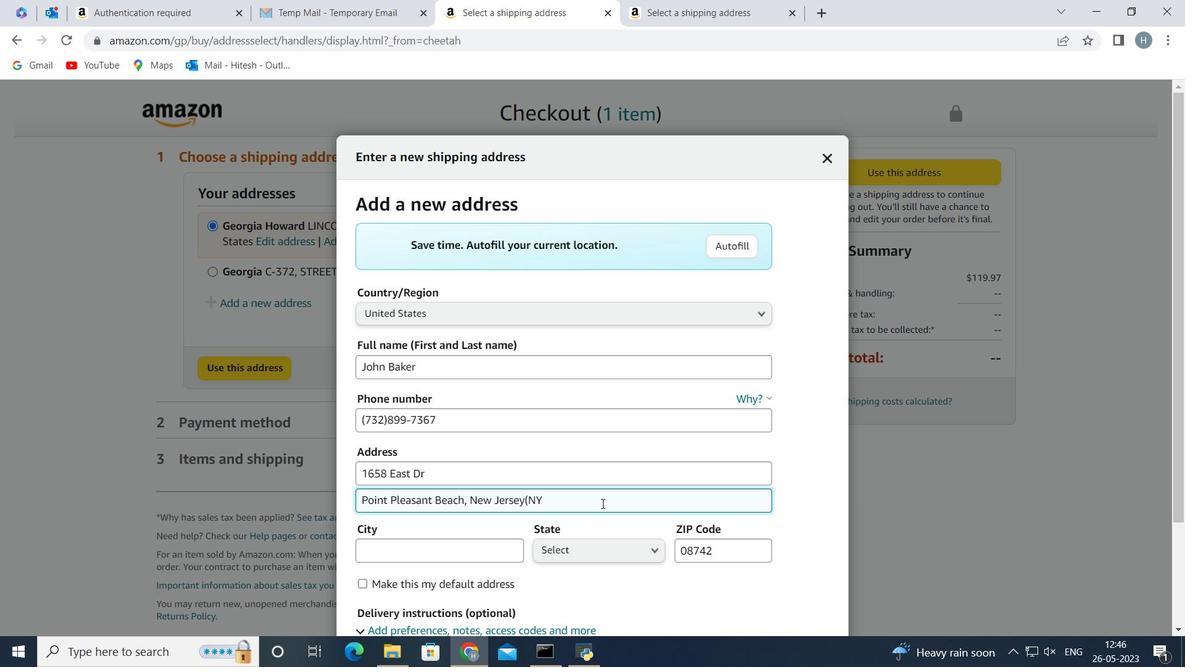 
Action: Mouse moved to (483, 552)
Screenshot: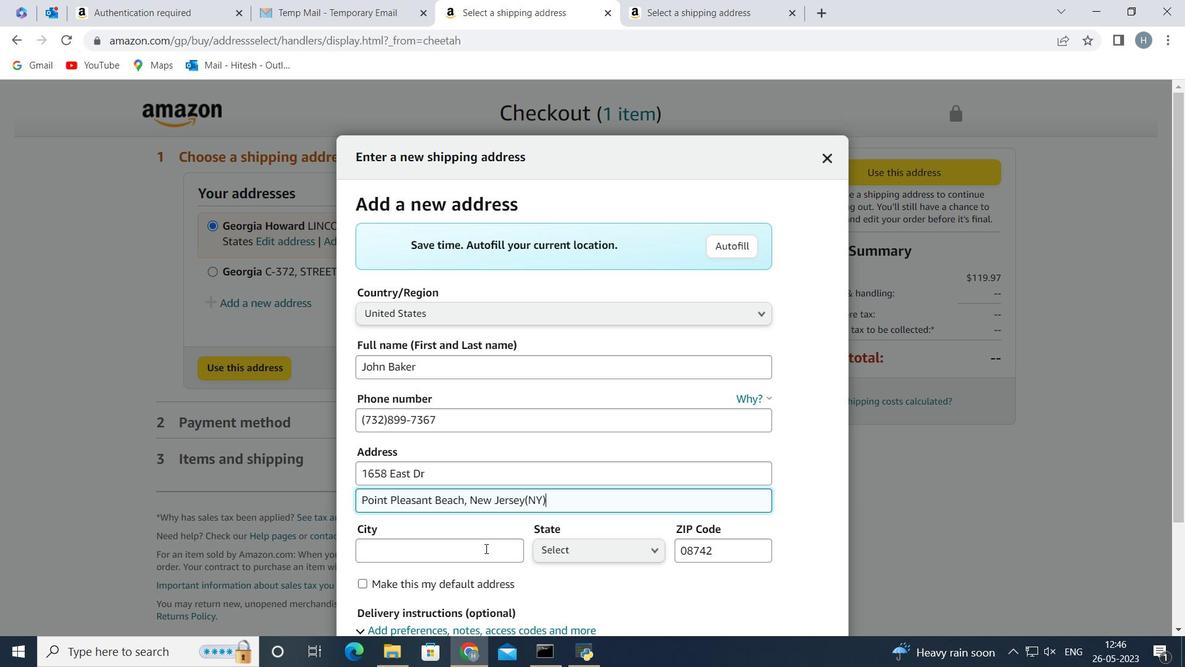
Action: Mouse pressed left at (483, 552)
Screenshot: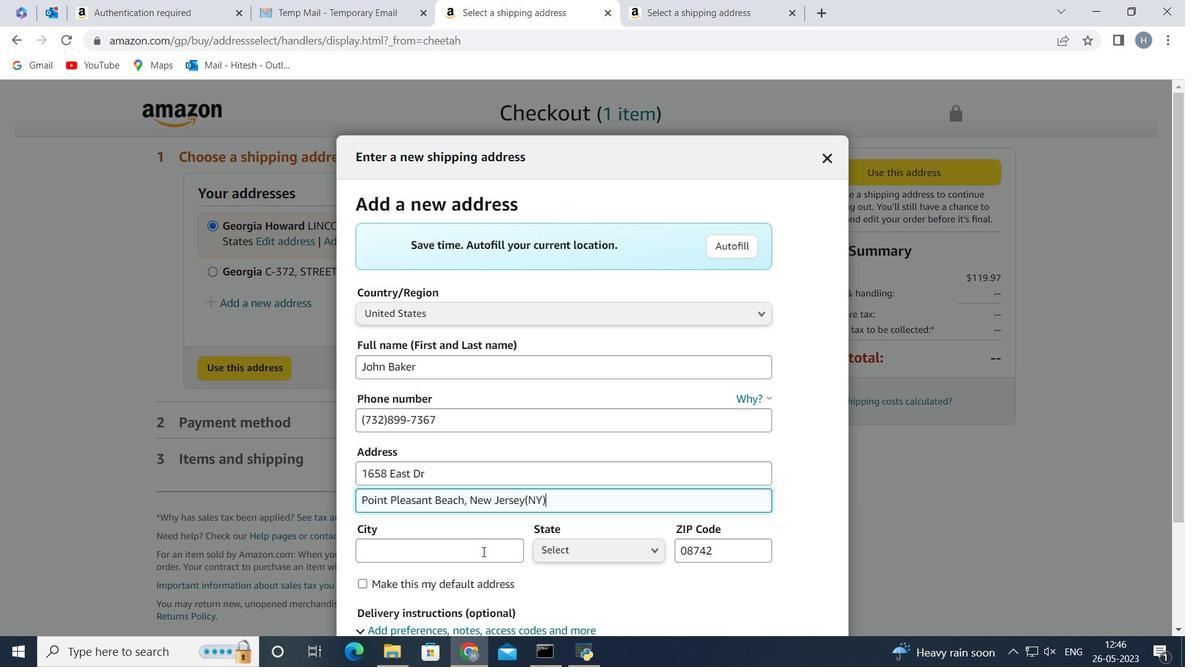 
Action: Mouse moved to (483, 552)
Screenshot: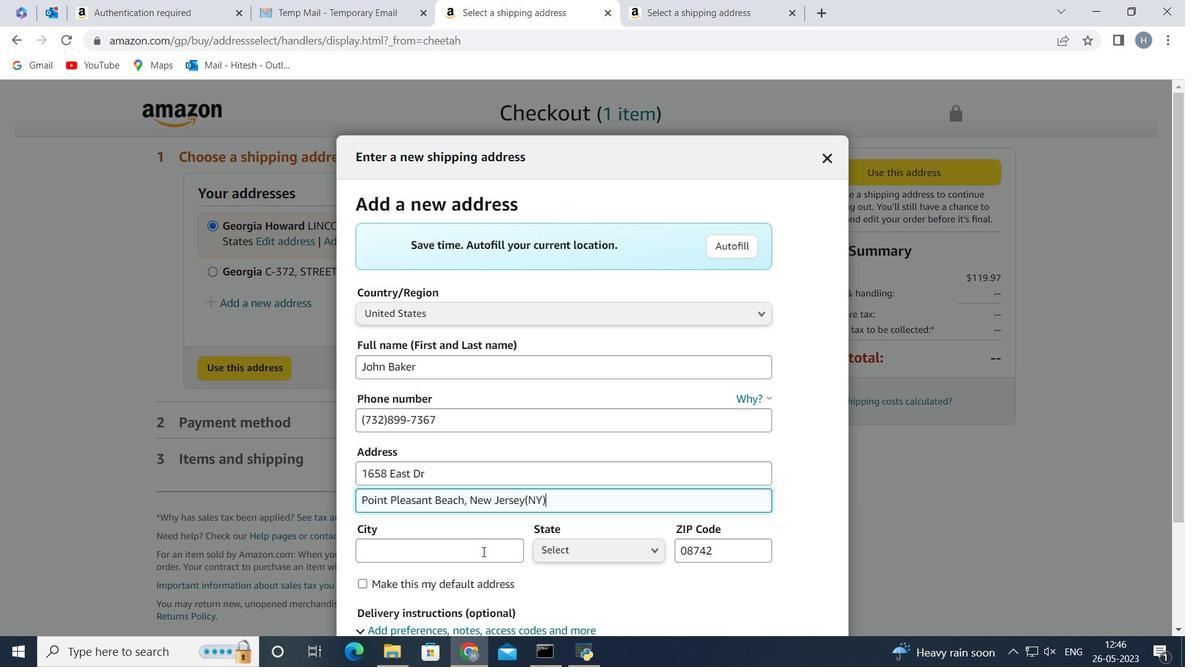 
Action: Key pressed <Key.shift>Ponit<Key.space><Key.shift>Pleasant<Key.space><Key.shift>Beach<Key.space>
Screenshot: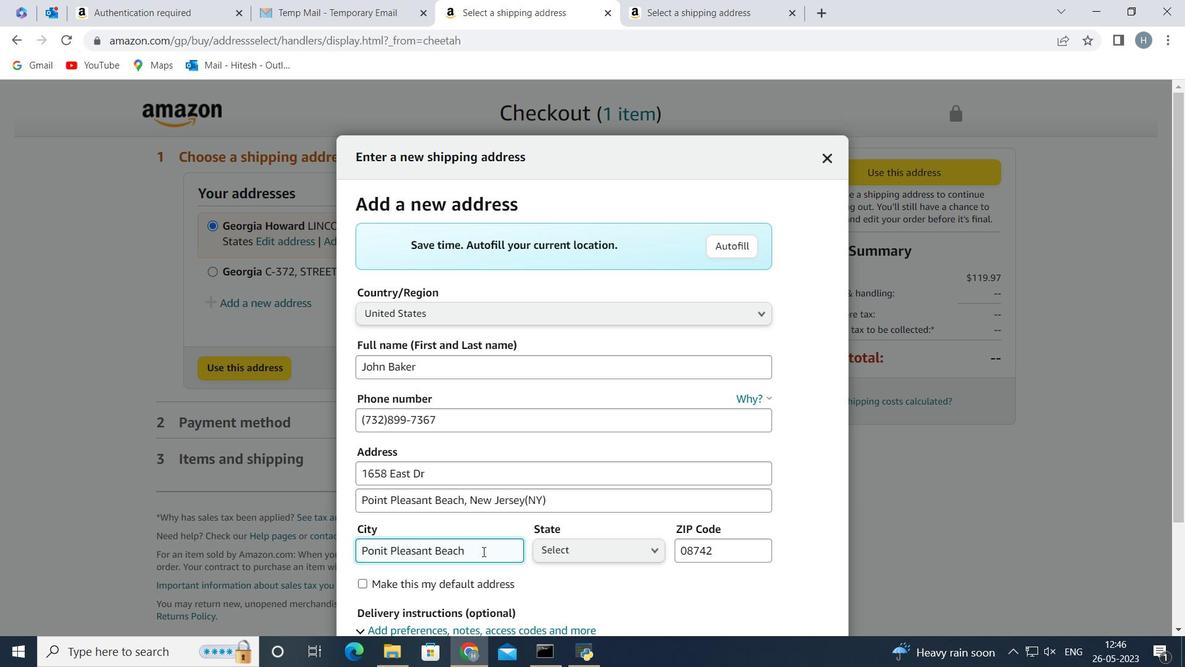 
Action: Mouse moved to (570, 548)
Screenshot: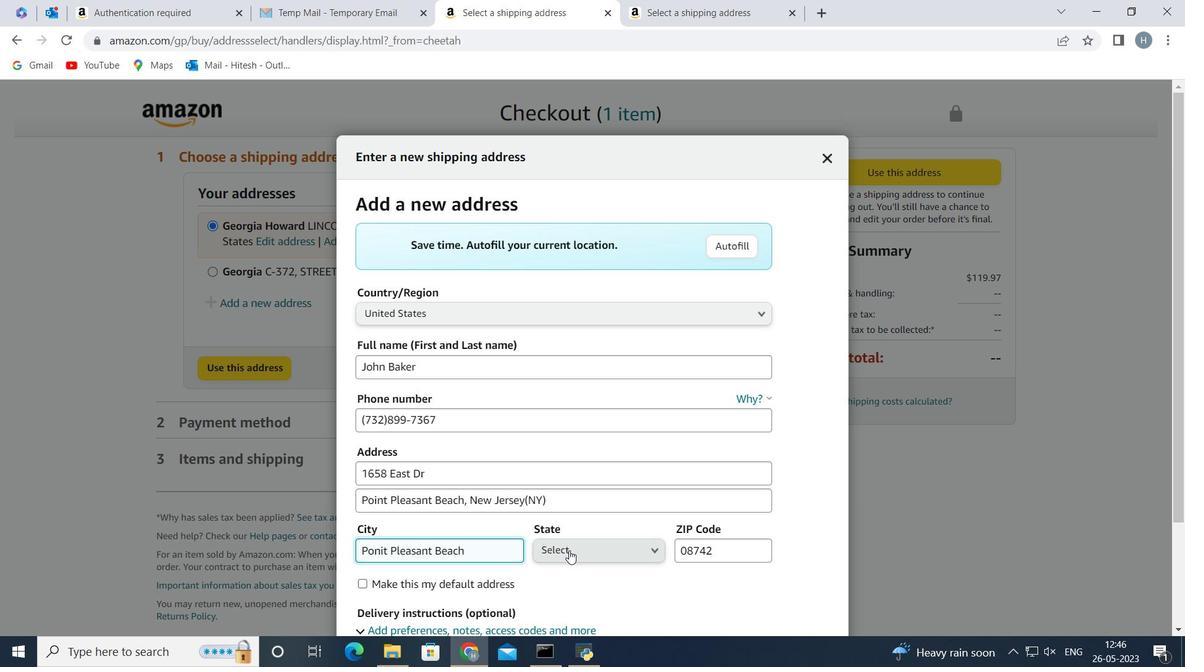 
Action: Mouse pressed left at (570, 548)
Screenshot: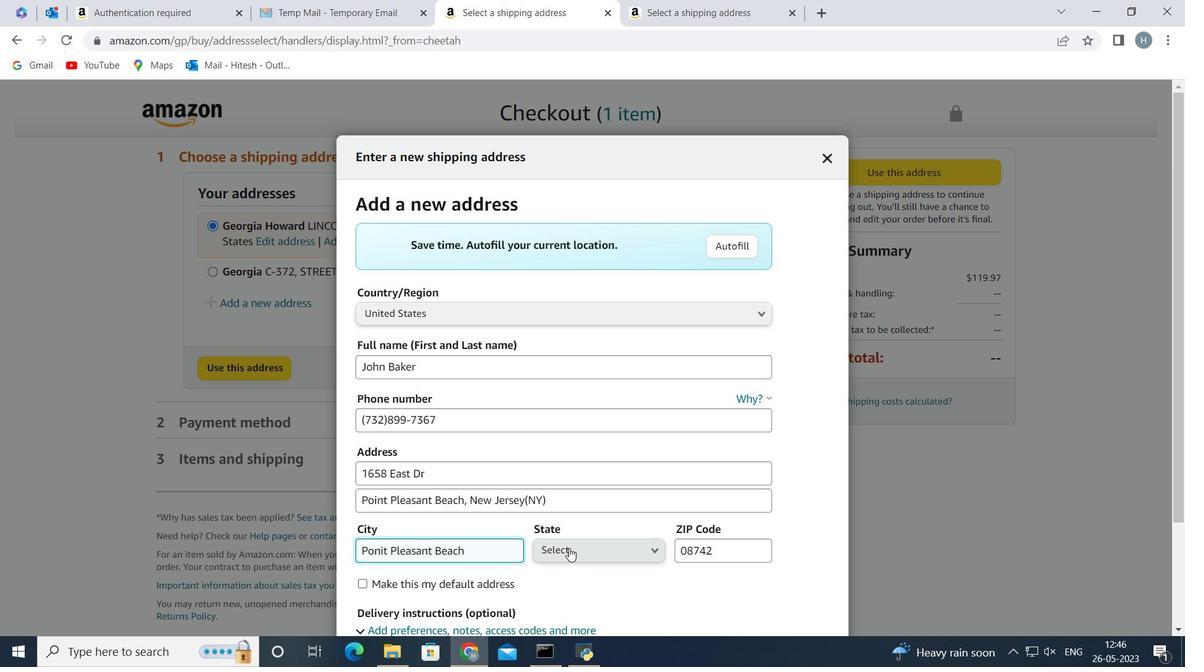 
Action: Mouse moved to (600, 381)
Screenshot: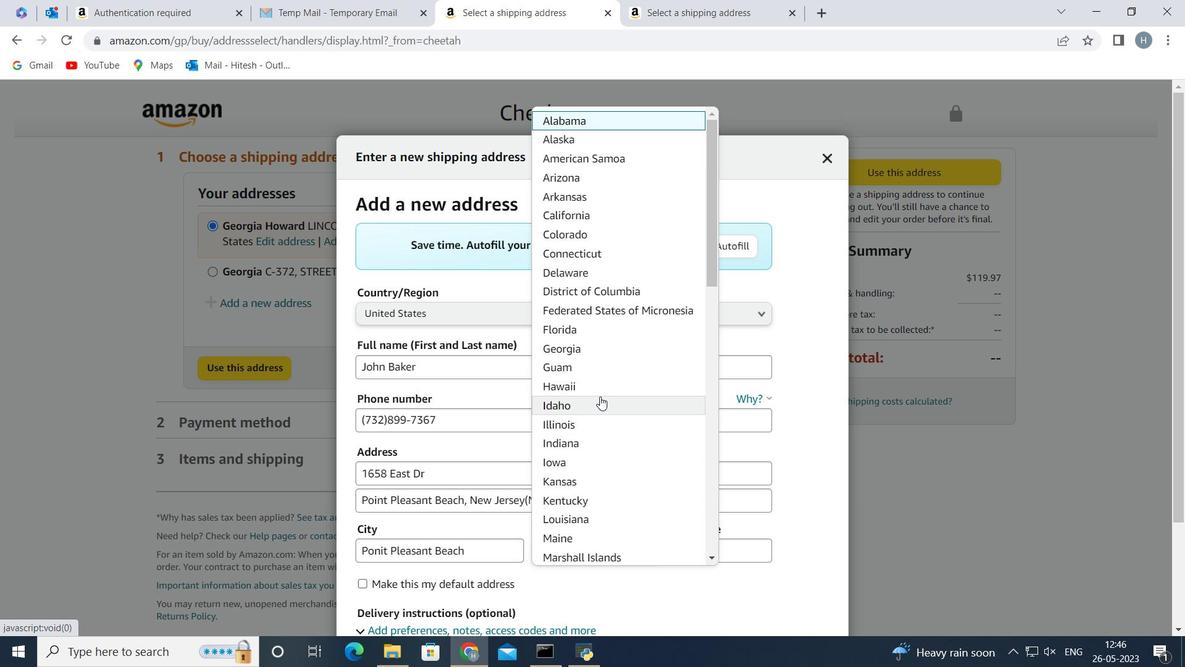 
Action: Mouse scrolled (600, 381) with delta (0, 0)
Screenshot: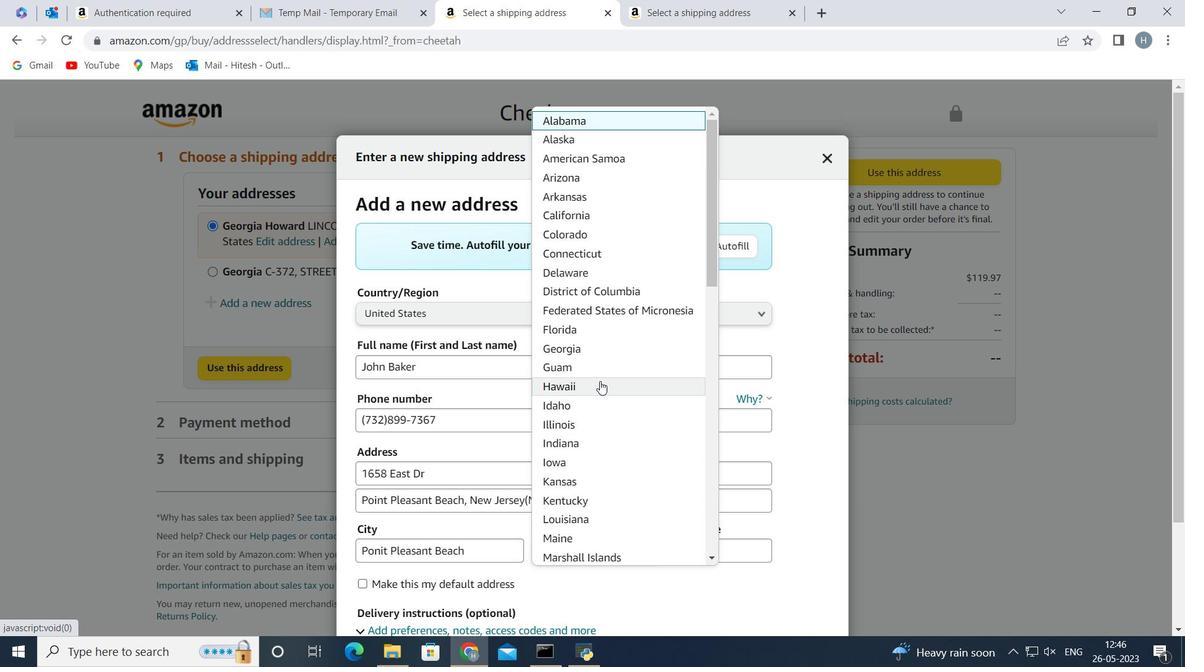 
Action: Mouse scrolled (600, 381) with delta (0, 0)
Screenshot: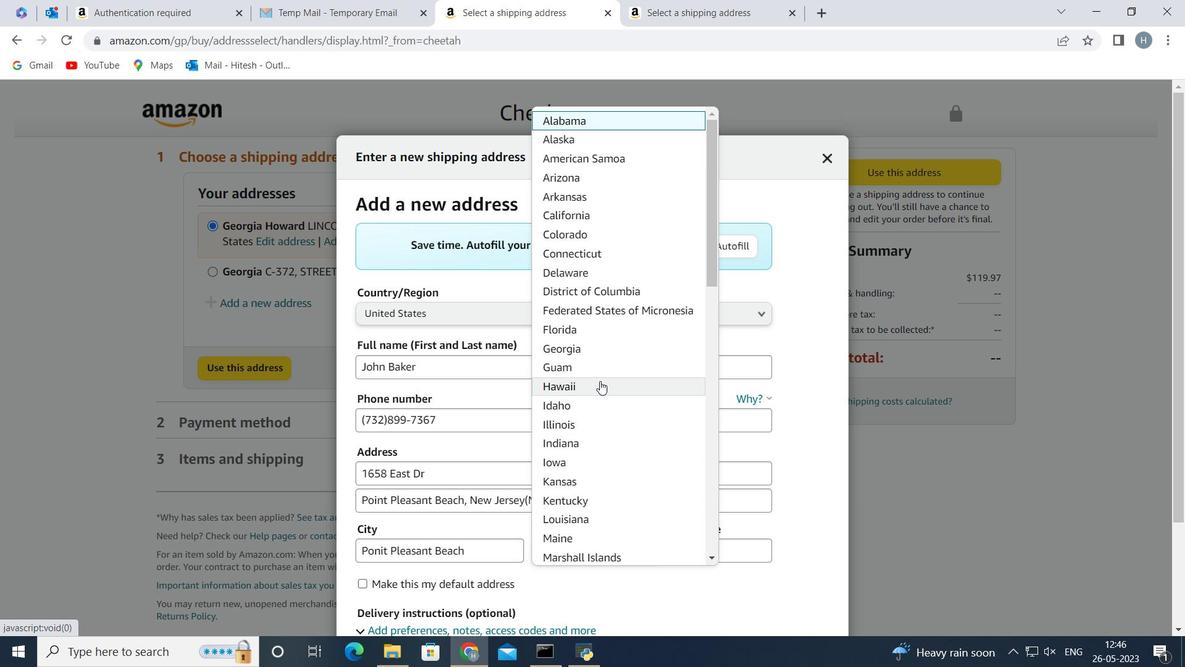 
Action: Mouse scrolled (600, 381) with delta (0, 0)
Screenshot: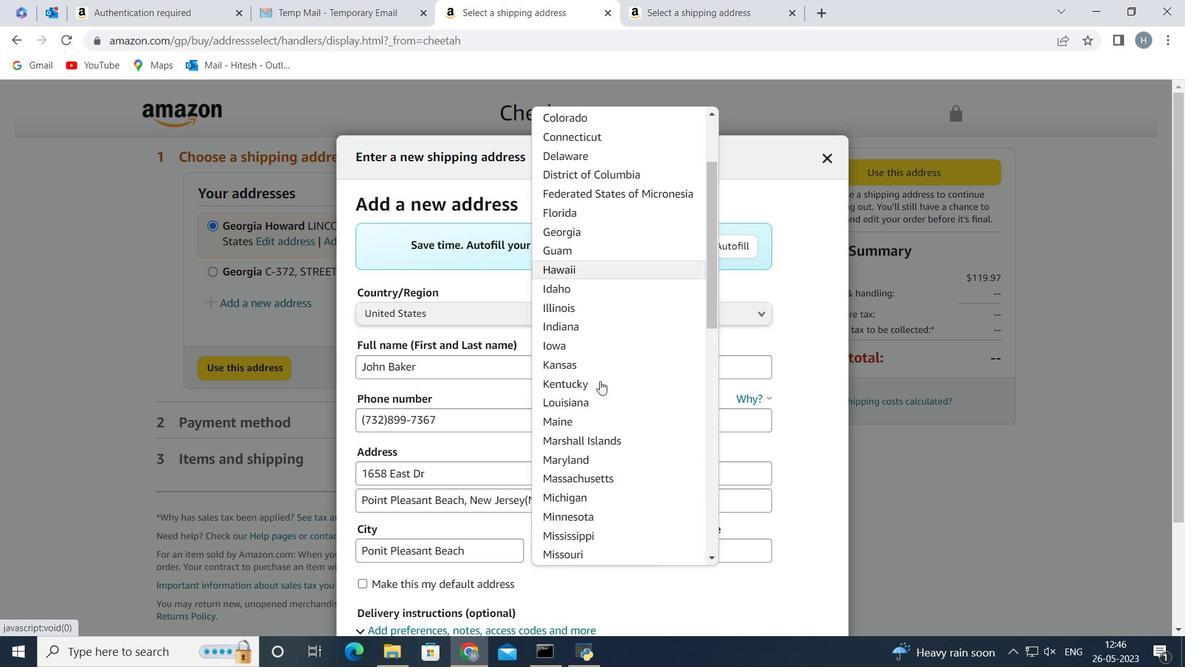 
Action: Mouse moved to (599, 381)
Screenshot: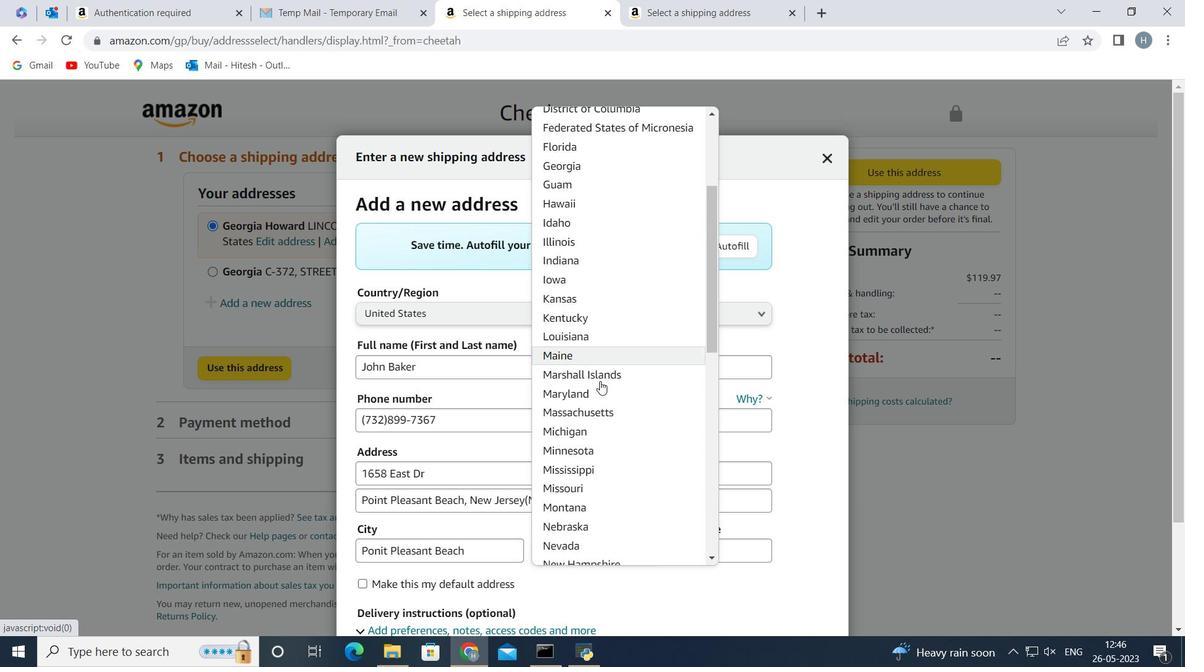 
Action: Mouse scrolled (599, 380) with delta (0, 0)
Screenshot: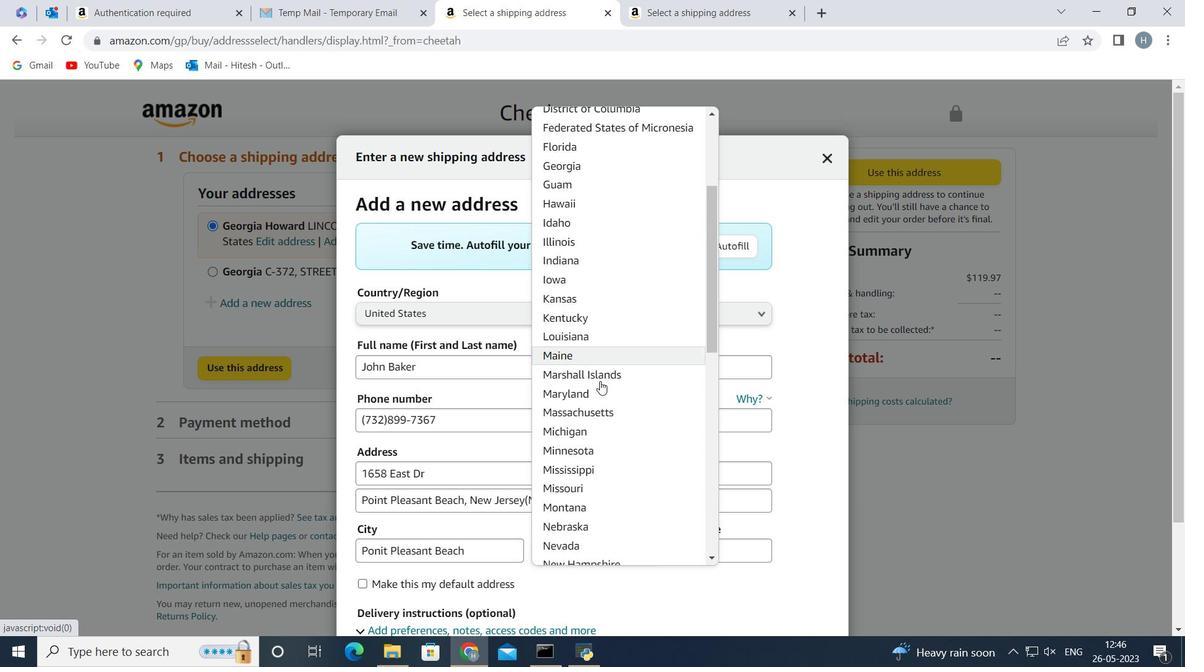 
Action: Mouse scrolled (599, 380) with delta (0, 0)
Screenshot: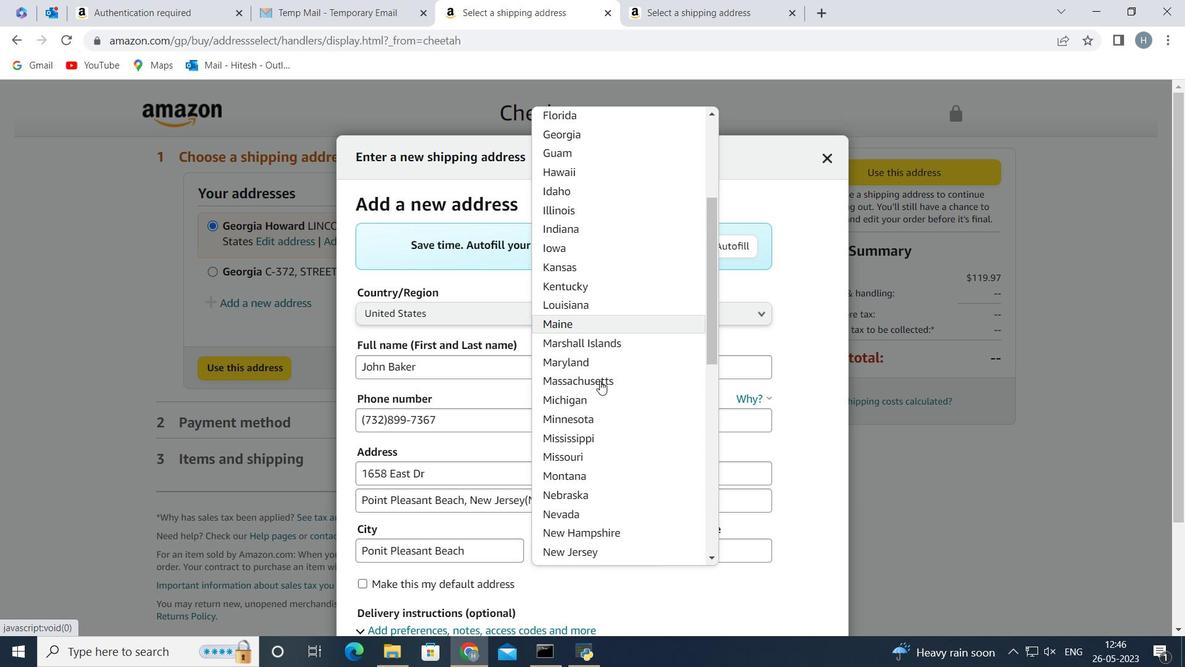 
Action: Mouse moved to (601, 368)
Screenshot: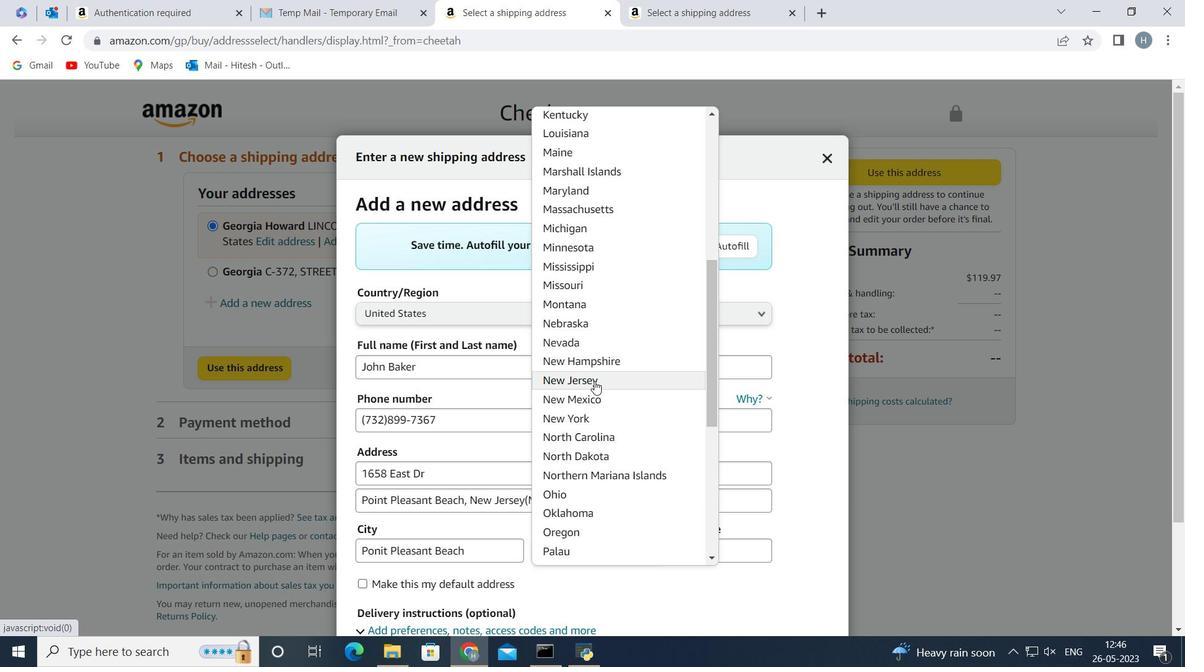 
Action: Mouse pressed left at (601, 368)
Screenshot: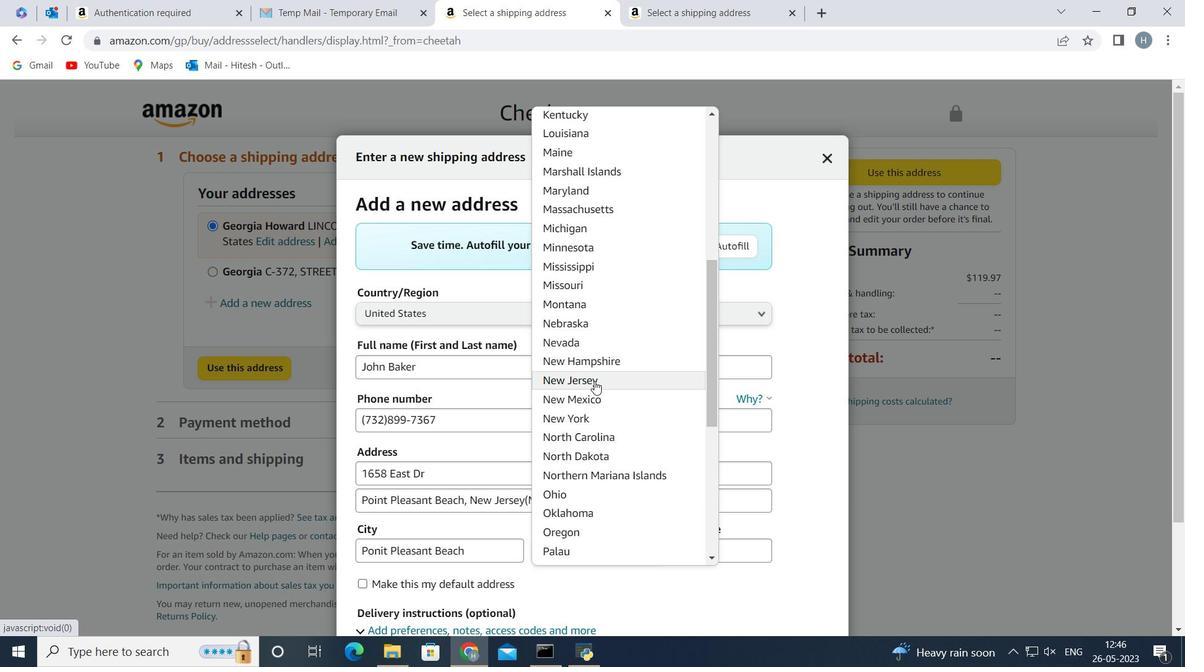 
Action: Mouse moved to (599, 373)
Screenshot: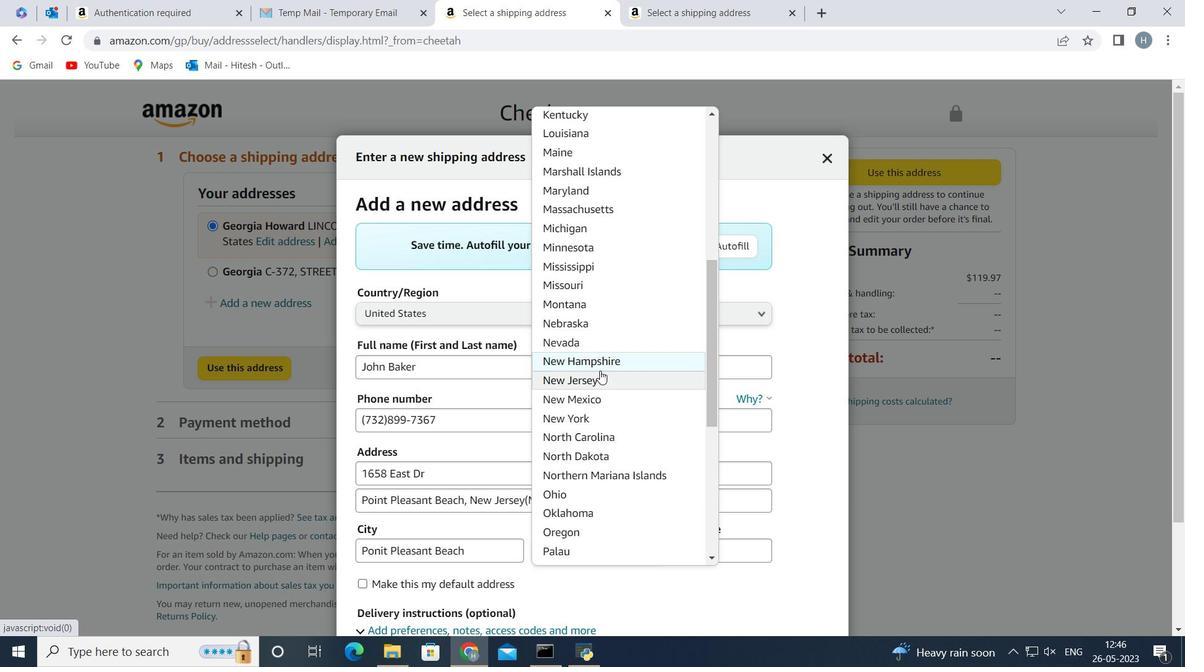 
Action: Mouse pressed left at (599, 373)
Screenshot: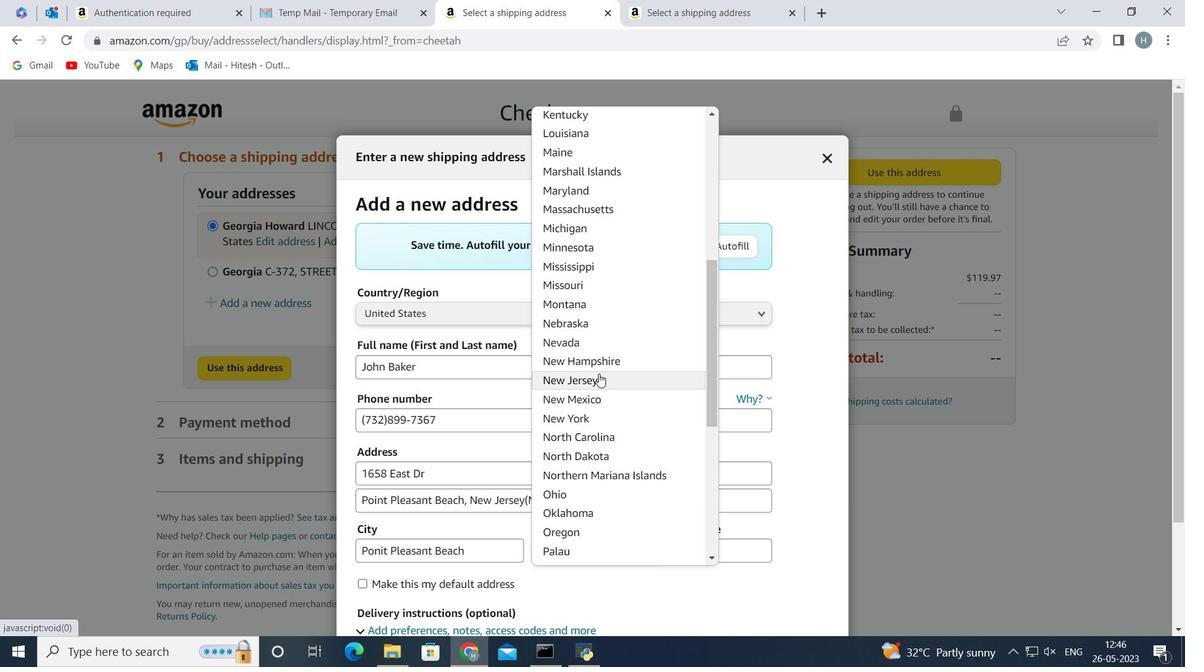 
Action: Mouse moved to (625, 516)
Screenshot: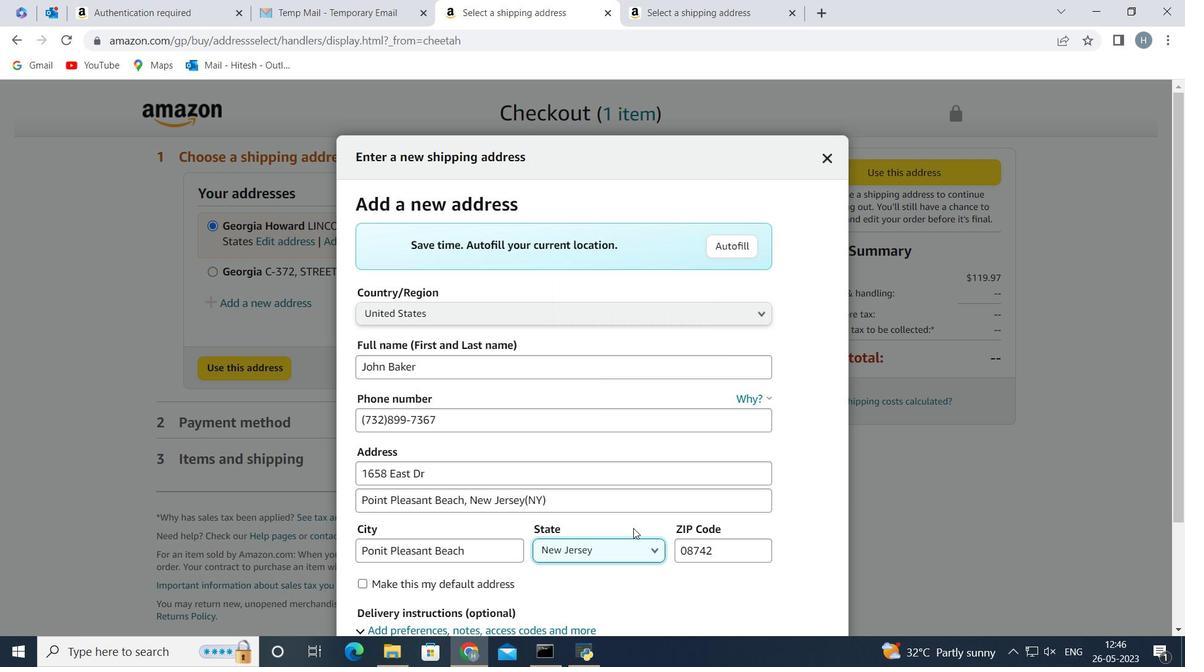 
Action: Mouse scrolled (625, 515) with delta (0, 0)
Screenshot: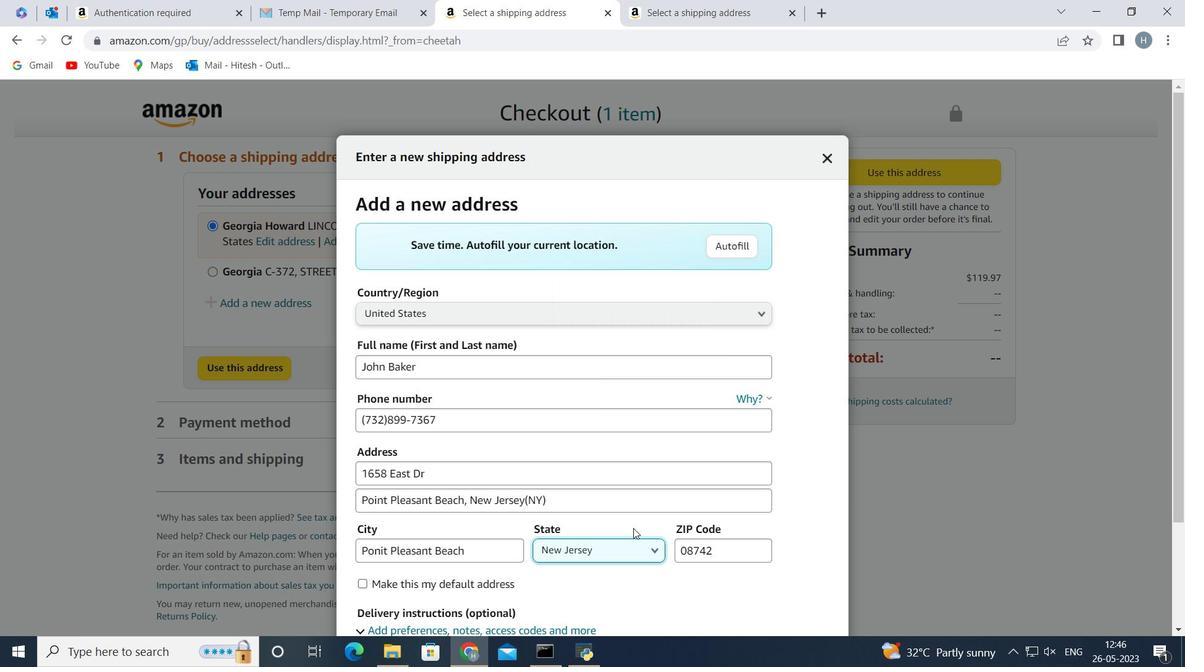 
Action: Mouse scrolled (625, 515) with delta (0, 0)
Screenshot: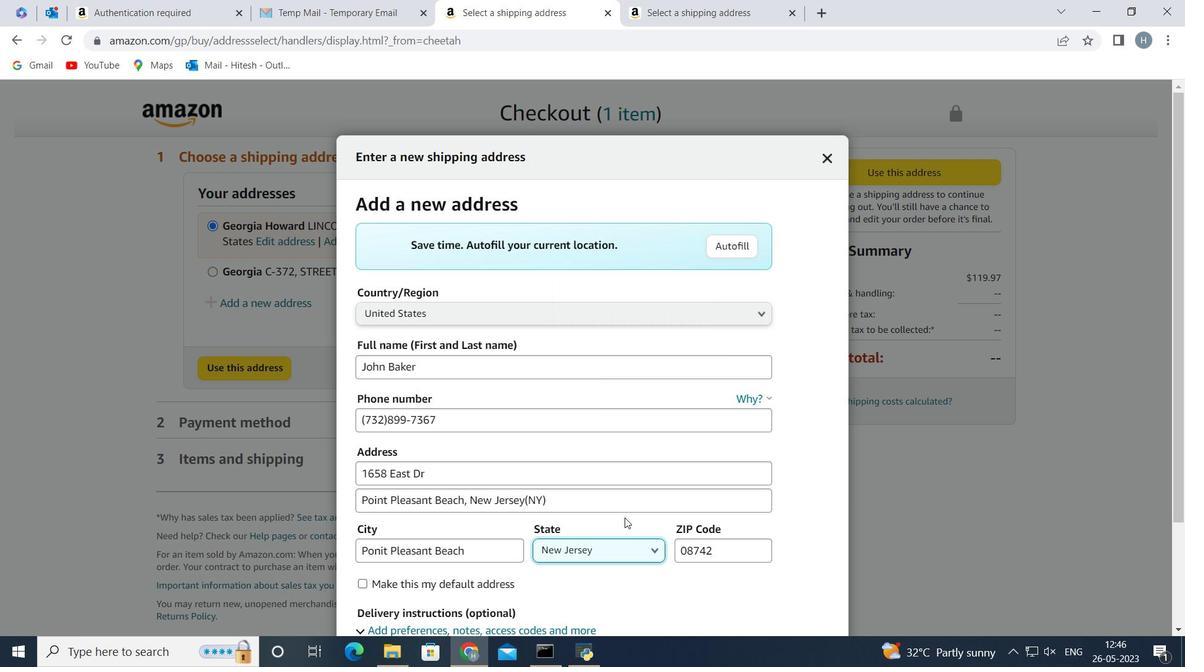 
Action: Mouse moved to (584, 495)
Screenshot: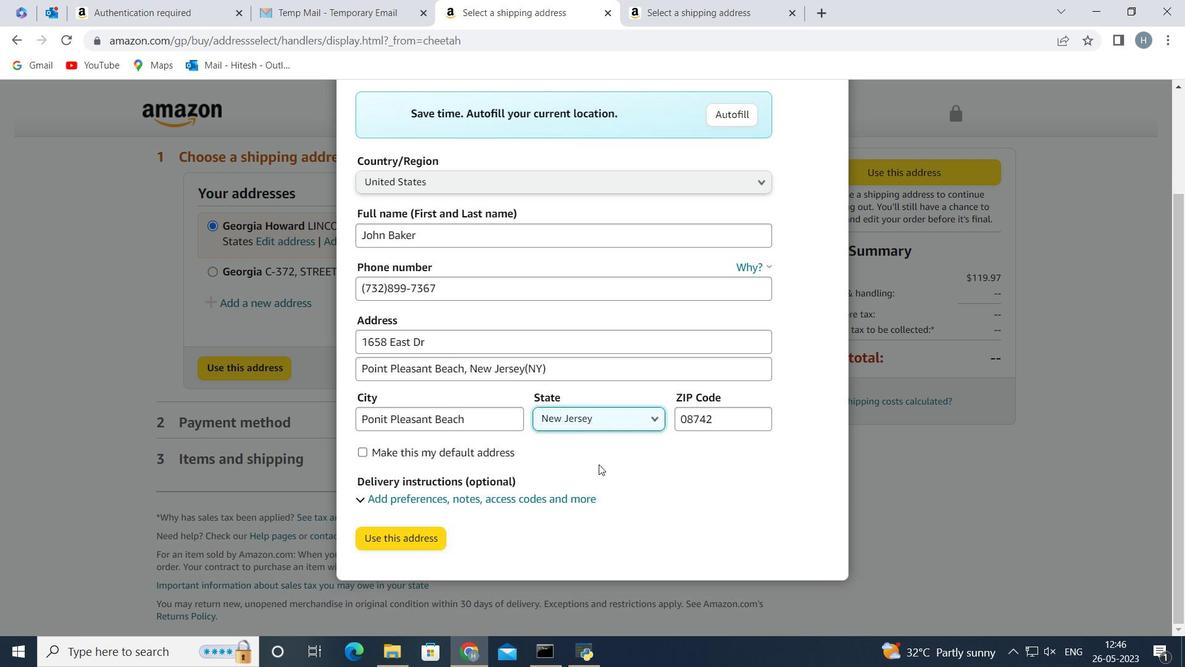 
Action: Mouse scrolled (584, 496) with delta (0, 0)
Screenshot: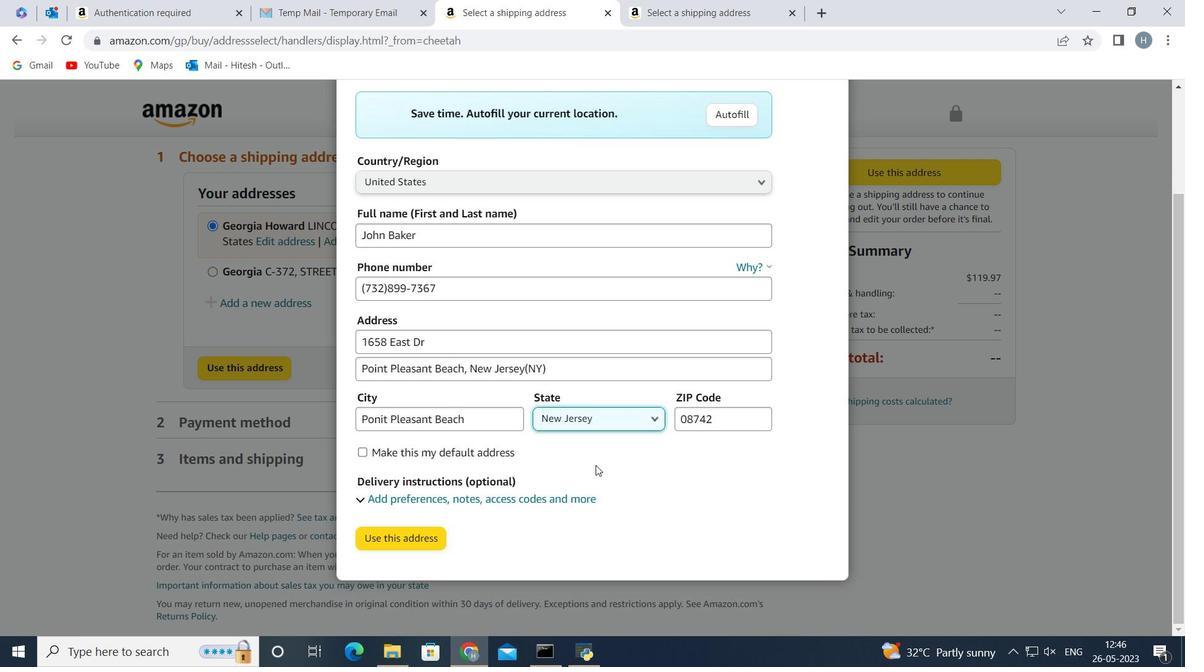 
Action: Mouse scrolled (584, 496) with delta (0, 0)
Screenshot: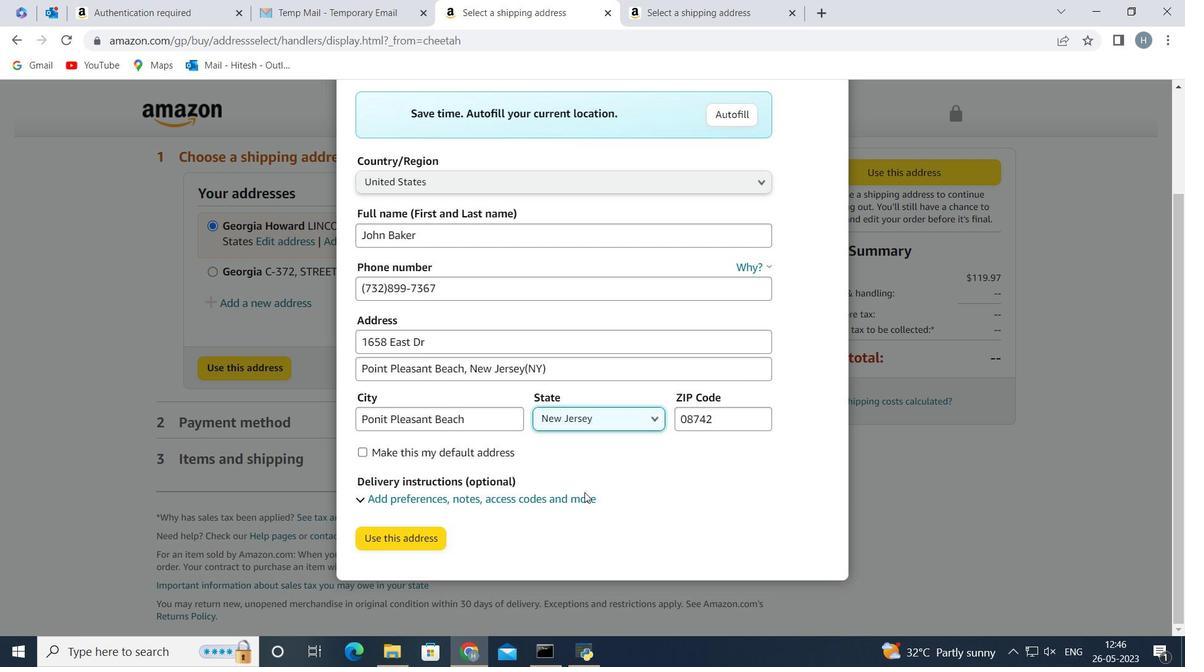 
Action: Mouse scrolled (584, 496) with delta (0, 0)
Screenshot: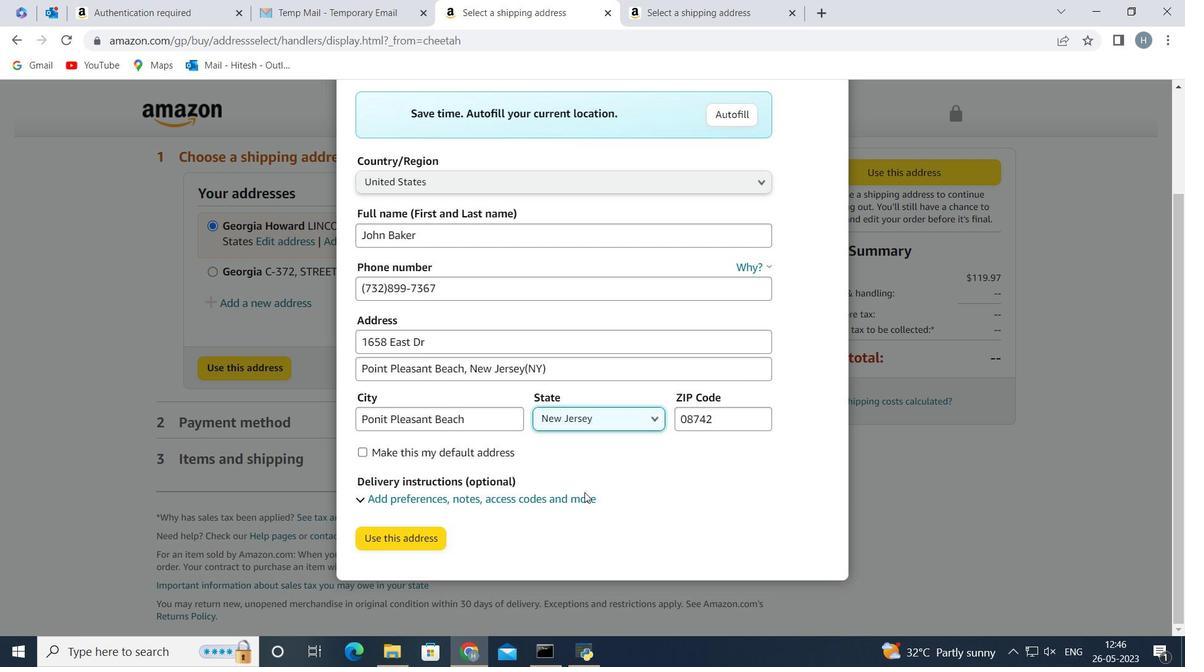 
Action: Mouse scrolled (584, 496) with delta (0, 0)
Screenshot: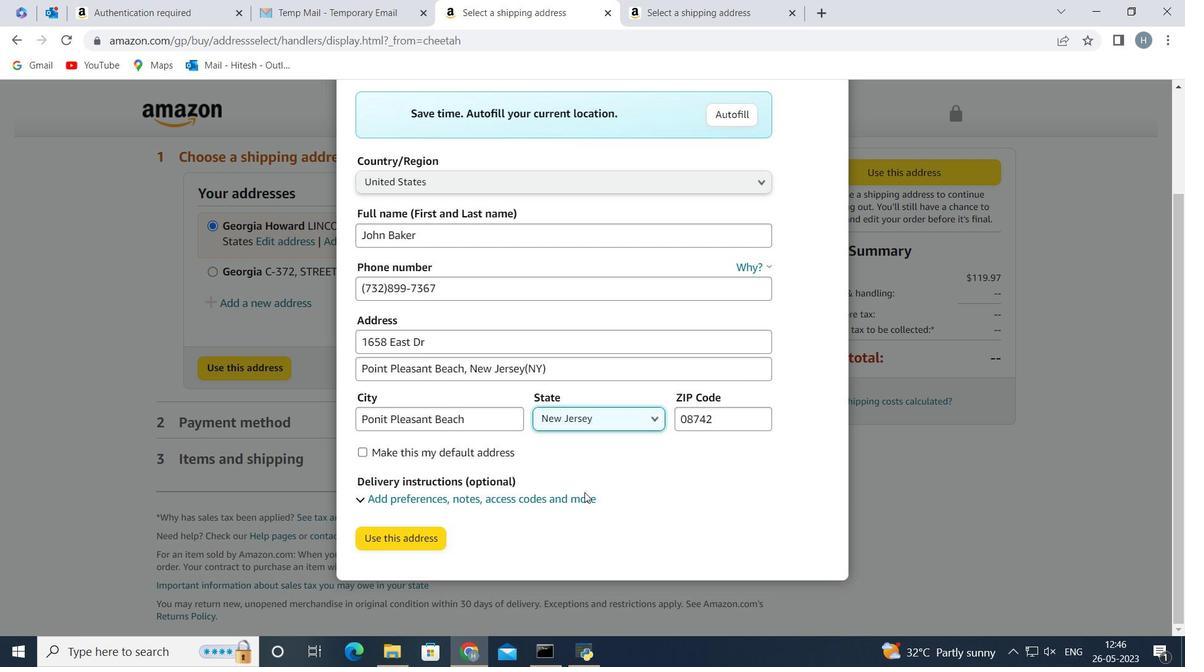 
Action: Mouse scrolled (584, 496) with delta (0, 0)
Screenshot: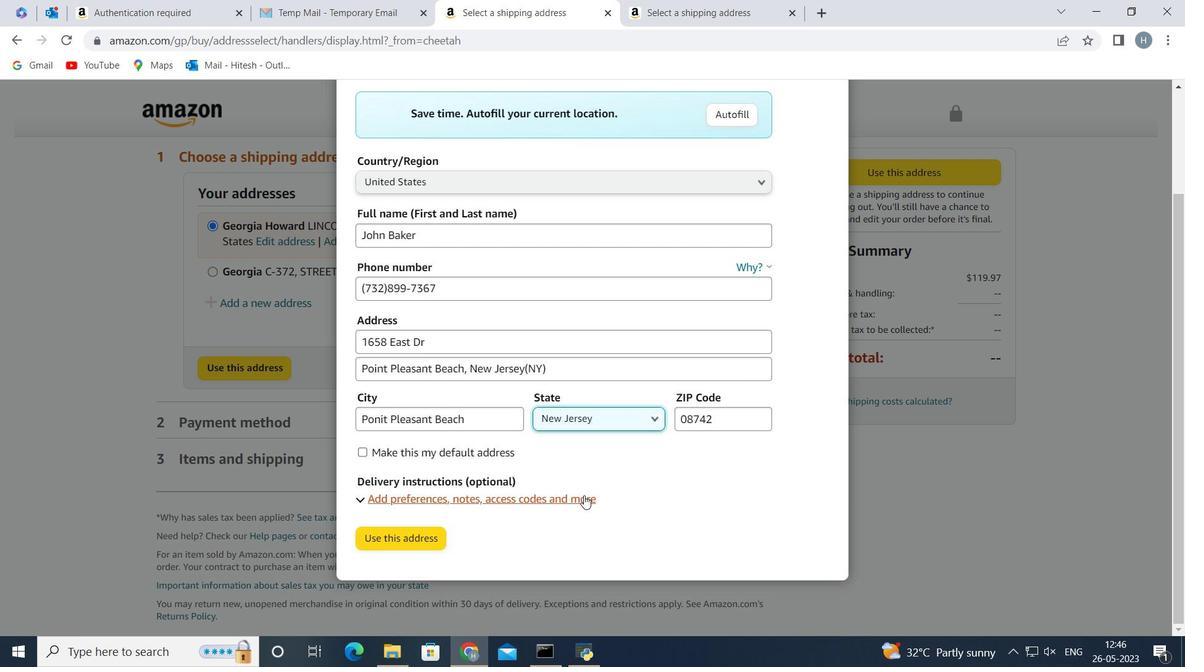 
Action: Mouse scrolled (584, 496) with delta (0, 0)
Screenshot: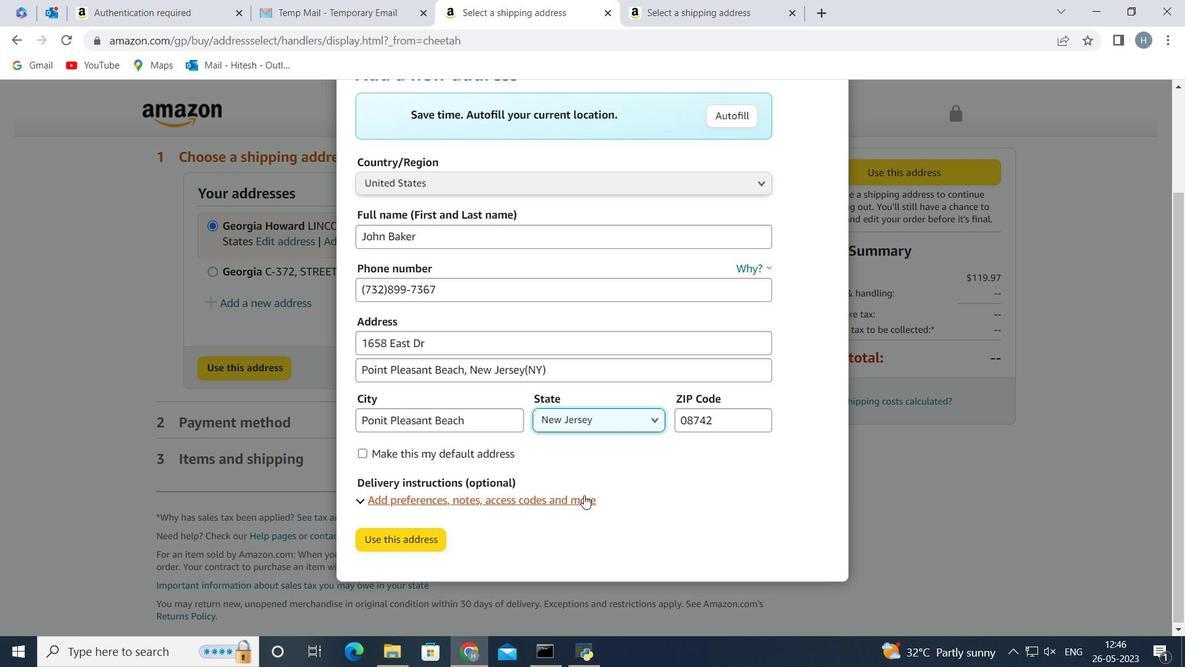 
Action: Mouse moved to (809, 276)
Screenshot: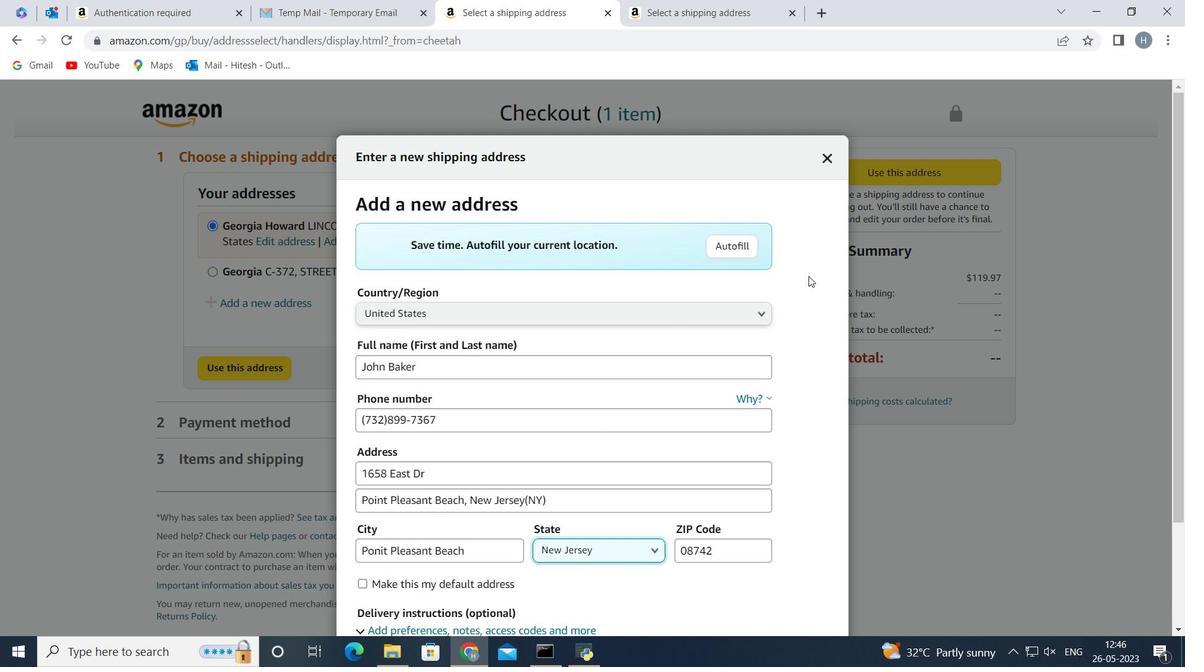 
